 Task: Search one way flight ticket for 2 adults, 2 children, 2 infants in seat in first from Augusta: Augusta Regional Airport (bush Field) to Gillette: Gillette Campbell County Airport on 5-1-2023. Choice of flights is Royal air maroc. Number of bags: 2 carry on bags. Price is upto 91000. Outbound departure time preference is 5:15.
Action: Mouse moved to (275, 414)
Screenshot: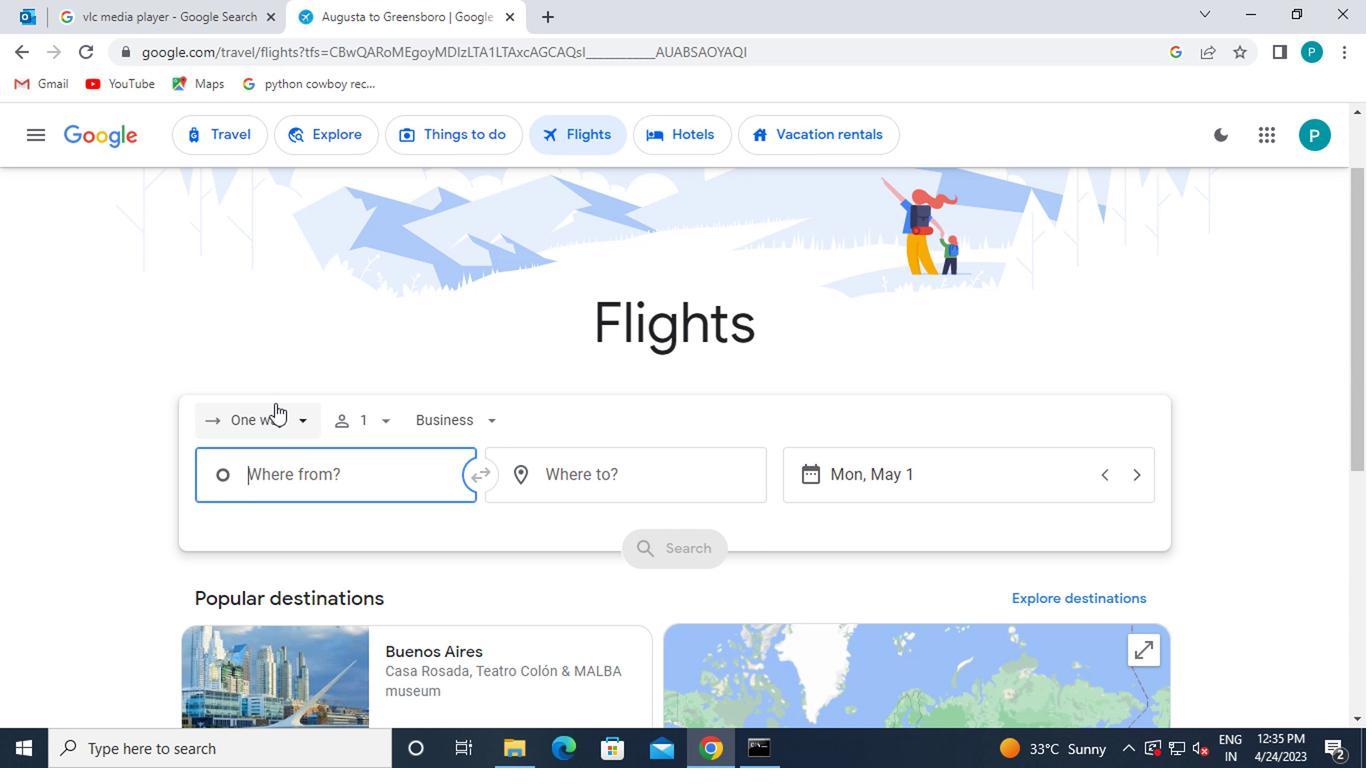 
Action: Mouse pressed left at (275, 414)
Screenshot: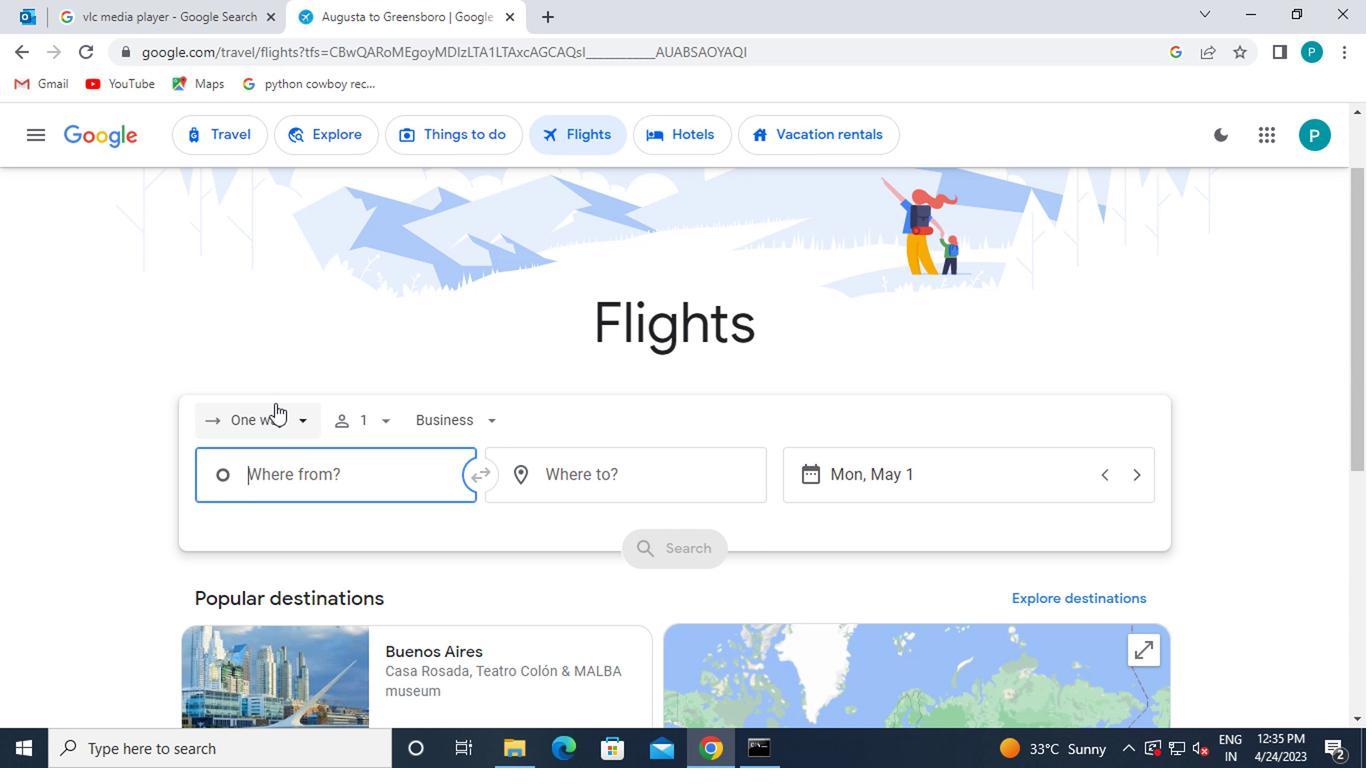 
Action: Mouse moved to (303, 510)
Screenshot: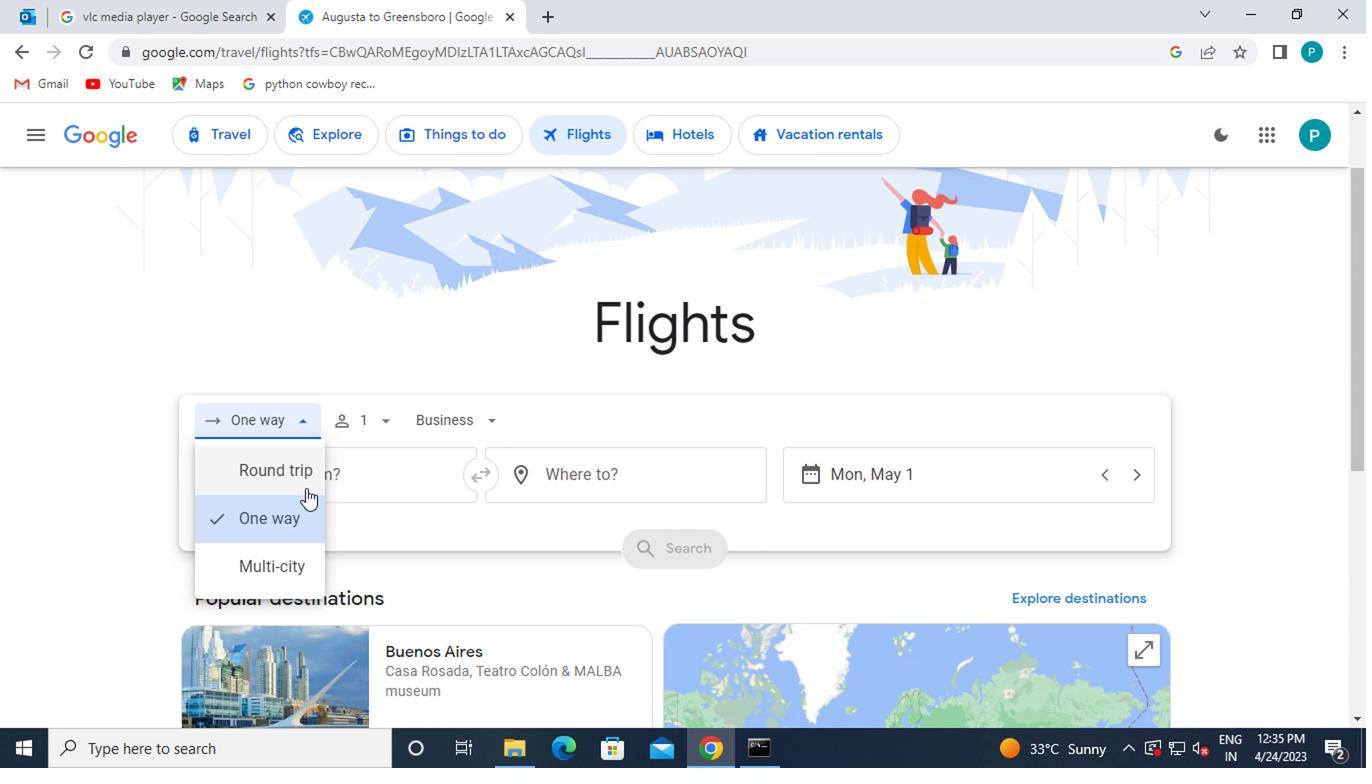 
Action: Mouse pressed left at (303, 510)
Screenshot: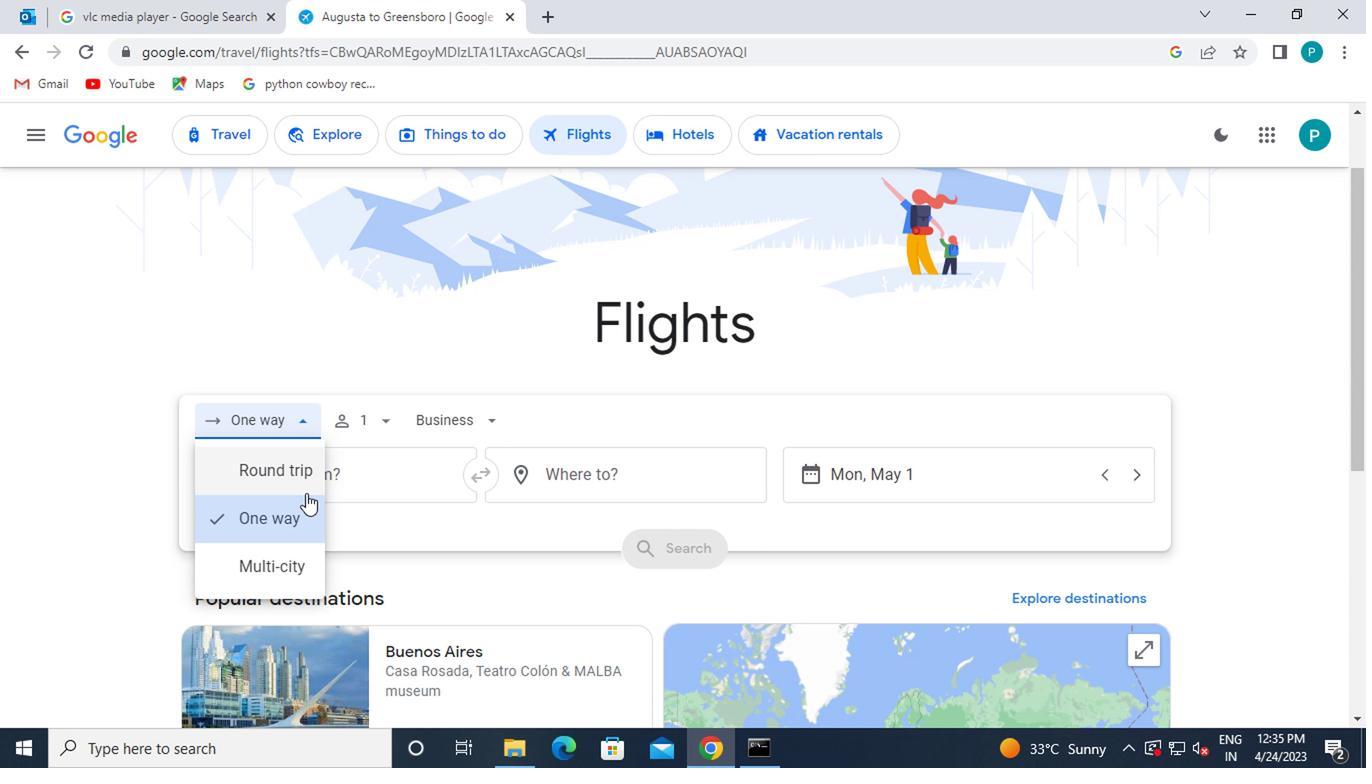 
Action: Mouse moved to (378, 421)
Screenshot: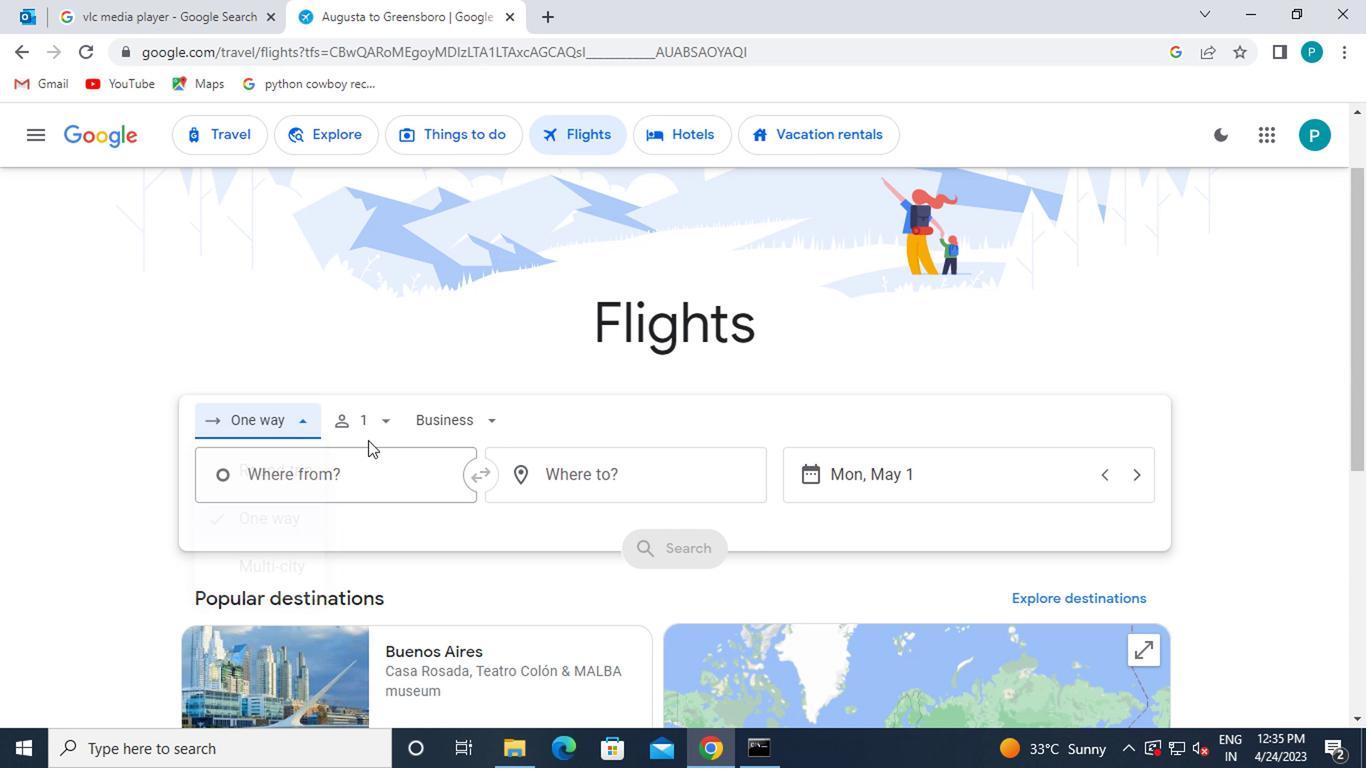 
Action: Mouse pressed left at (378, 421)
Screenshot: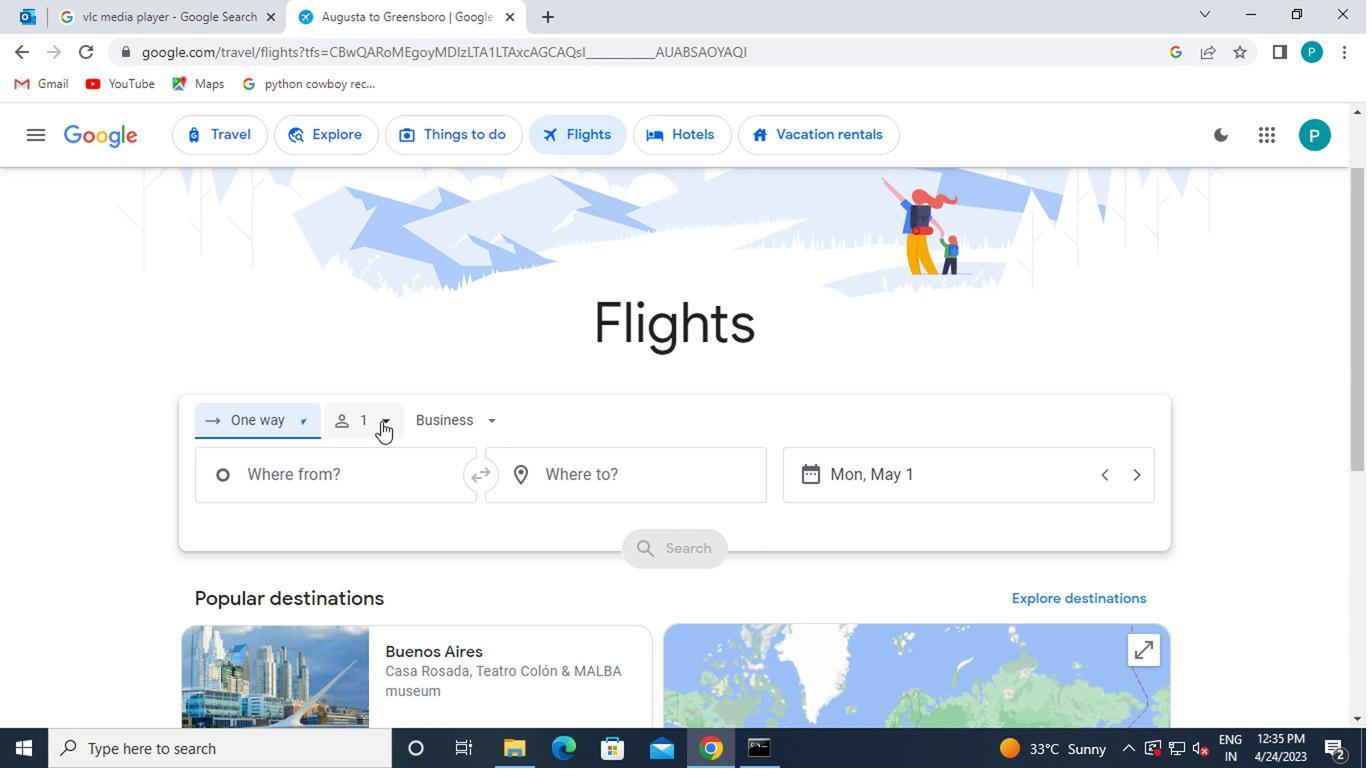 
Action: Mouse moved to (540, 483)
Screenshot: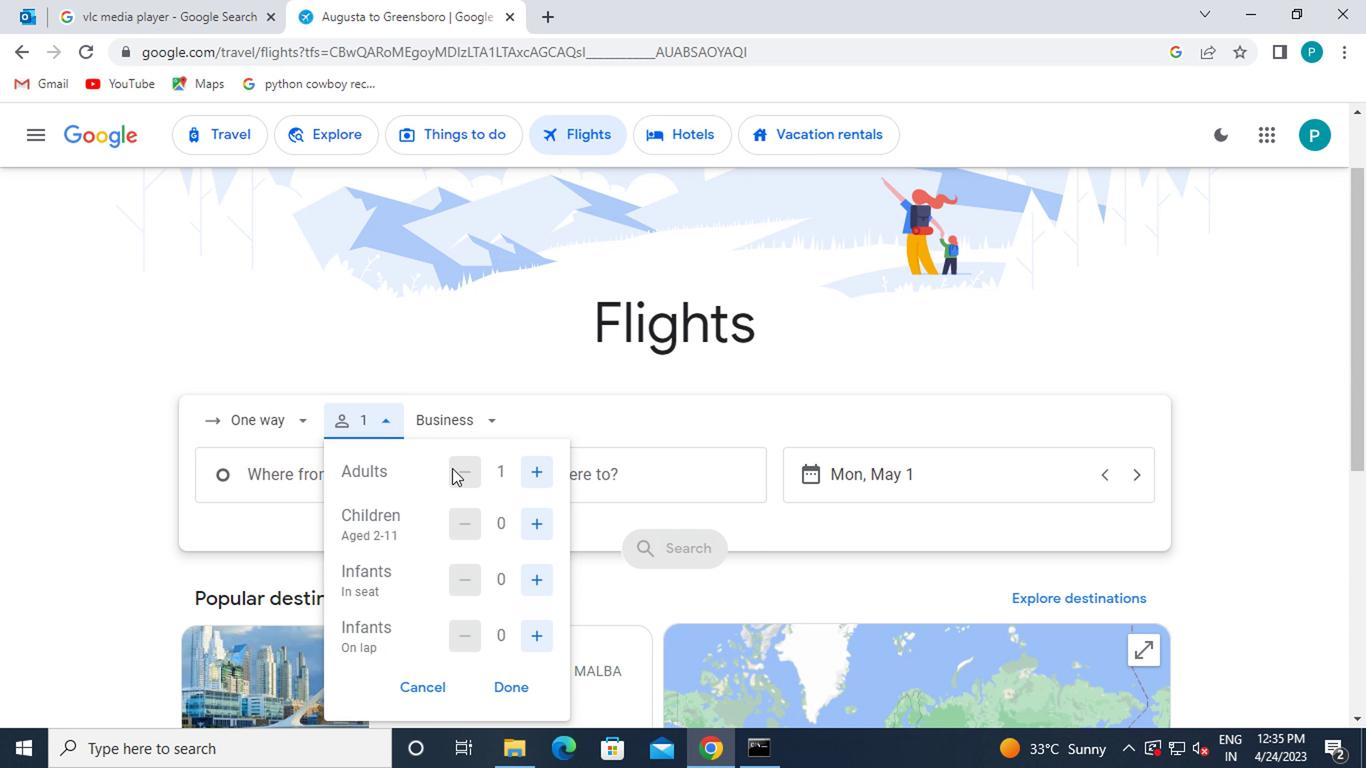 
Action: Mouse pressed left at (540, 483)
Screenshot: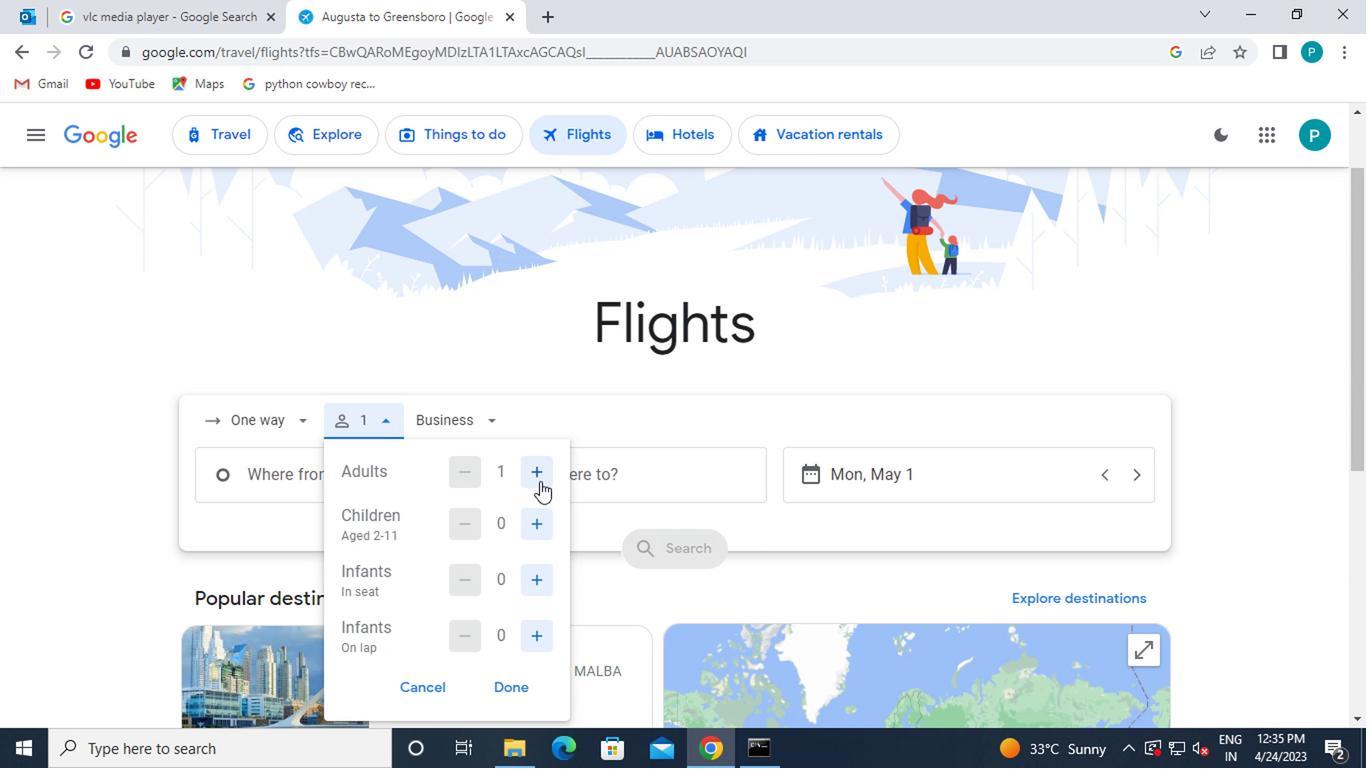 
Action: Mouse pressed left at (540, 483)
Screenshot: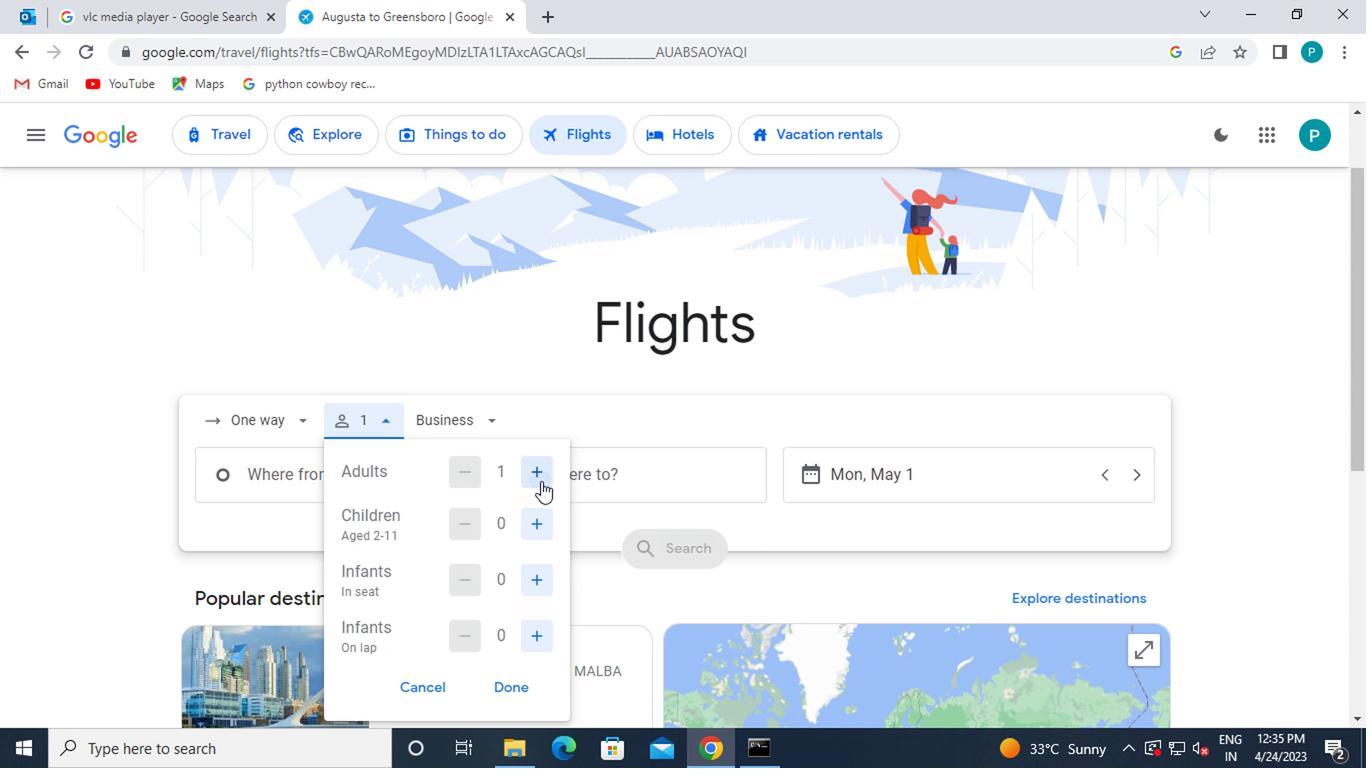 
Action: Mouse moved to (458, 473)
Screenshot: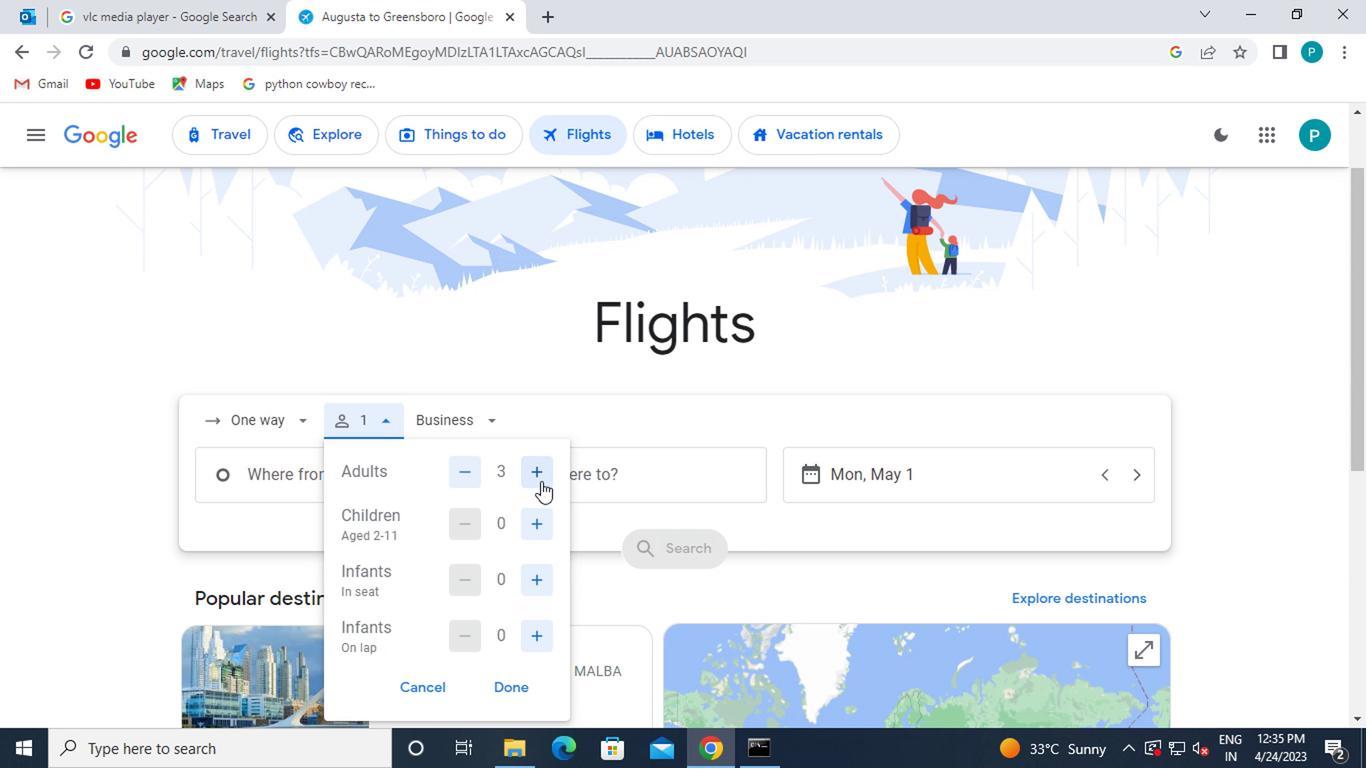 
Action: Mouse pressed left at (458, 473)
Screenshot: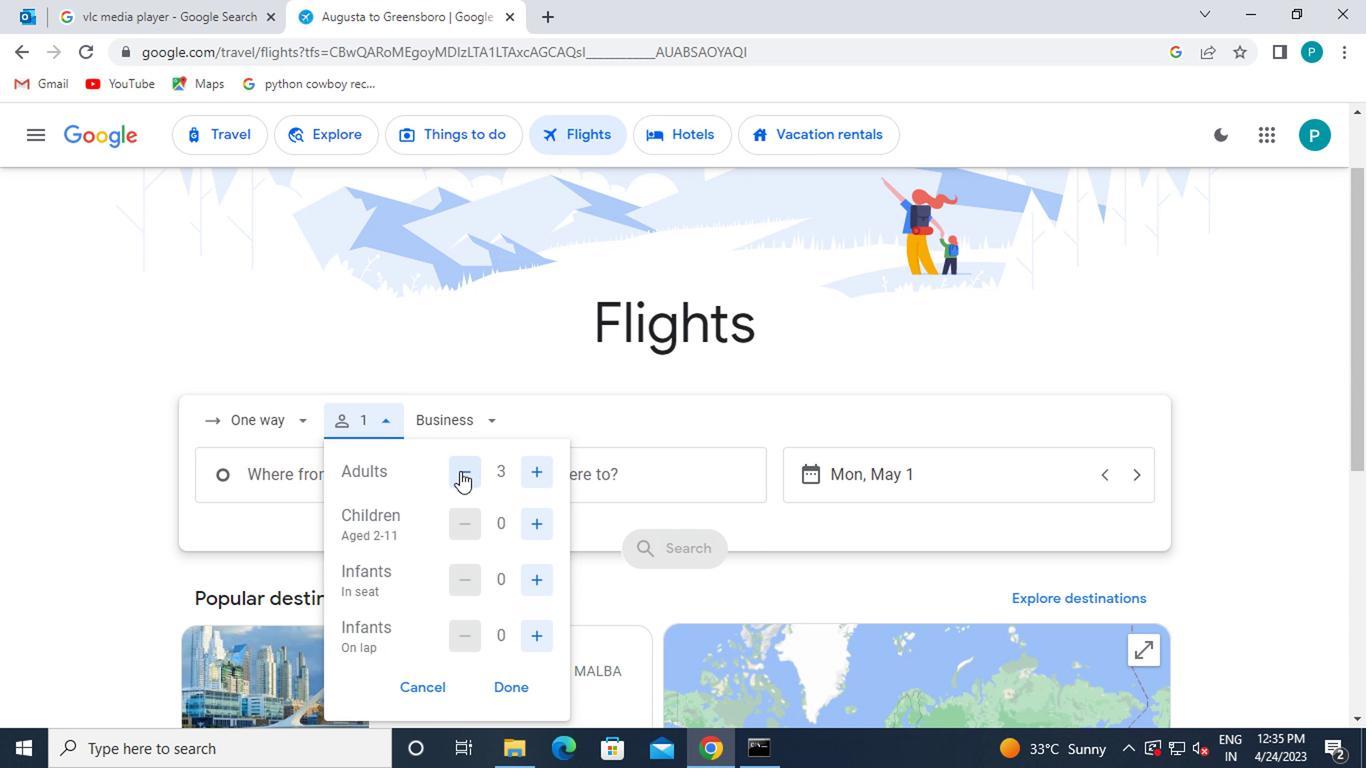 
Action: Mouse moved to (530, 528)
Screenshot: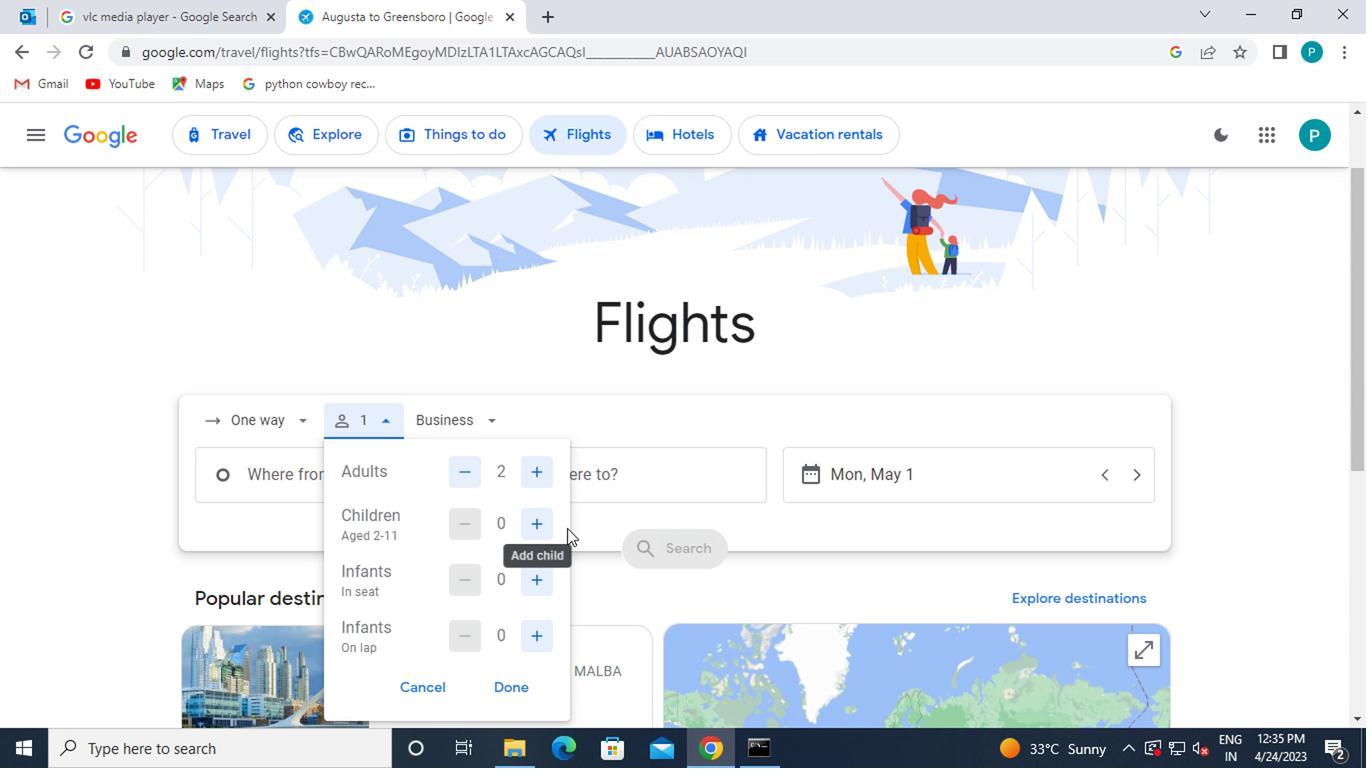 
Action: Mouse pressed left at (530, 528)
Screenshot: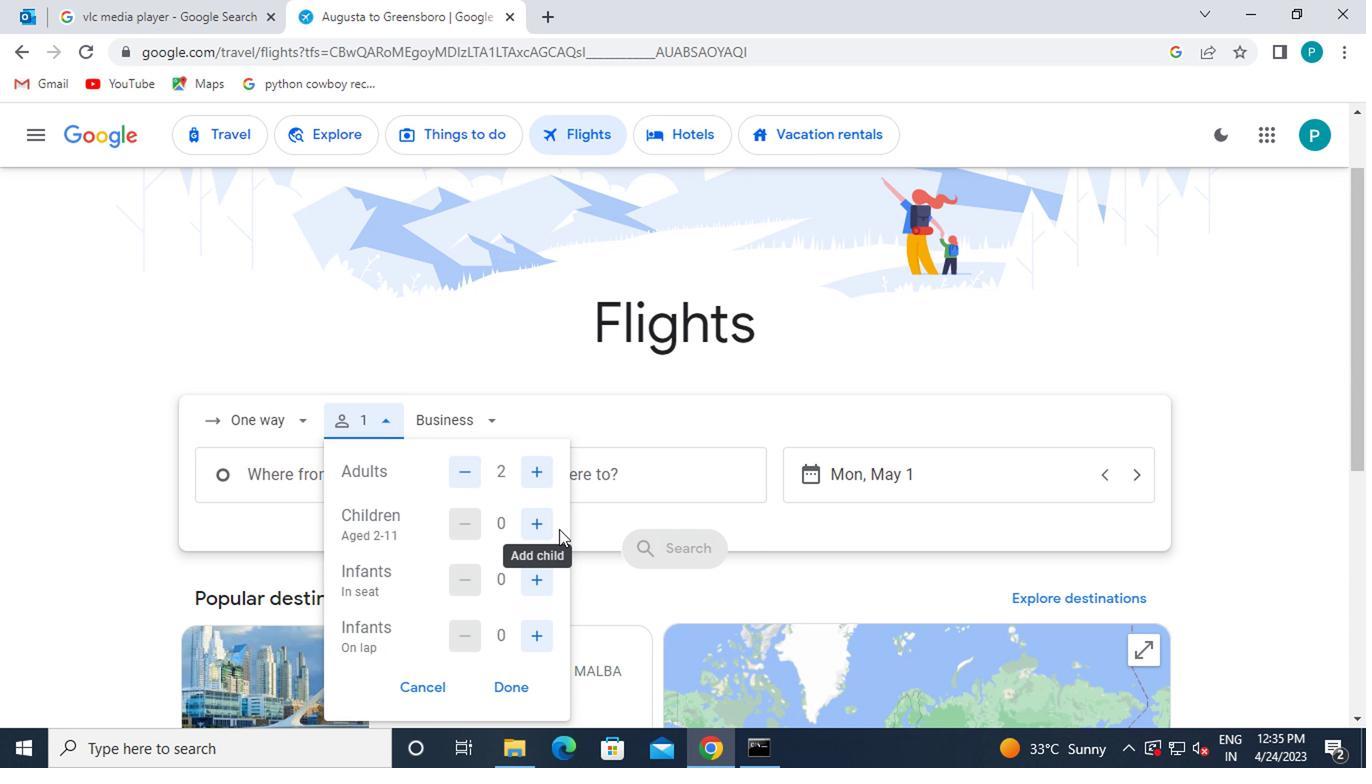 
Action: Mouse pressed left at (530, 528)
Screenshot: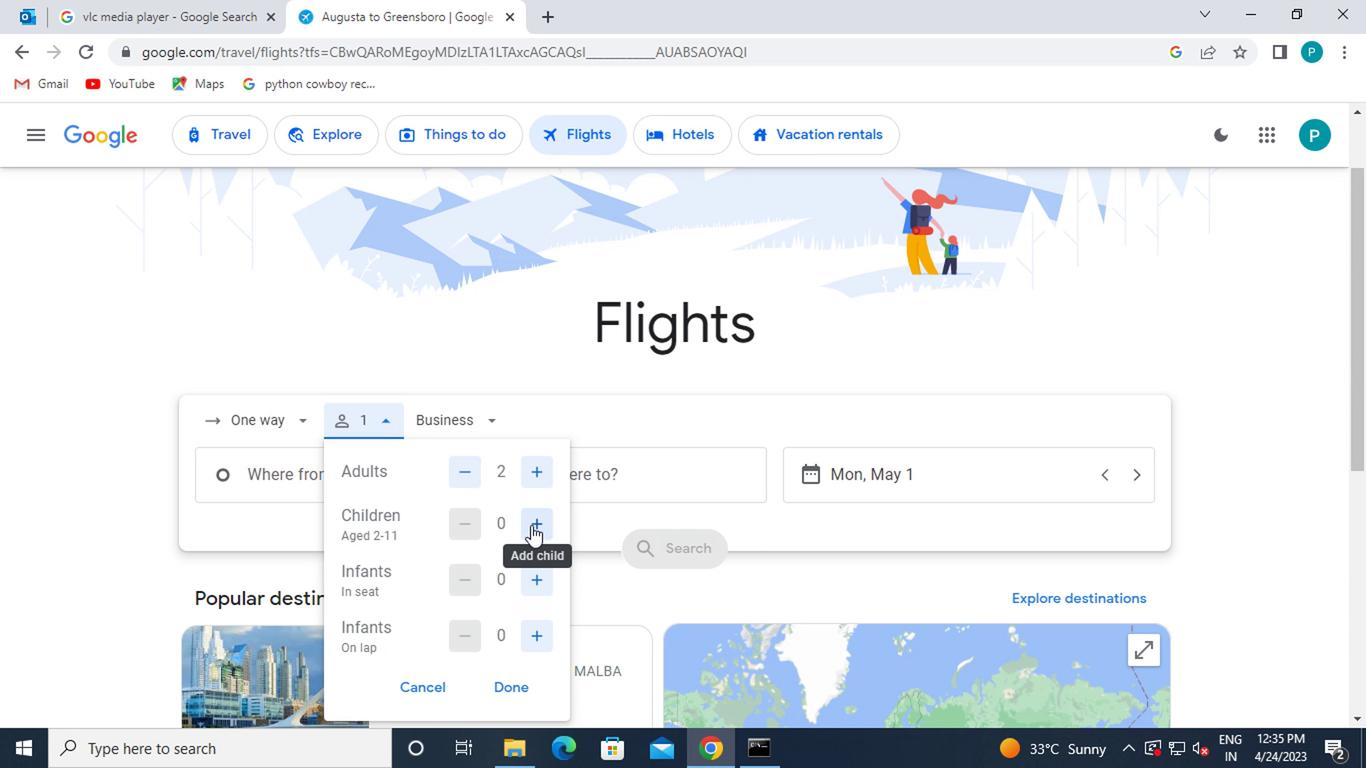 
Action: Mouse moved to (540, 580)
Screenshot: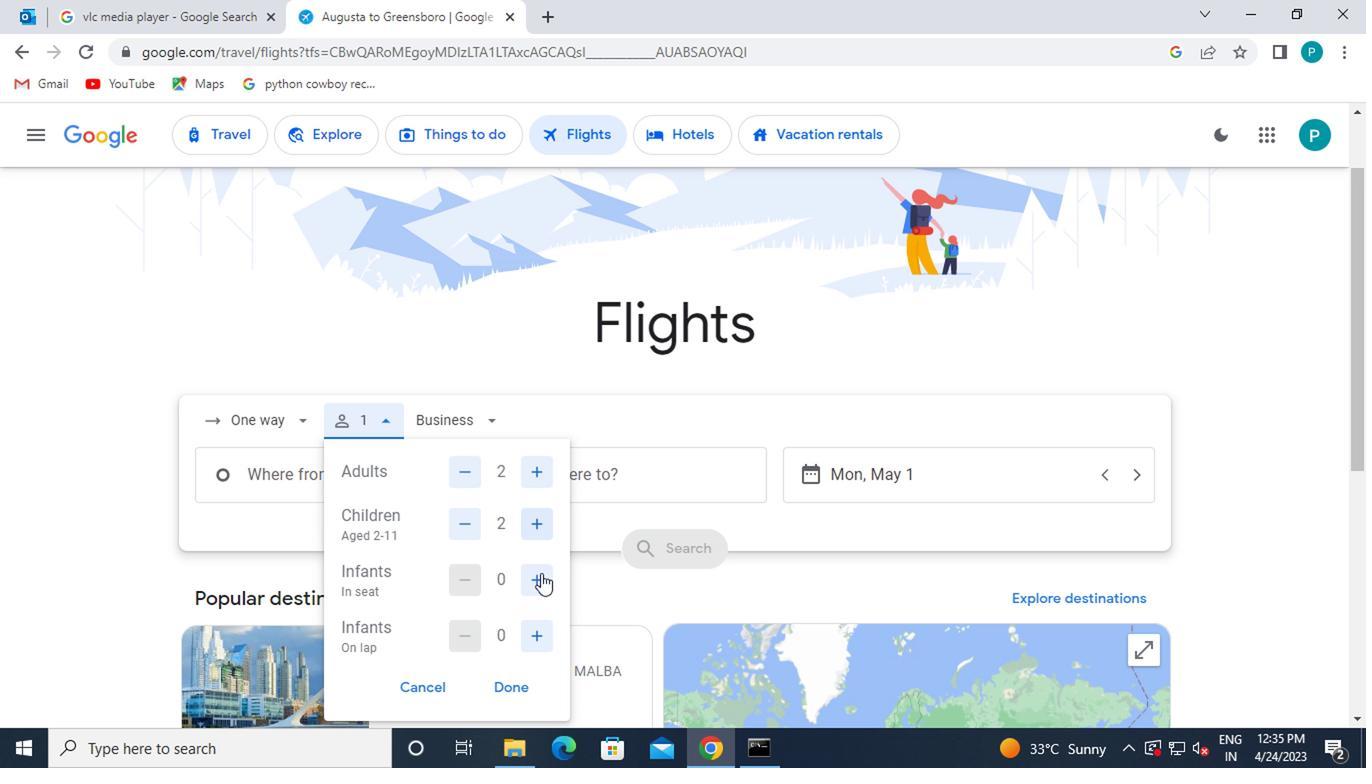 
Action: Mouse pressed left at (540, 580)
Screenshot: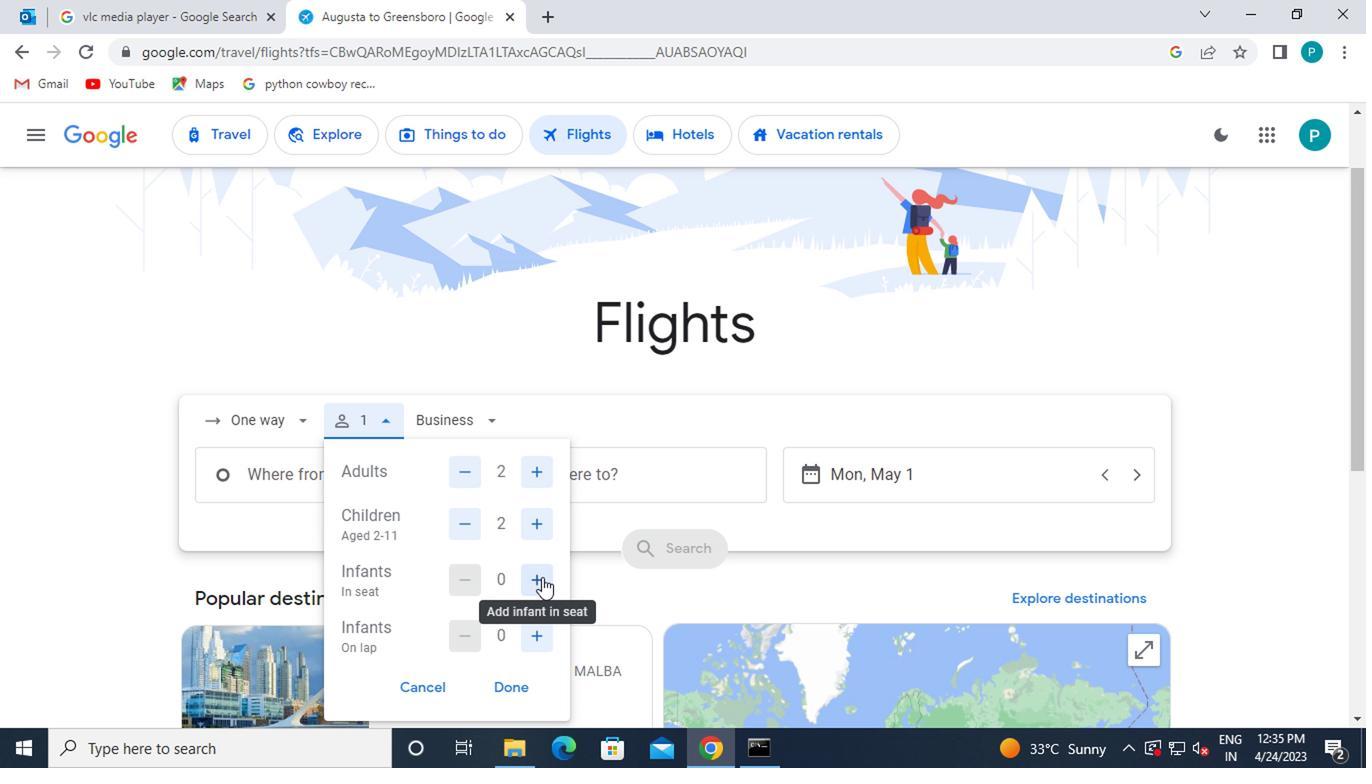 
Action: Mouse pressed left at (540, 580)
Screenshot: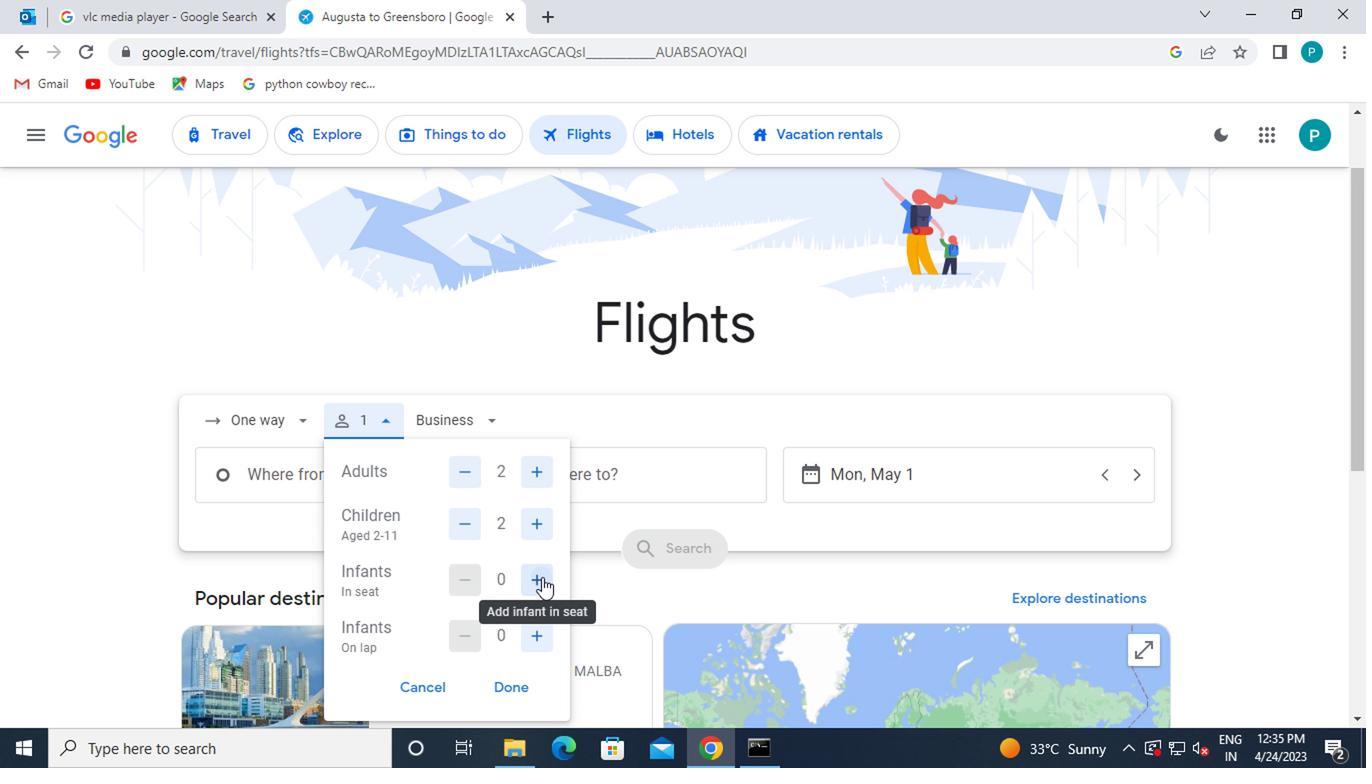 
Action: Mouse moved to (519, 691)
Screenshot: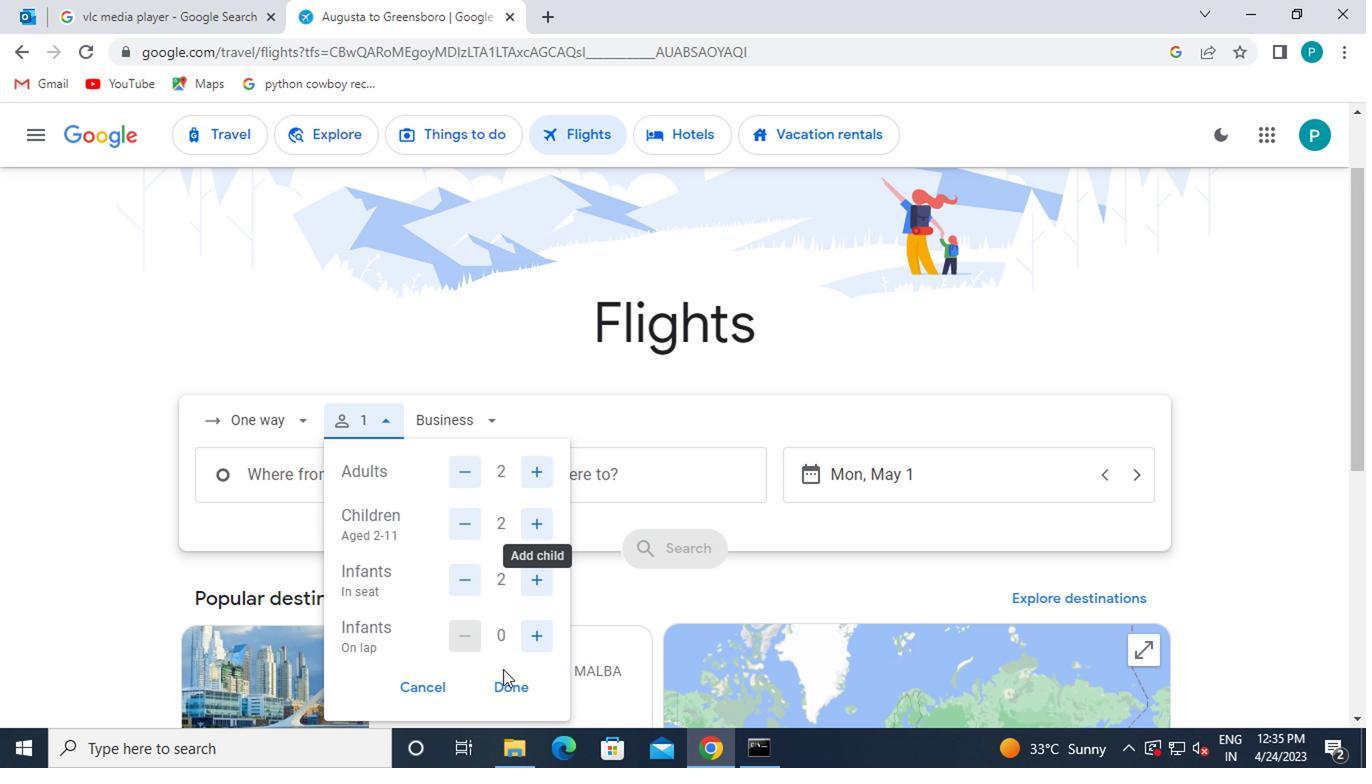 
Action: Mouse pressed left at (519, 691)
Screenshot: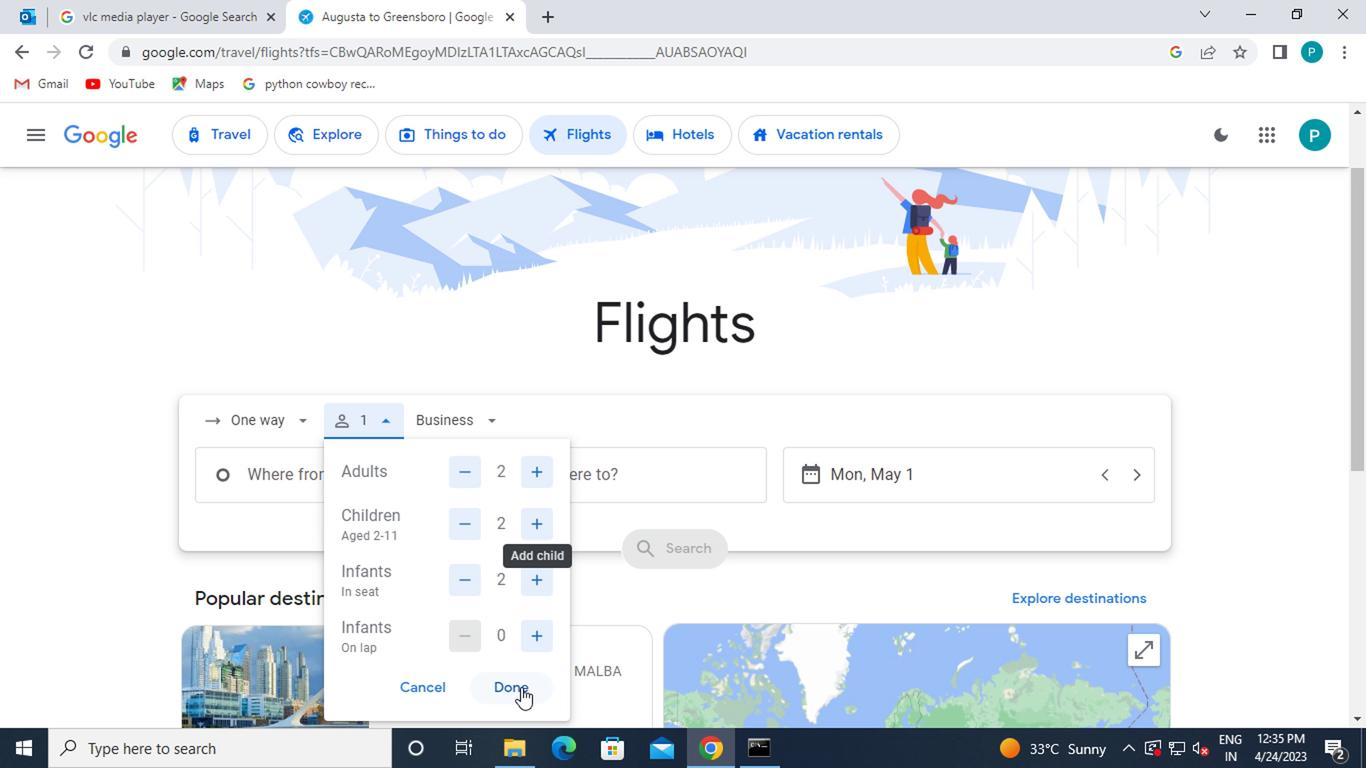 
Action: Mouse moved to (468, 436)
Screenshot: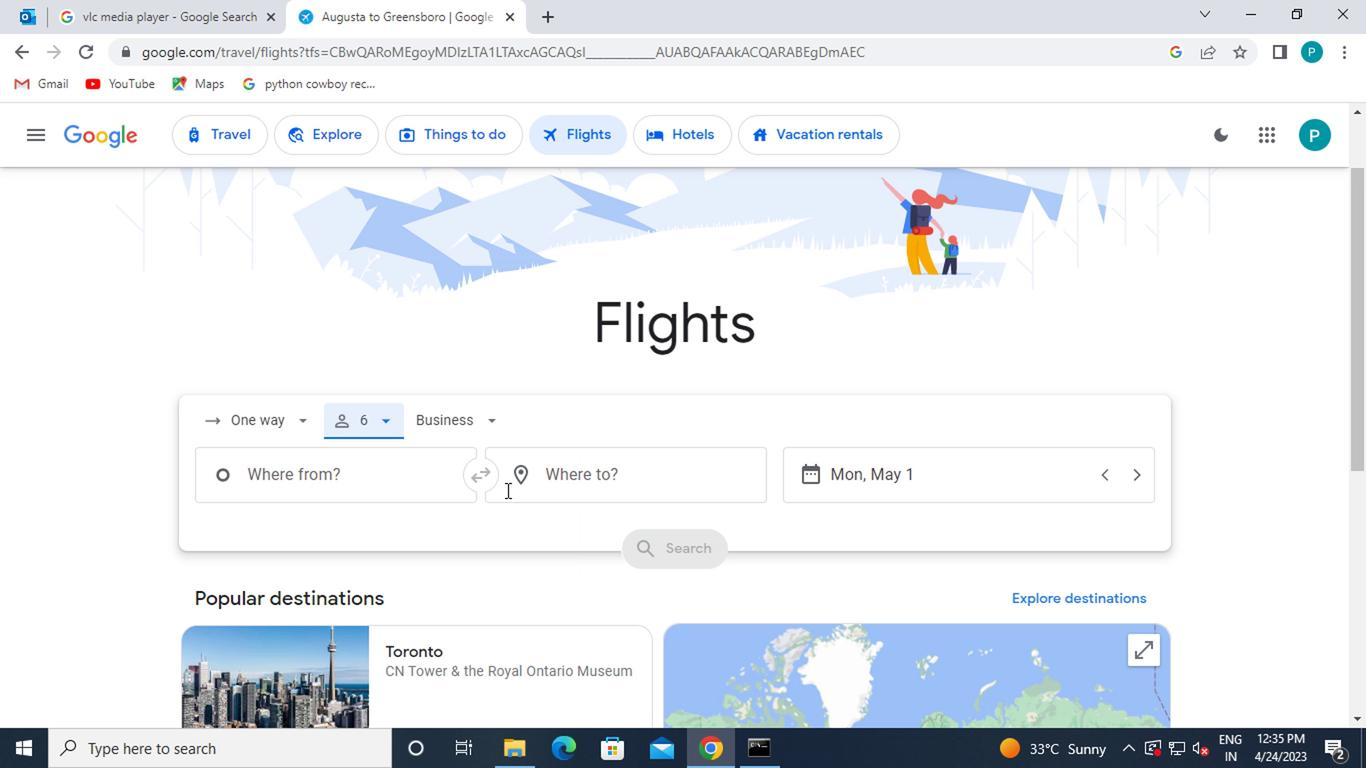 
Action: Mouse pressed left at (468, 436)
Screenshot: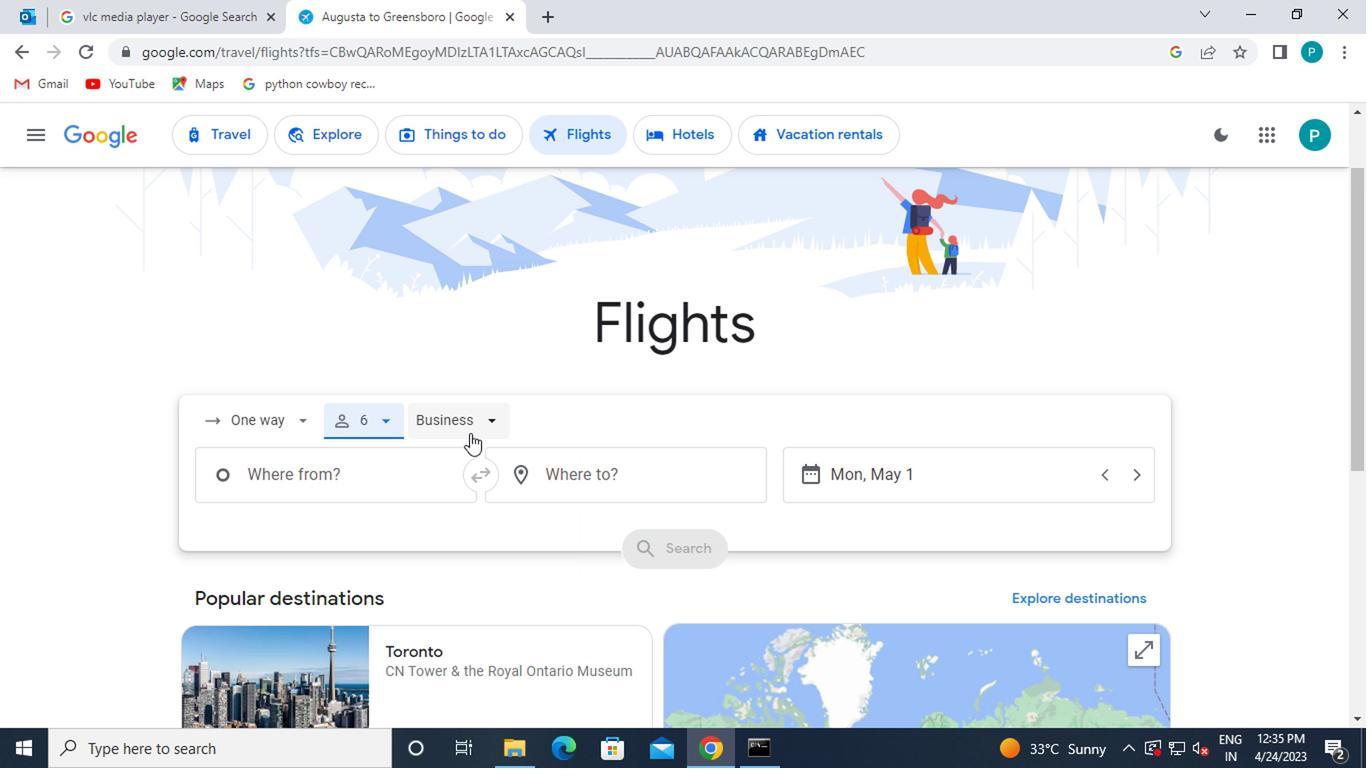 
Action: Mouse moved to (522, 611)
Screenshot: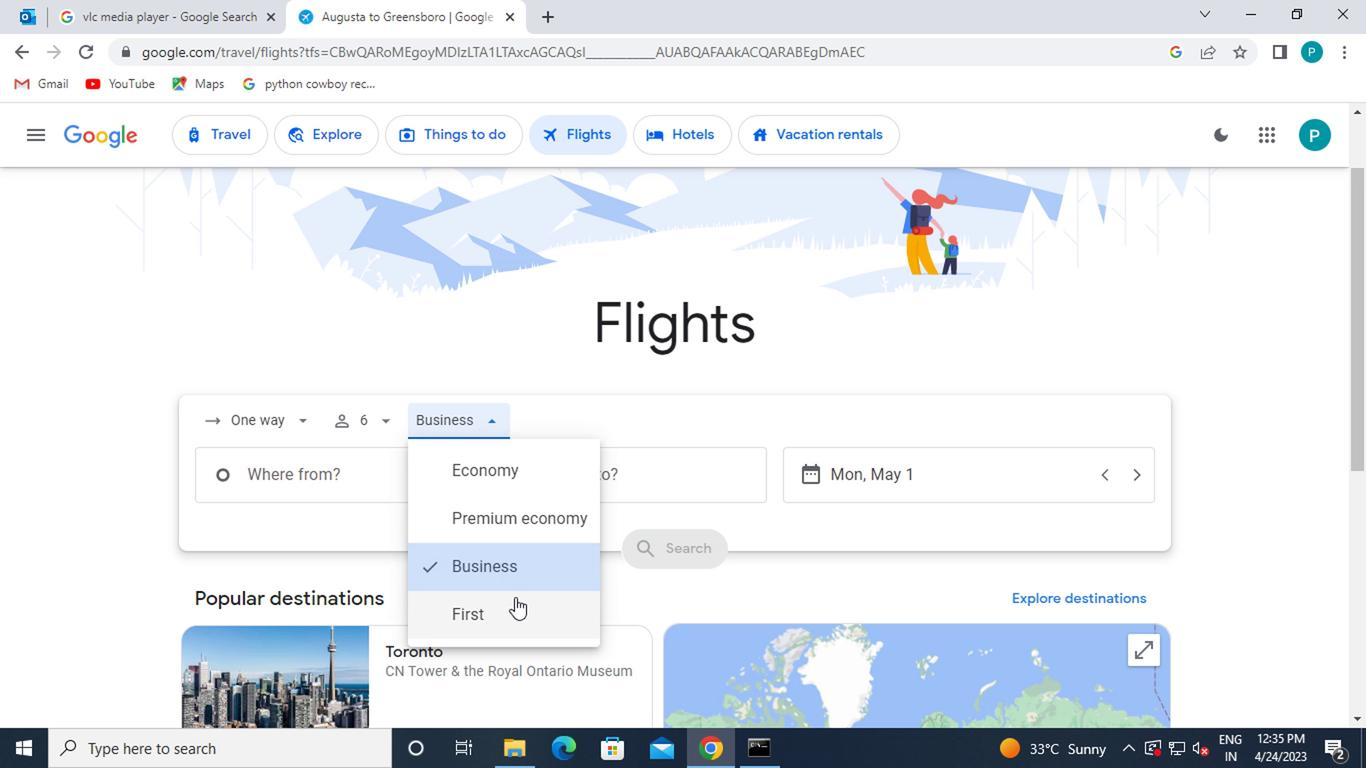 
Action: Mouse pressed left at (522, 611)
Screenshot: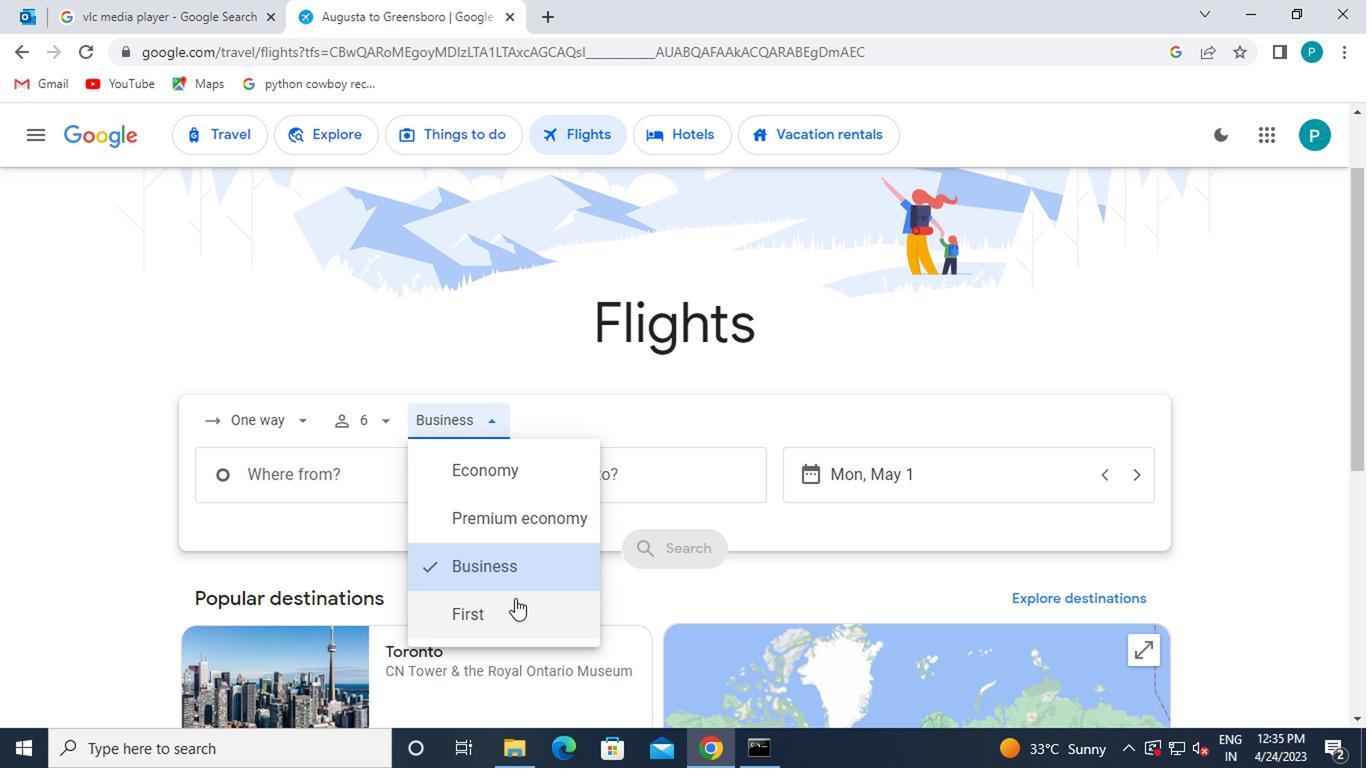 
Action: Mouse moved to (321, 489)
Screenshot: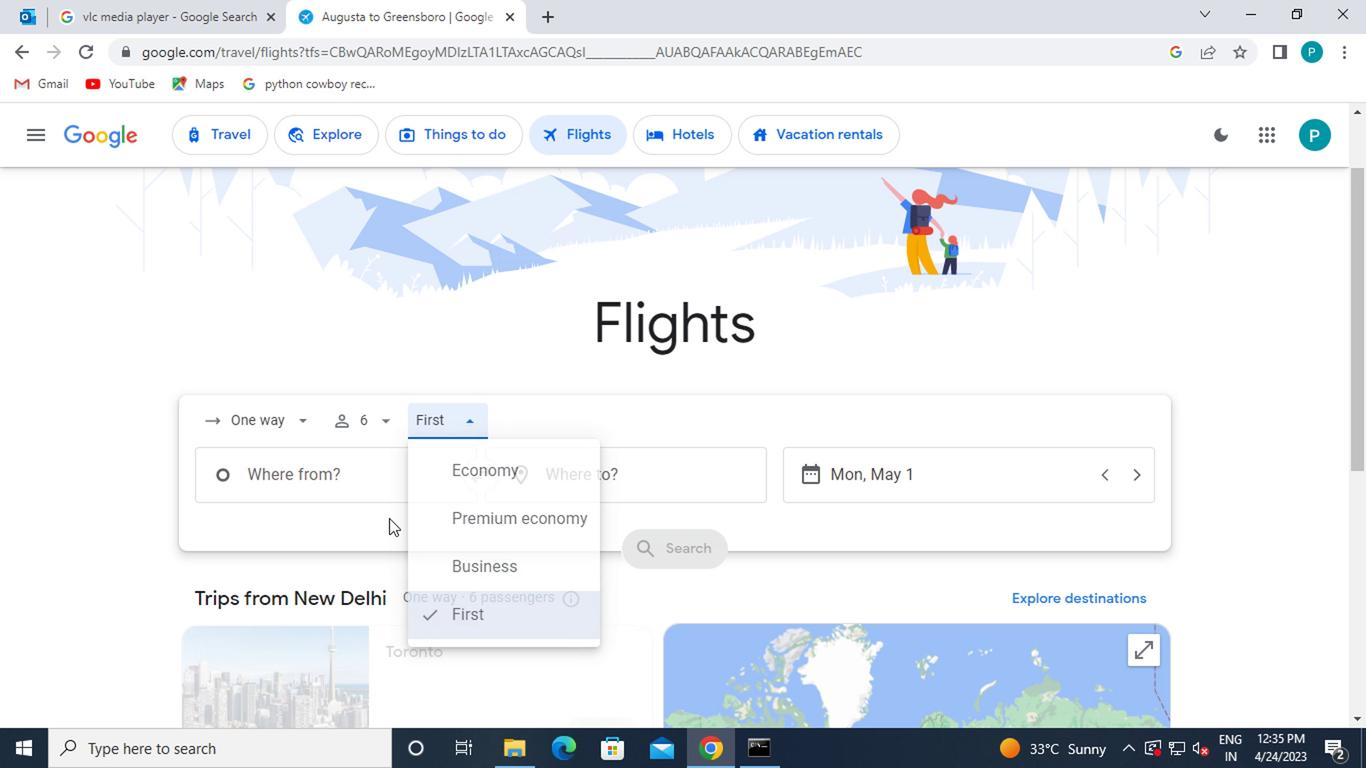 
Action: Mouse pressed left at (321, 489)
Screenshot: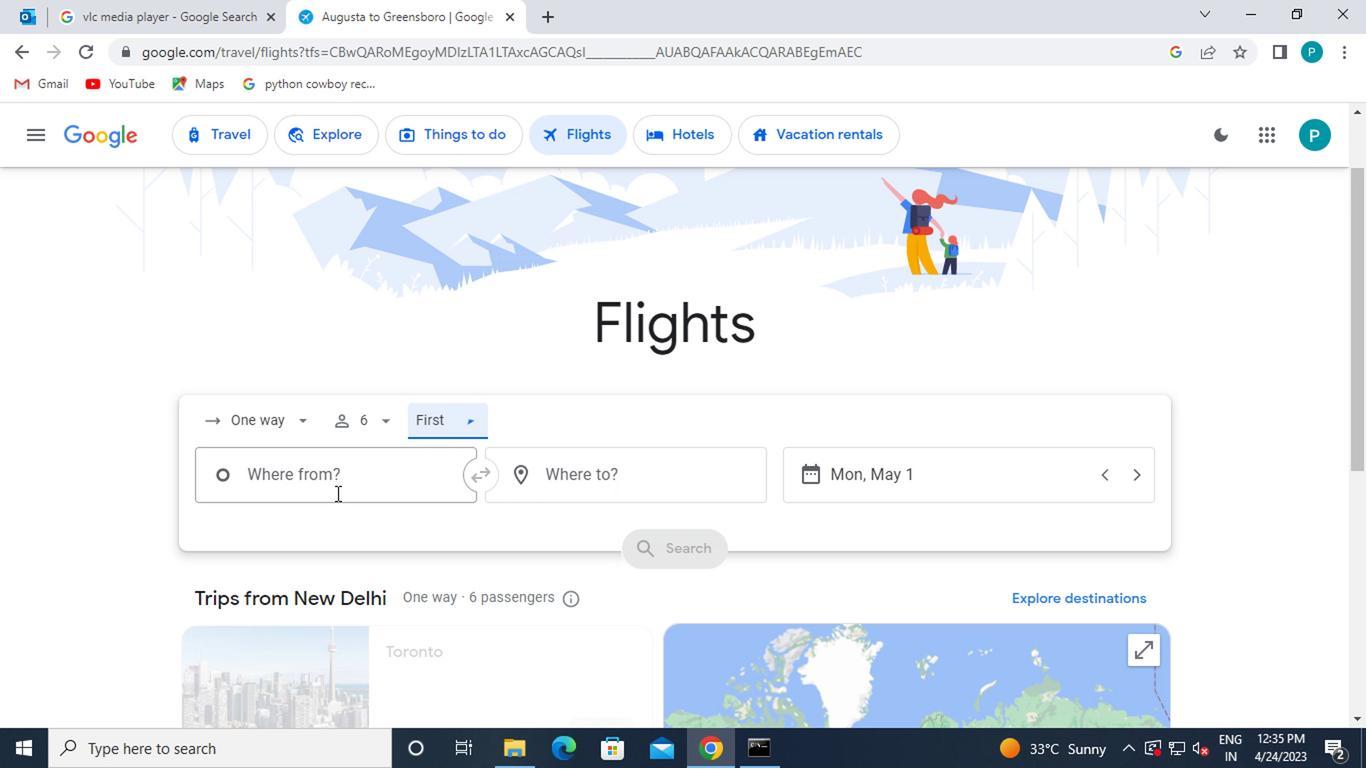 
Action: Mouse moved to (318, 546)
Screenshot: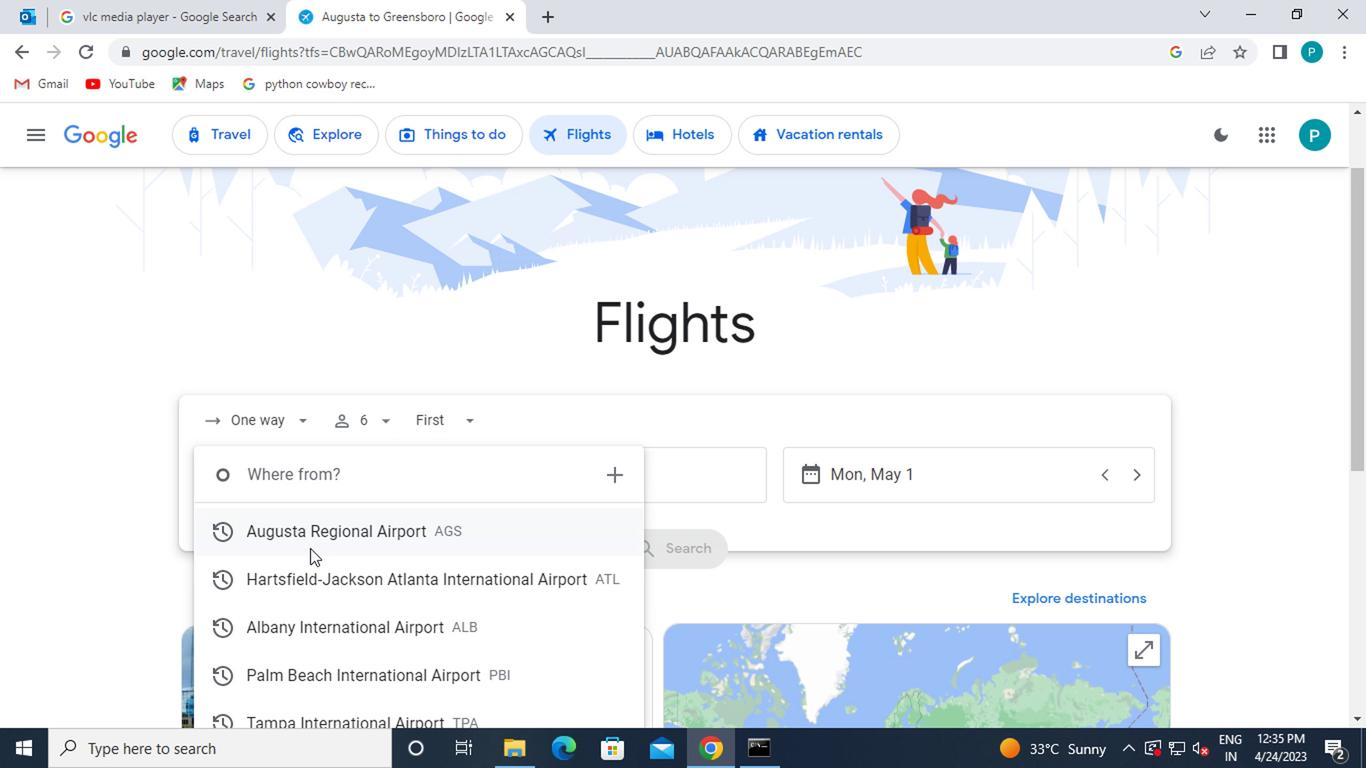 
Action: Mouse pressed left at (318, 546)
Screenshot: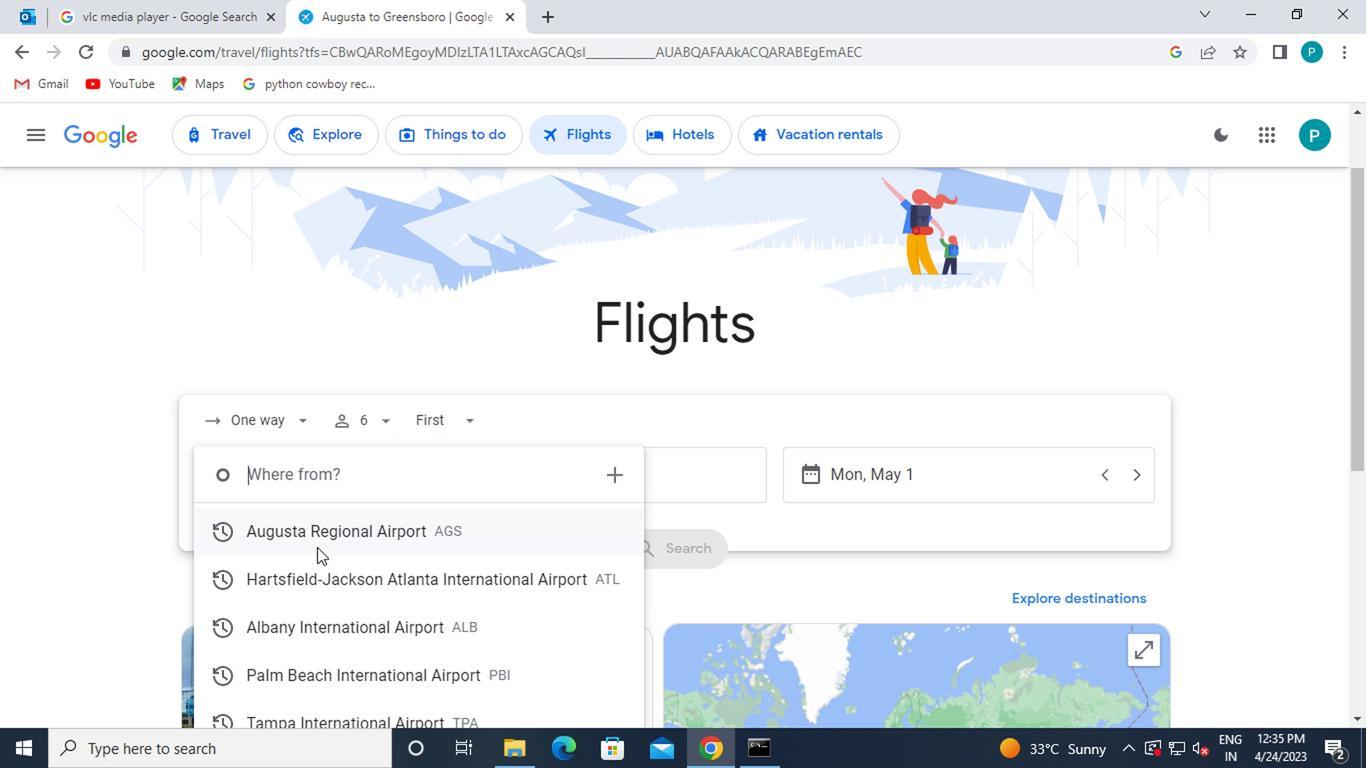 
Action: Mouse moved to (624, 473)
Screenshot: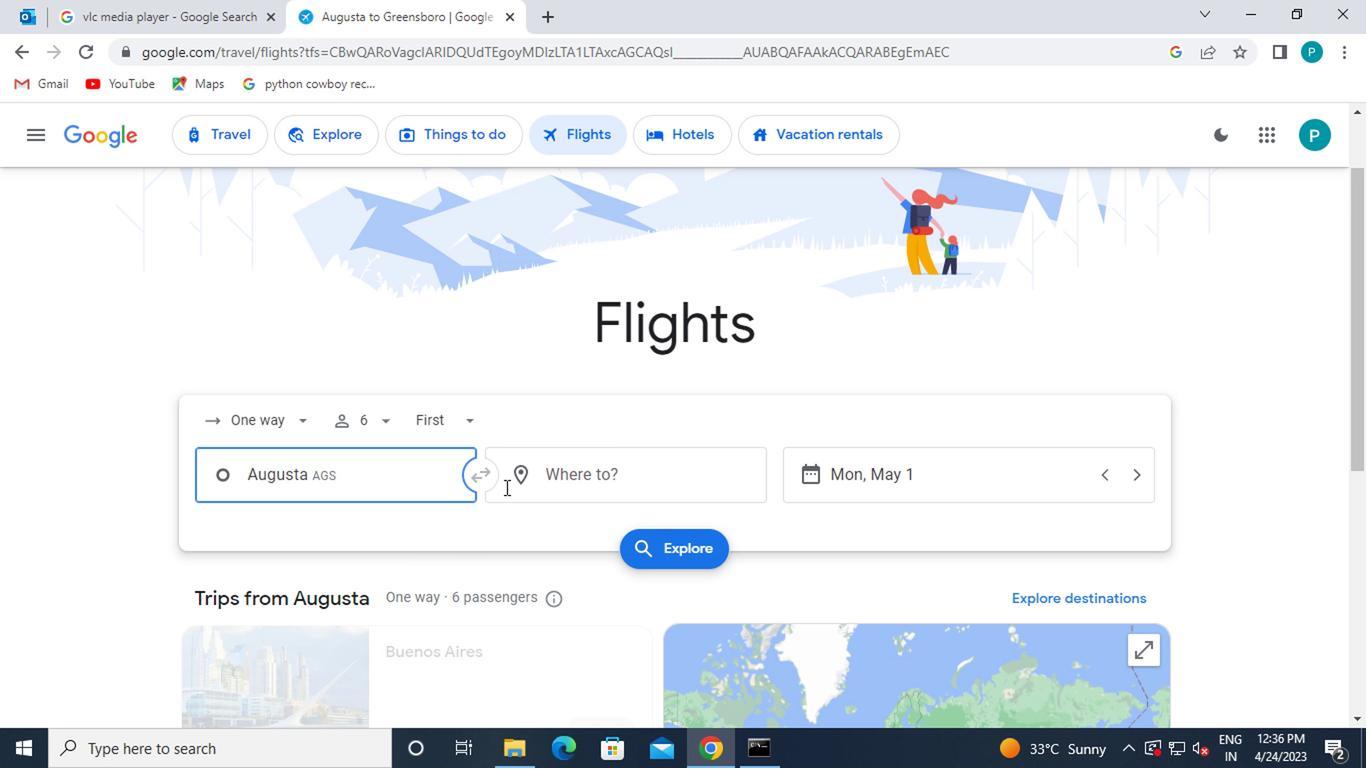 
Action: Mouse pressed left at (624, 473)
Screenshot: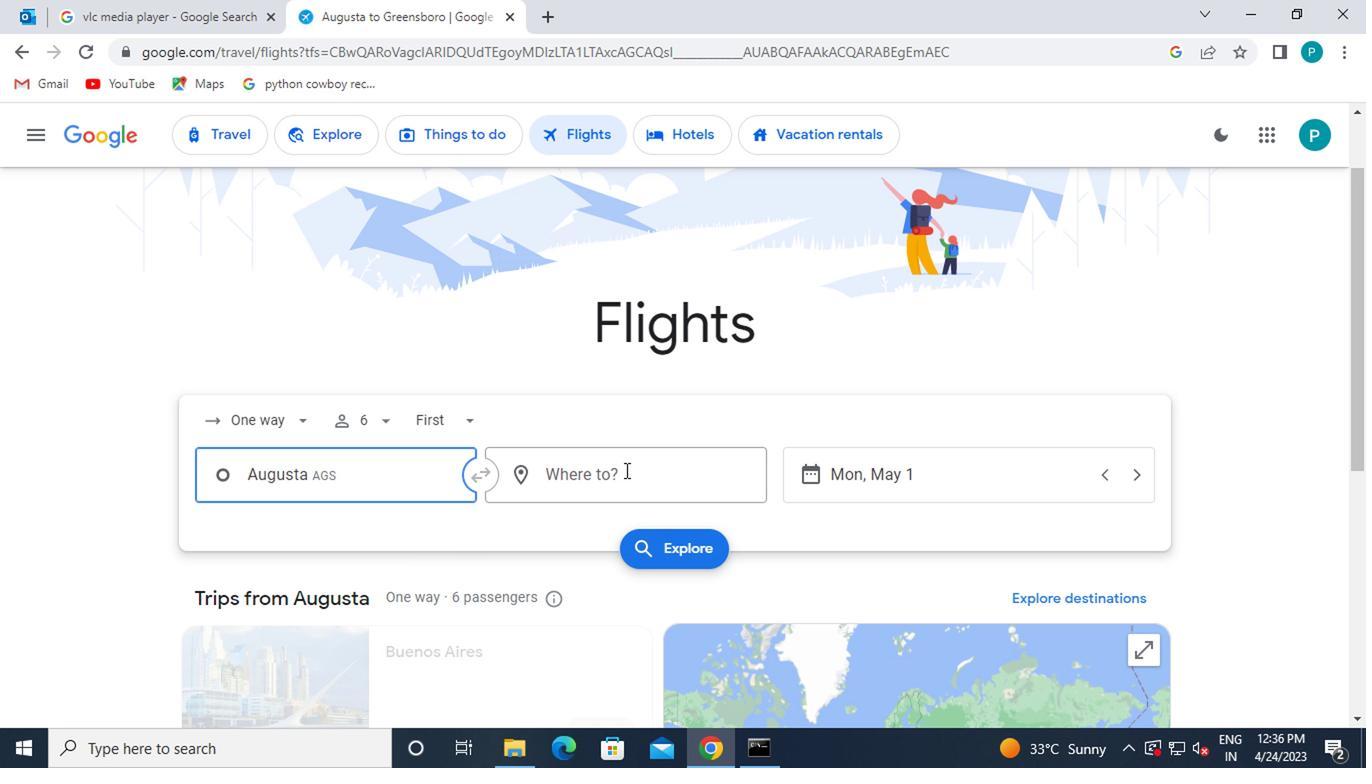 
Action: Mouse moved to (631, 478)
Screenshot: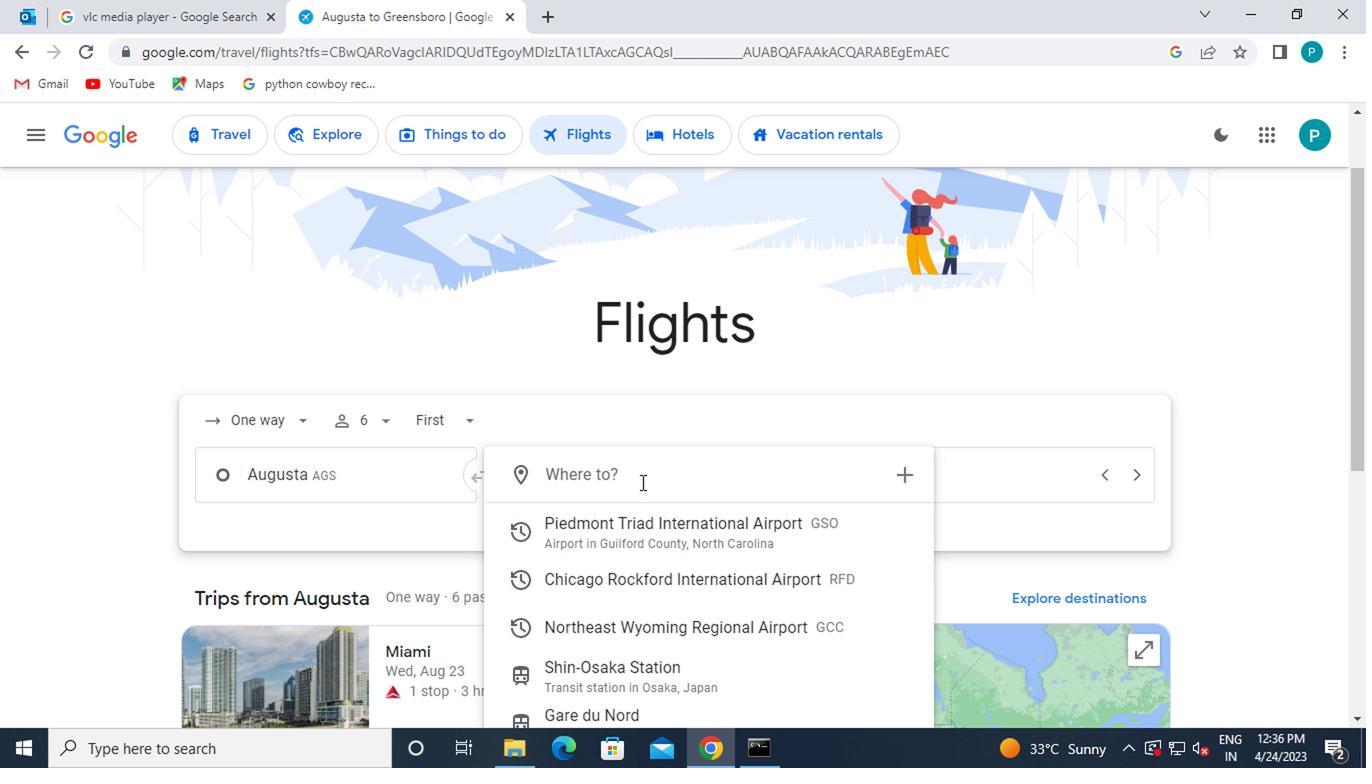 
Action: Mouse pressed left at (631, 478)
Screenshot: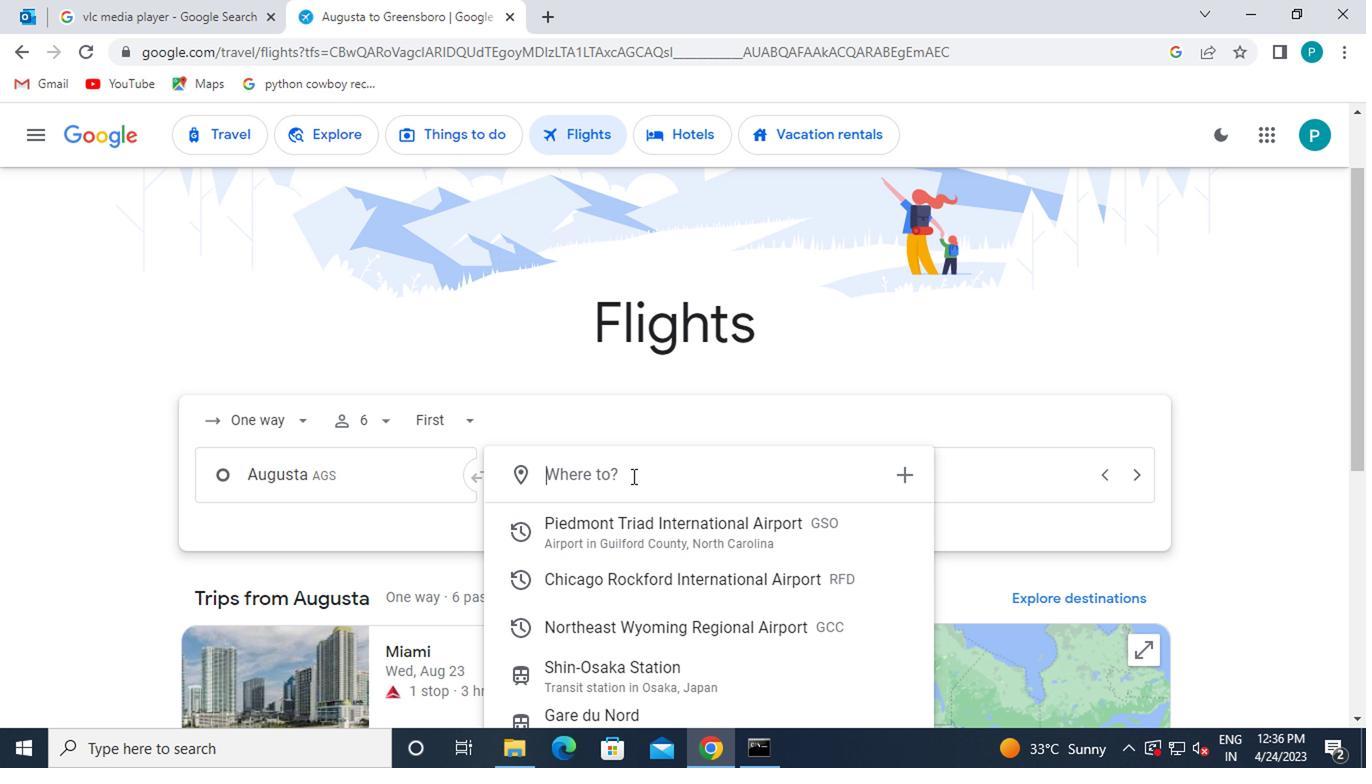 
Action: Key pressed gillete
Screenshot: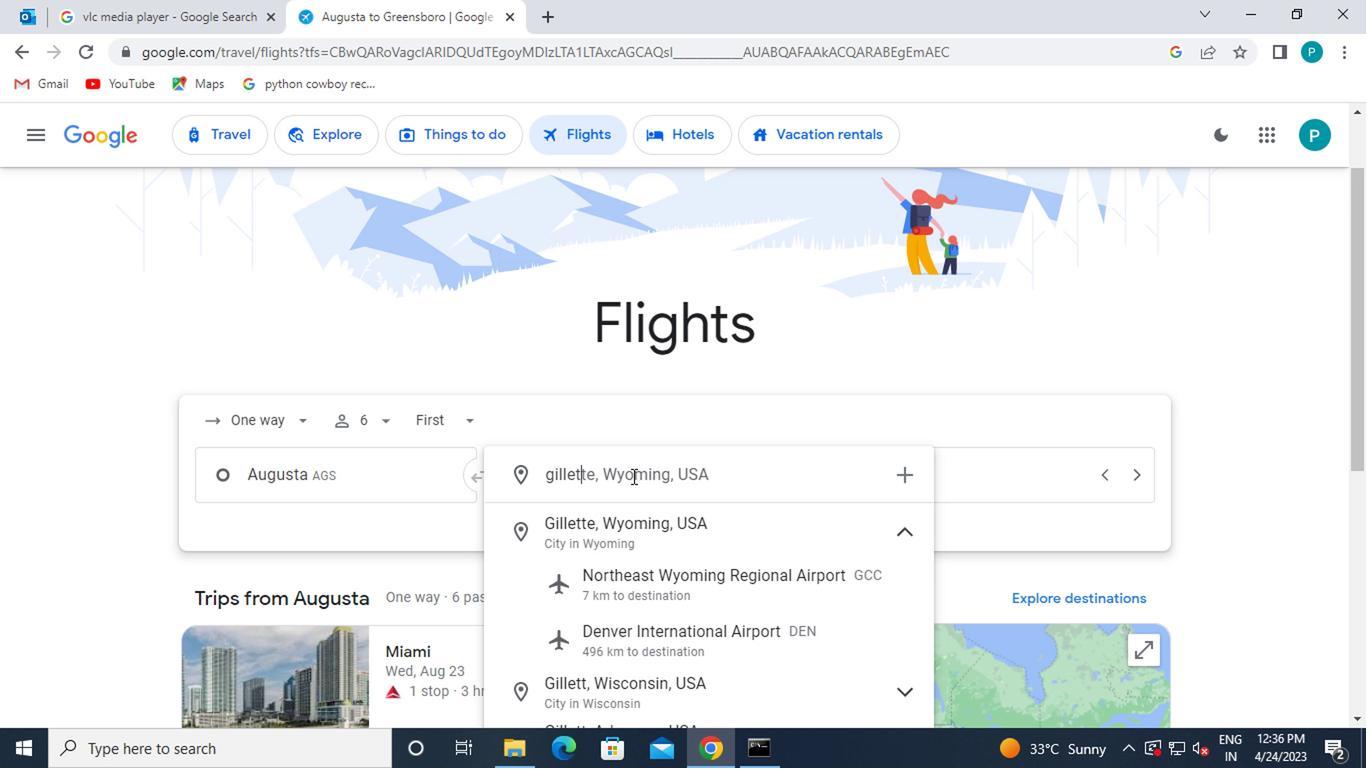 
Action: Mouse moved to (626, 599)
Screenshot: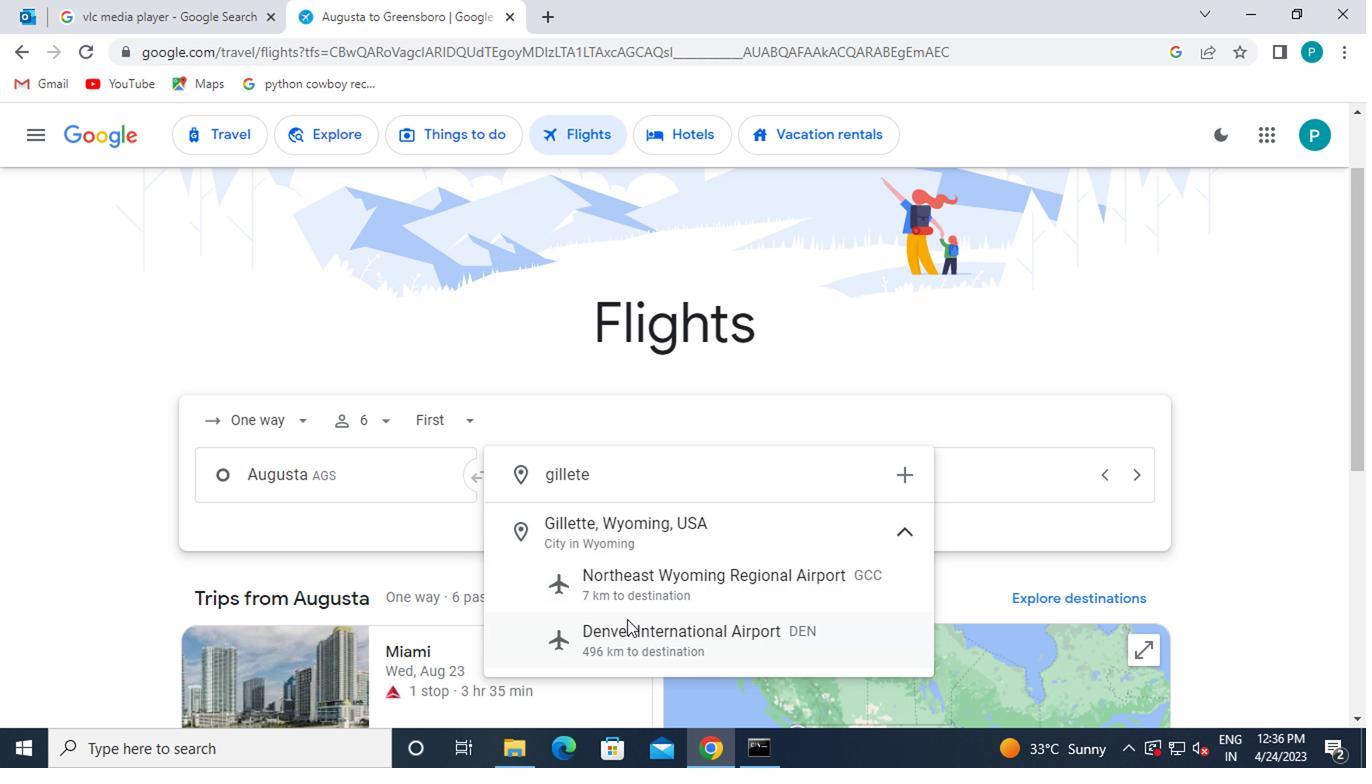 
Action: Mouse pressed left at (626, 599)
Screenshot: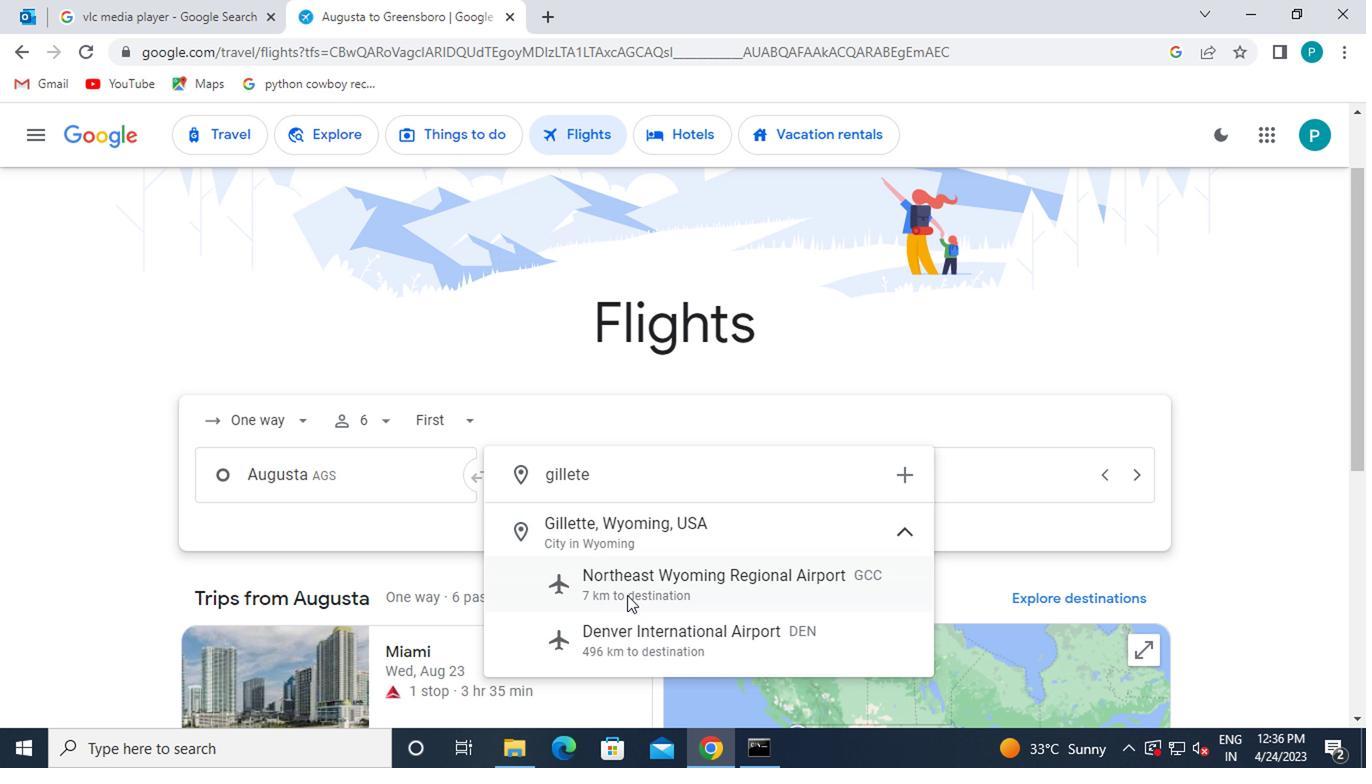 
Action: Mouse moved to (937, 475)
Screenshot: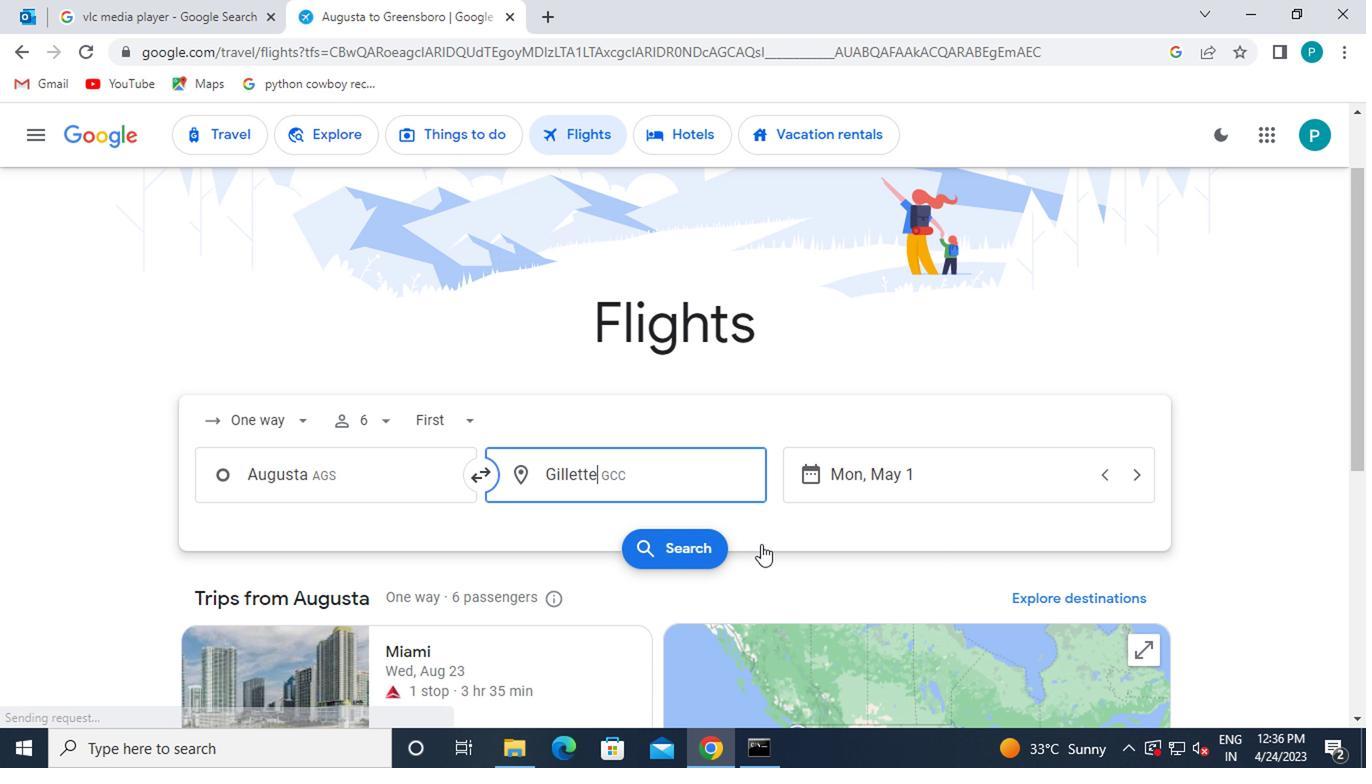 
Action: Mouse pressed left at (937, 475)
Screenshot: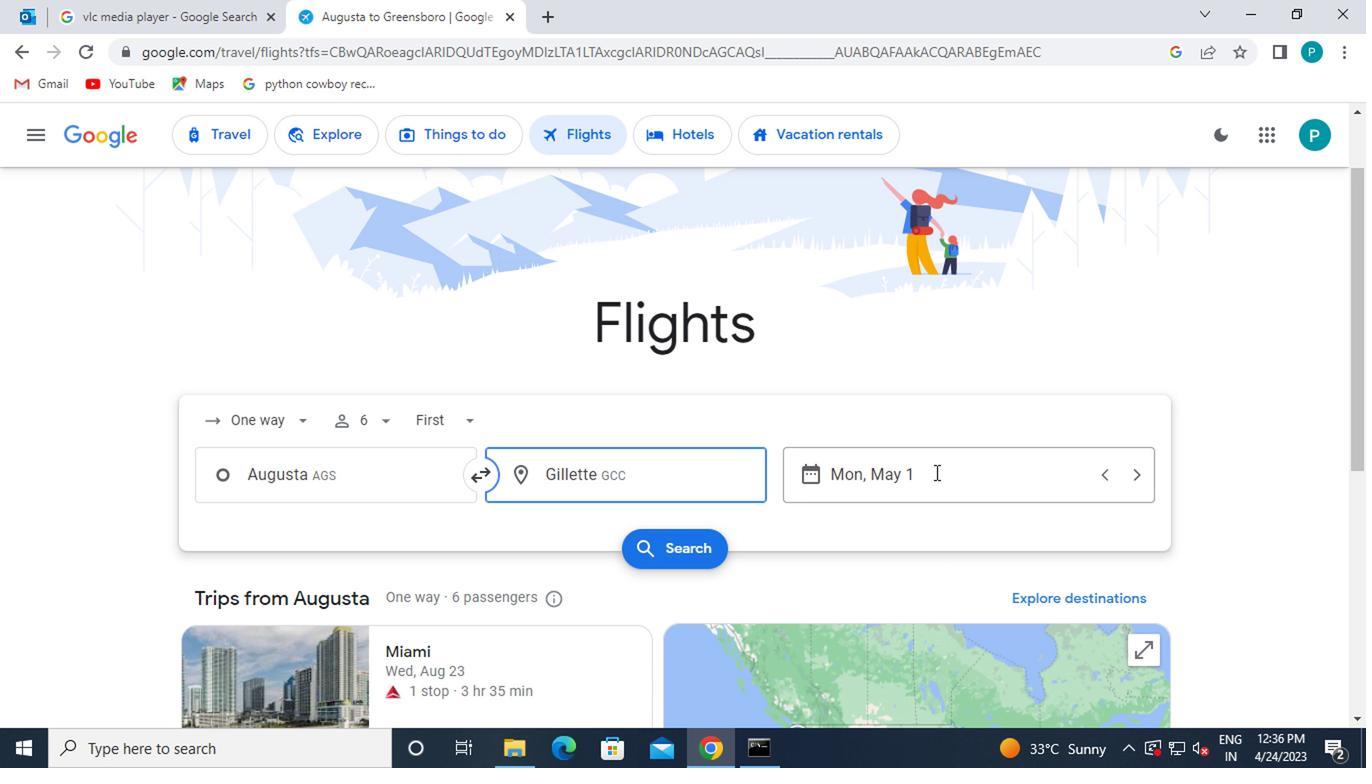 
Action: Mouse moved to (868, 362)
Screenshot: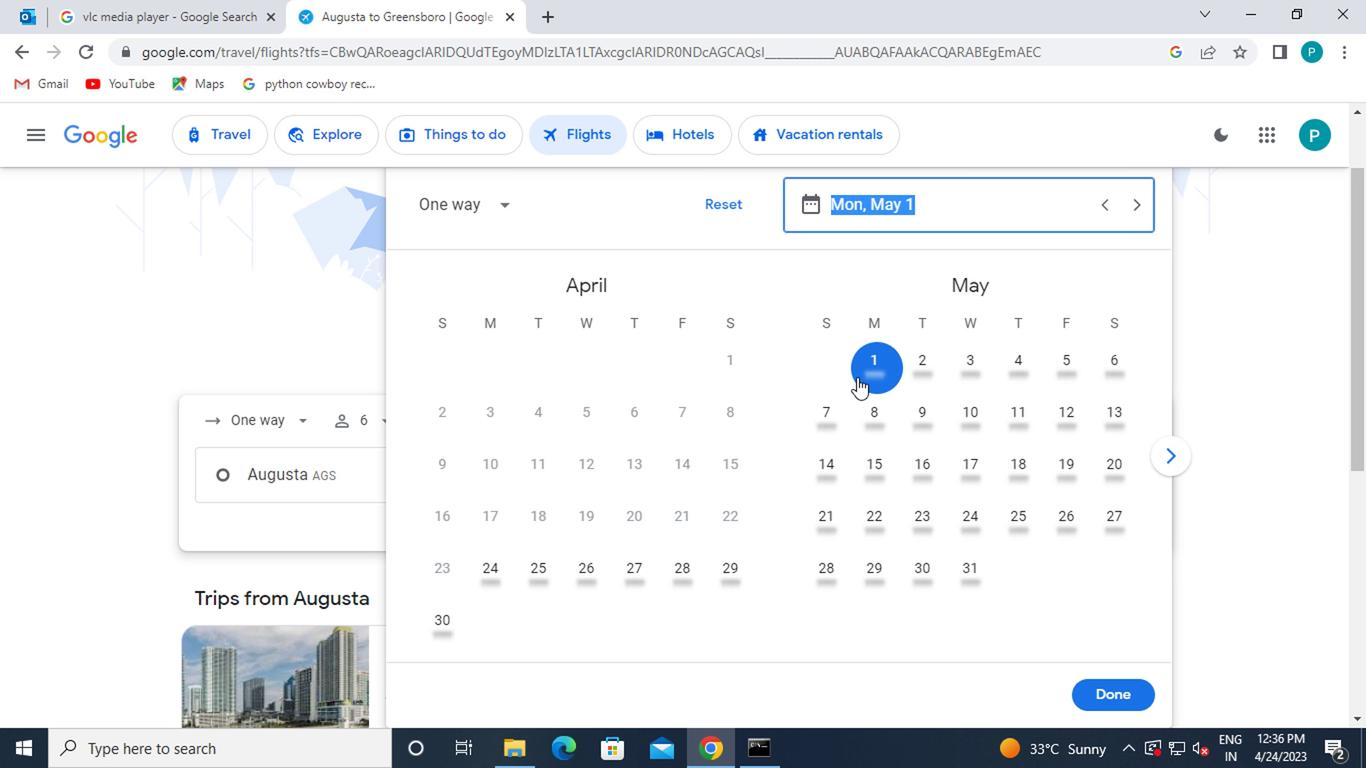 
Action: Mouse pressed left at (868, 362)
Screenshot: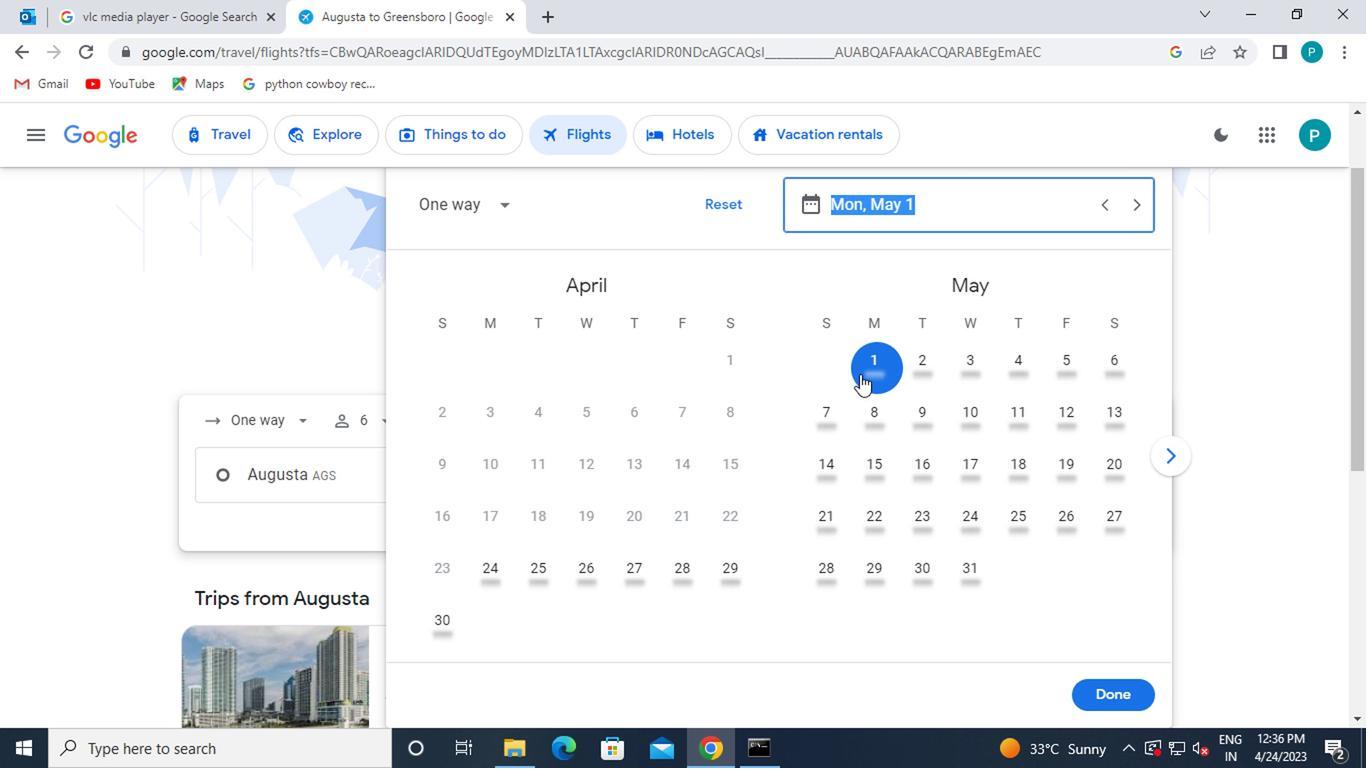 
Action: Mouse moved to (1119, 696)
Screenshot: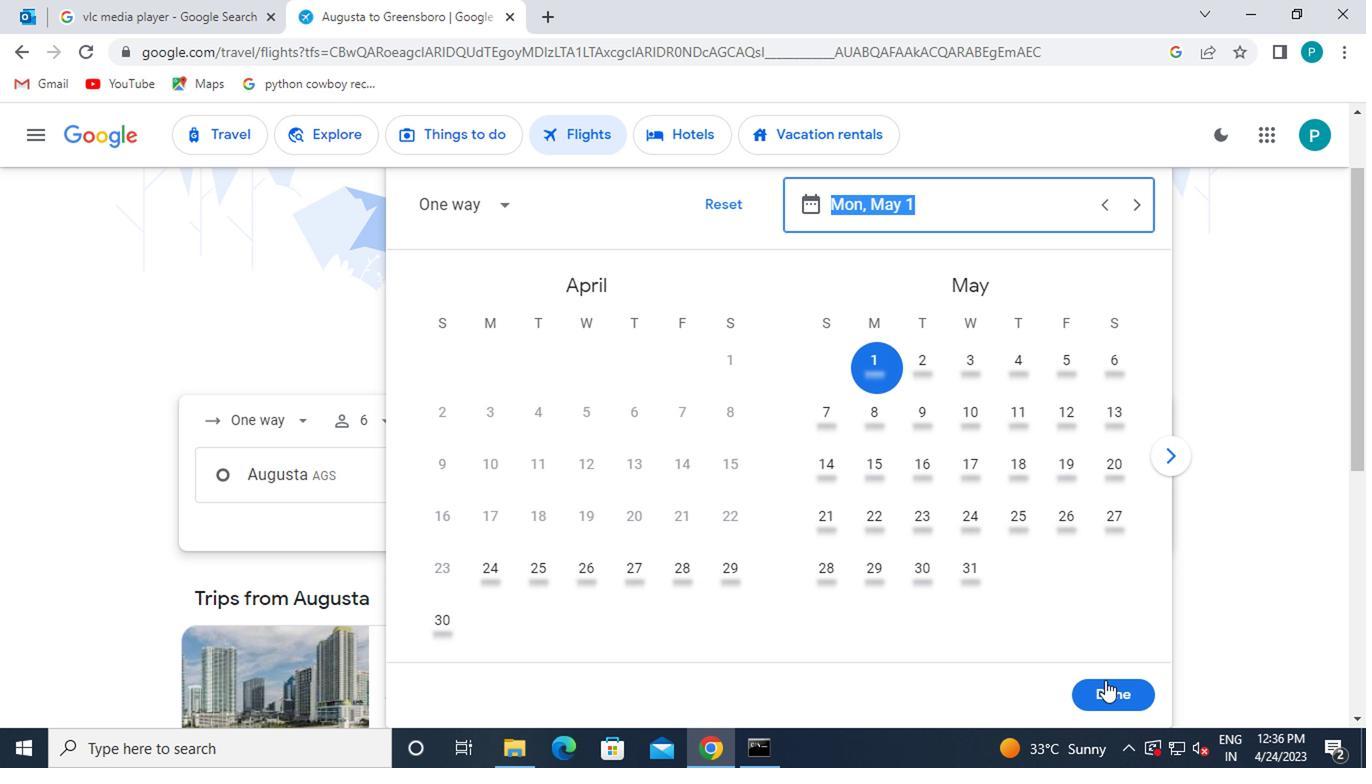 
Action: Mouse pressed left at (1119, 696)
Screenshot: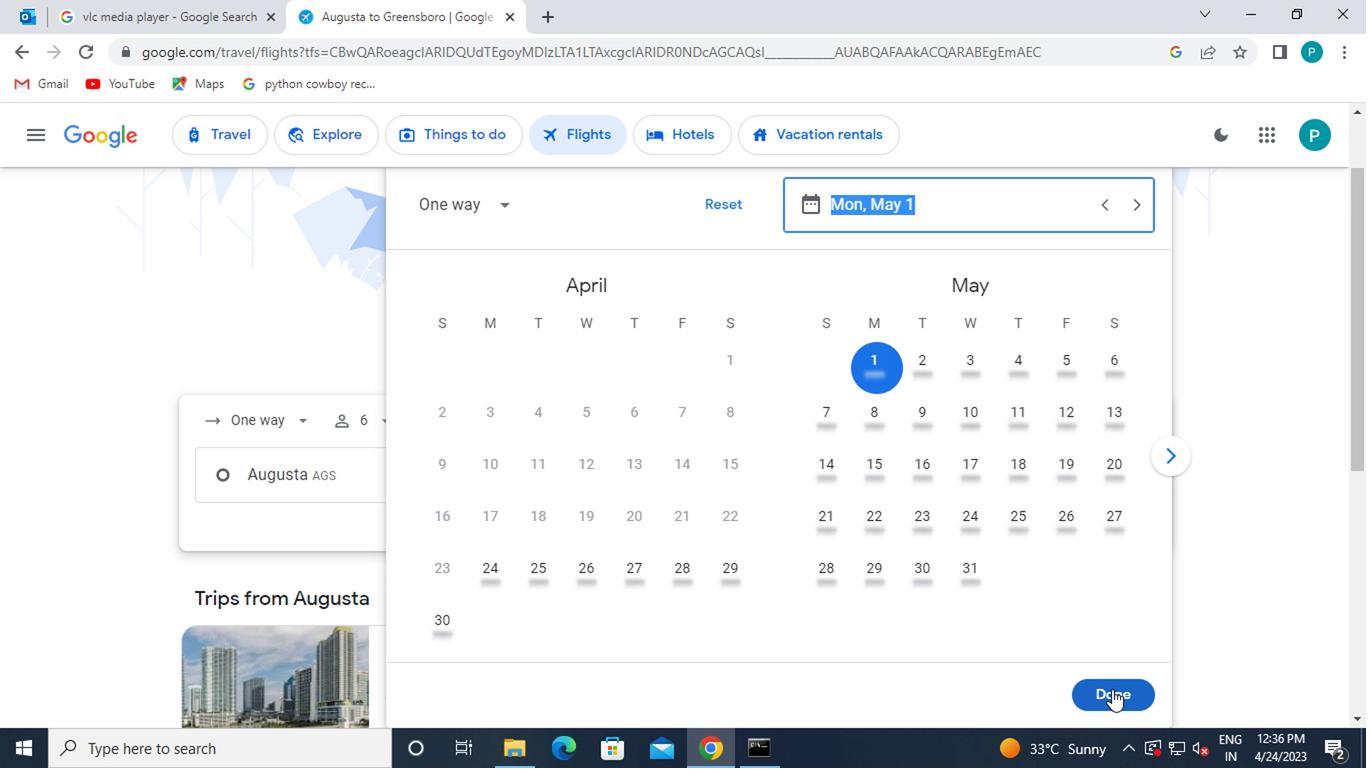 
Action: Mouse moved to (636, 556)
Screenshot: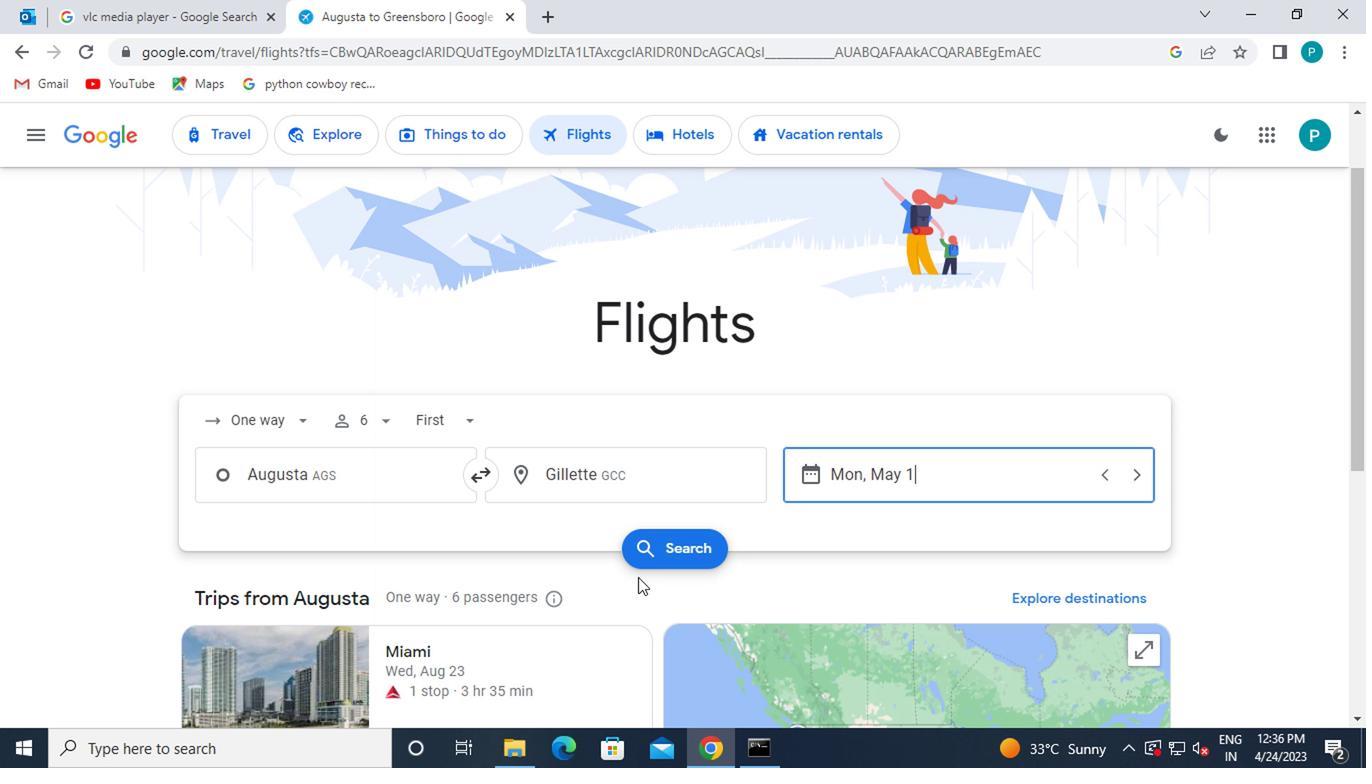 
Action: Mouse pressed left at (636, 556)
Screenshot: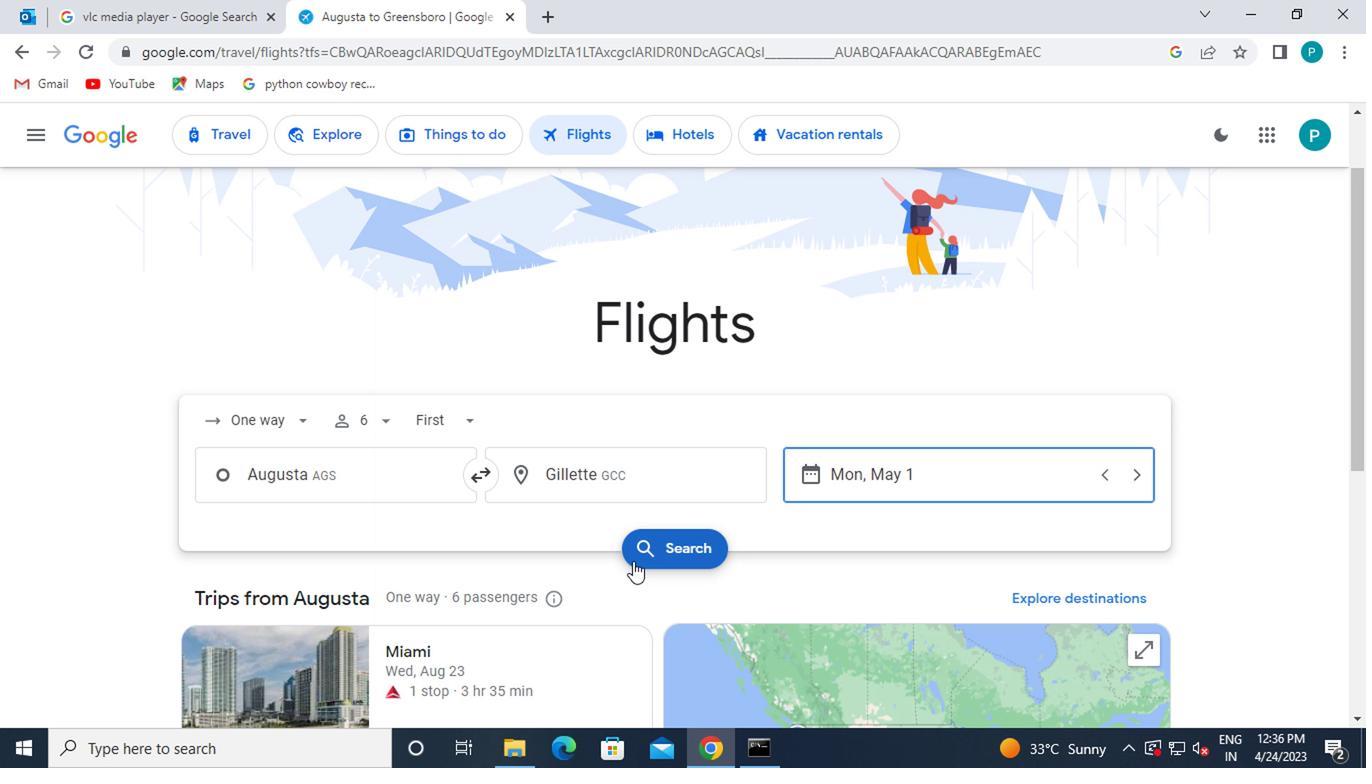 
Action: Mouse moved to (207, 320)
Screenshot: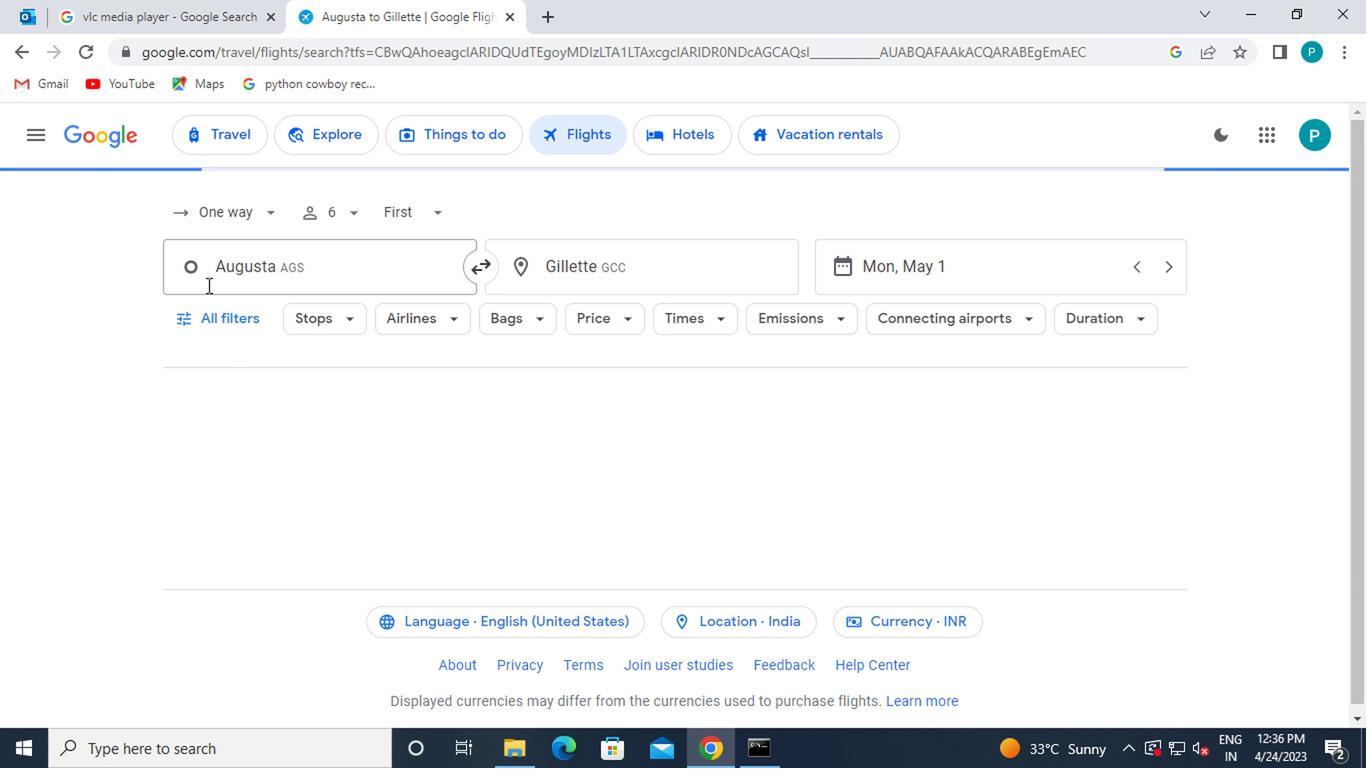 
Action: Mouse pressed left at (207, 320)
Screenshot: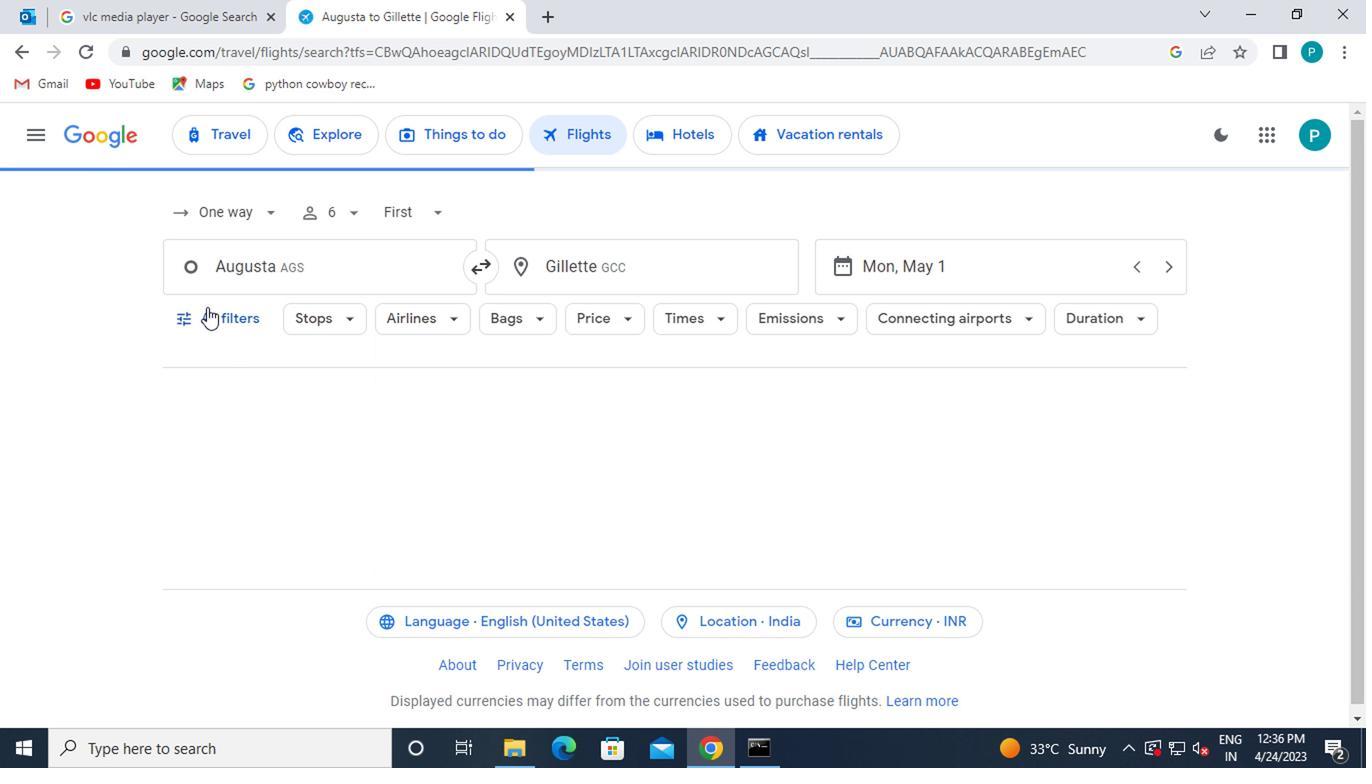 
Action: Mouse moved to (309, 477)
Screenshot: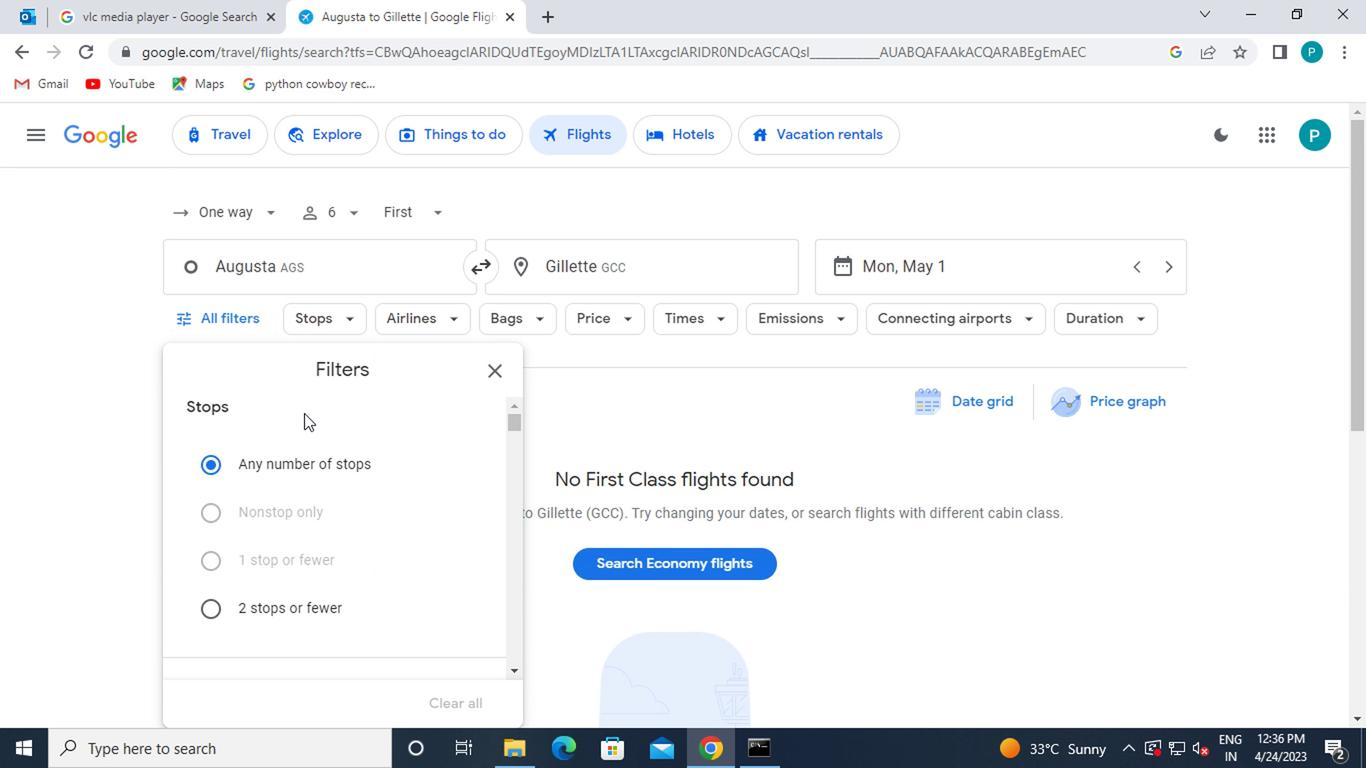 
Action: Mouse scrolled (309, 475) with delta (0, -1)
Screenshot: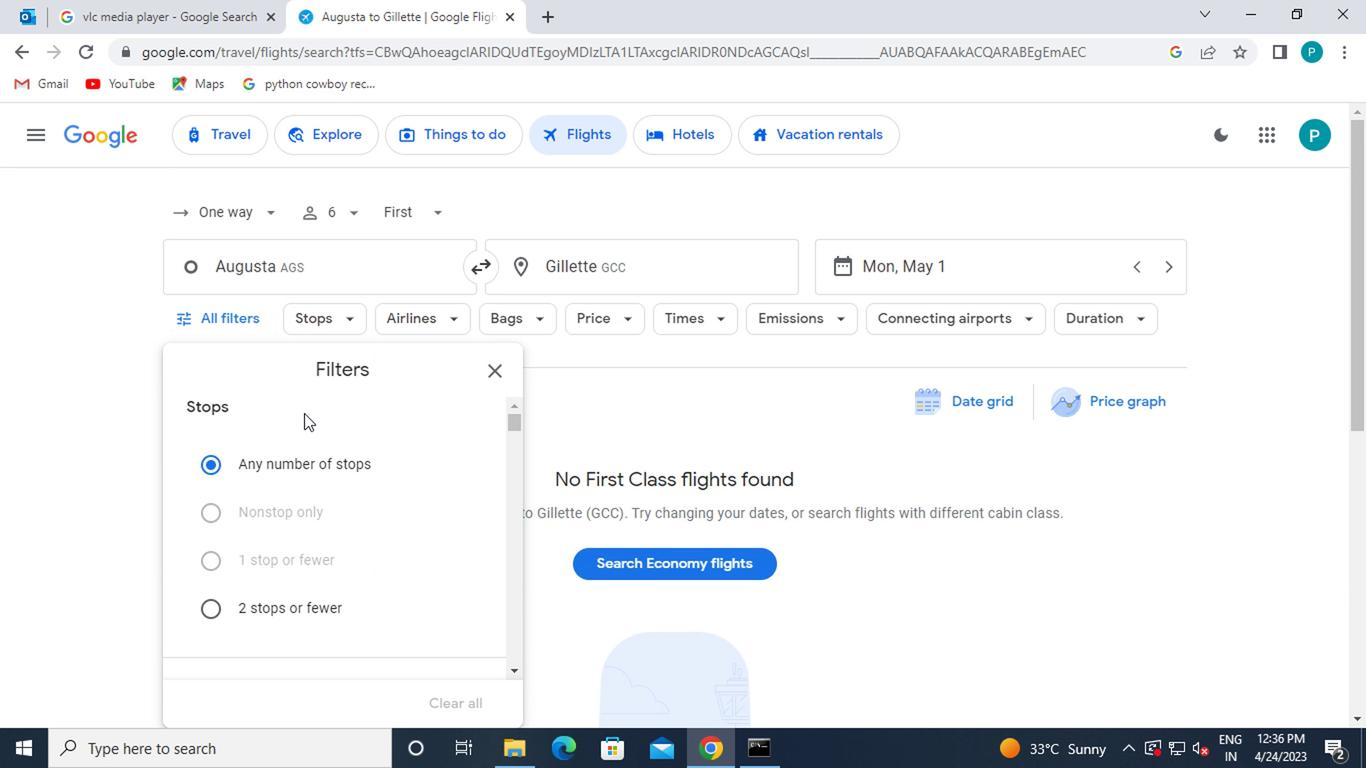 
Action: Mouse moved to (313, 488)
Screenshot: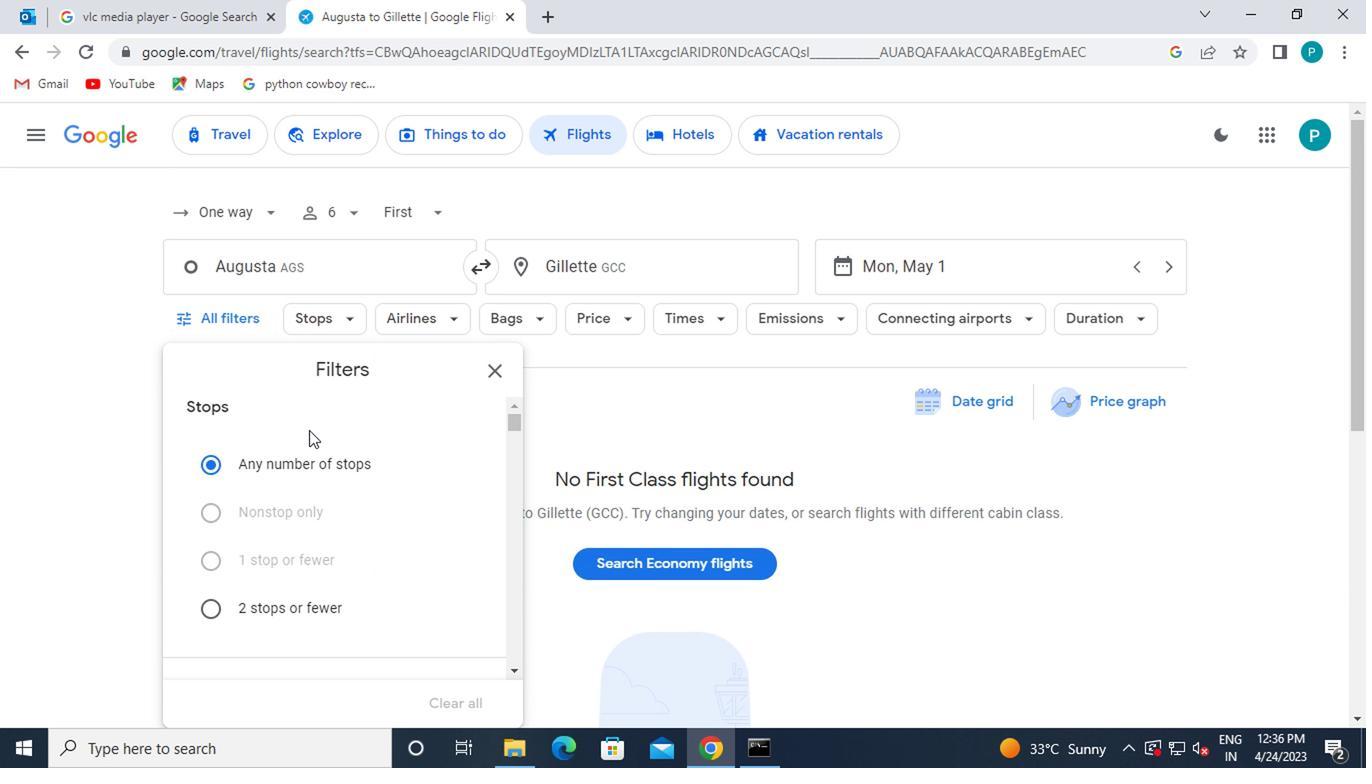 
Action: Mouse scrolled (313, 487) with delta (0, 0)
Screenshot: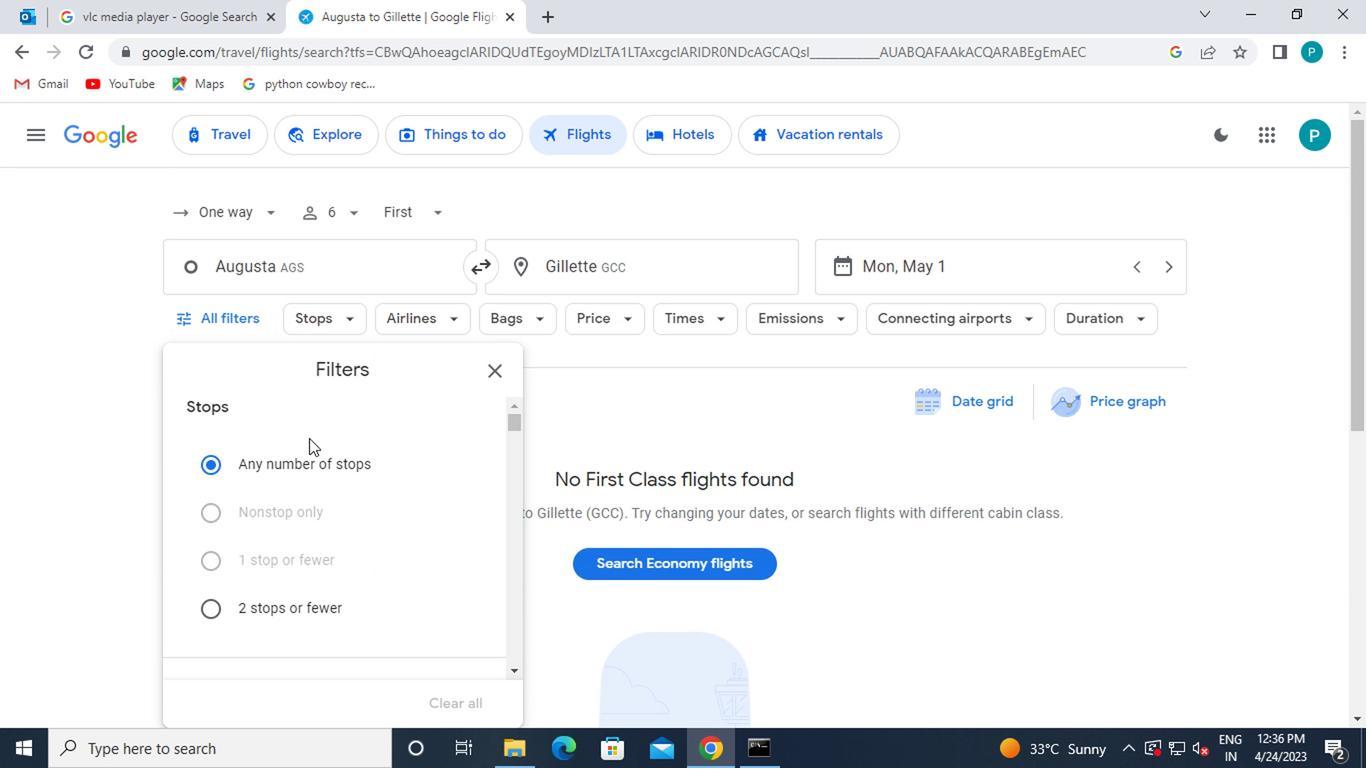 
Action: Mouse moved to (313, 497)
Screenshot: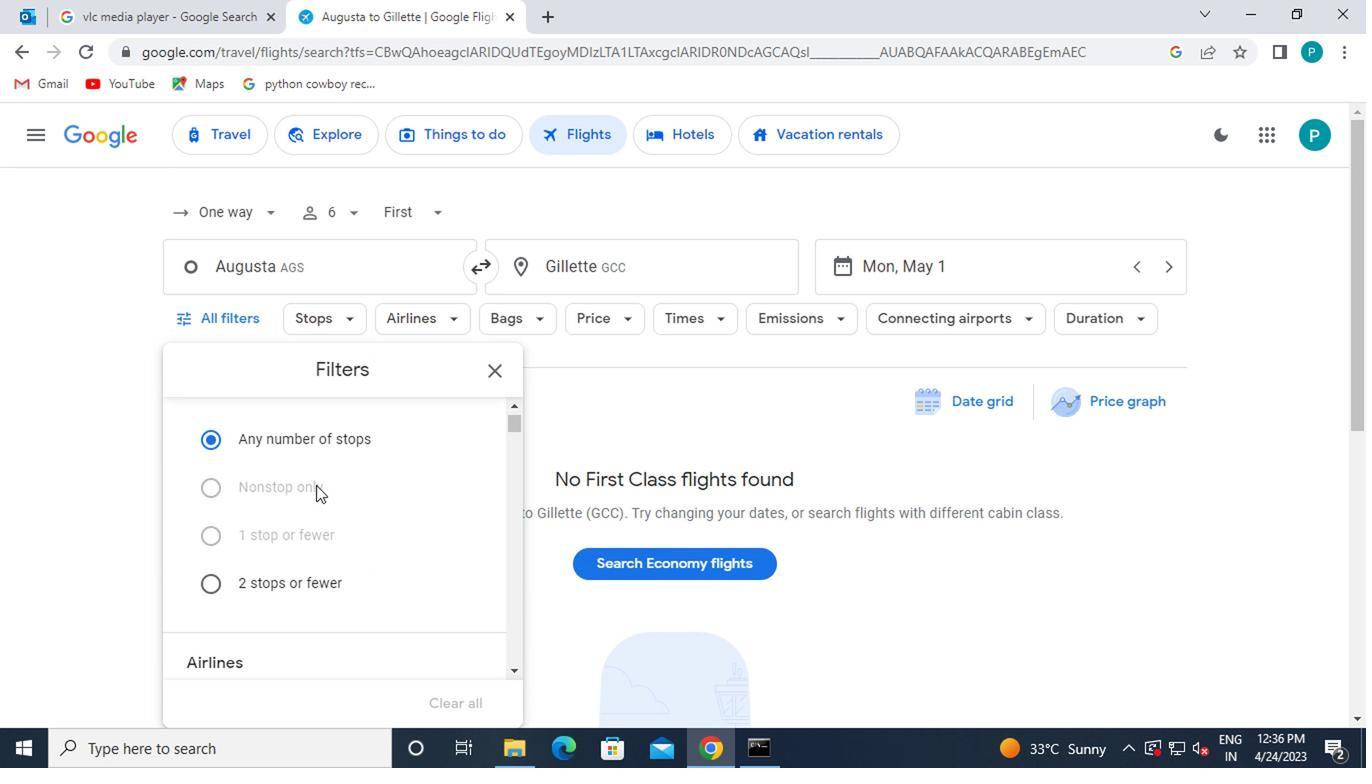
Action: Mouse scrolled (313, 495) with delta (0, -1)
Screenshot: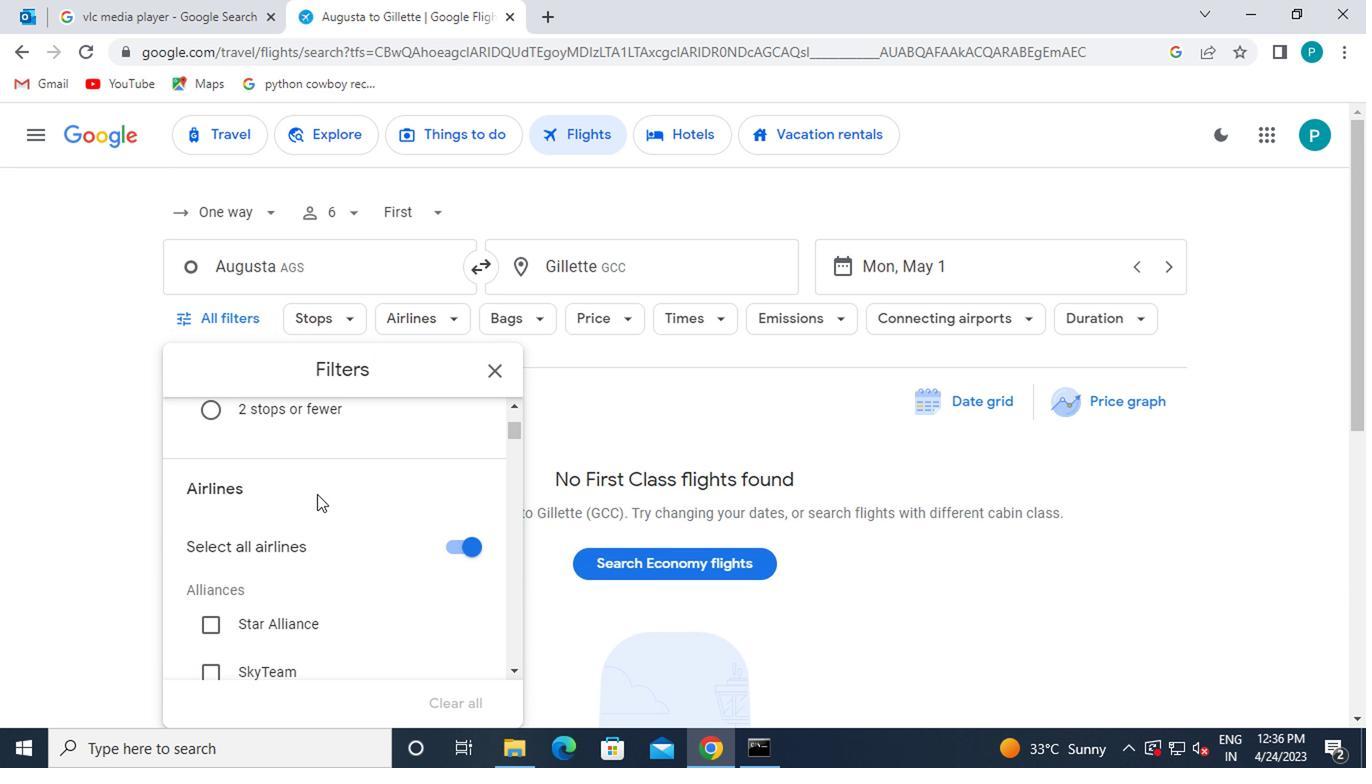 
Action: Mouse scrolled (313, 495) with delta (0, -1)
Screenshot: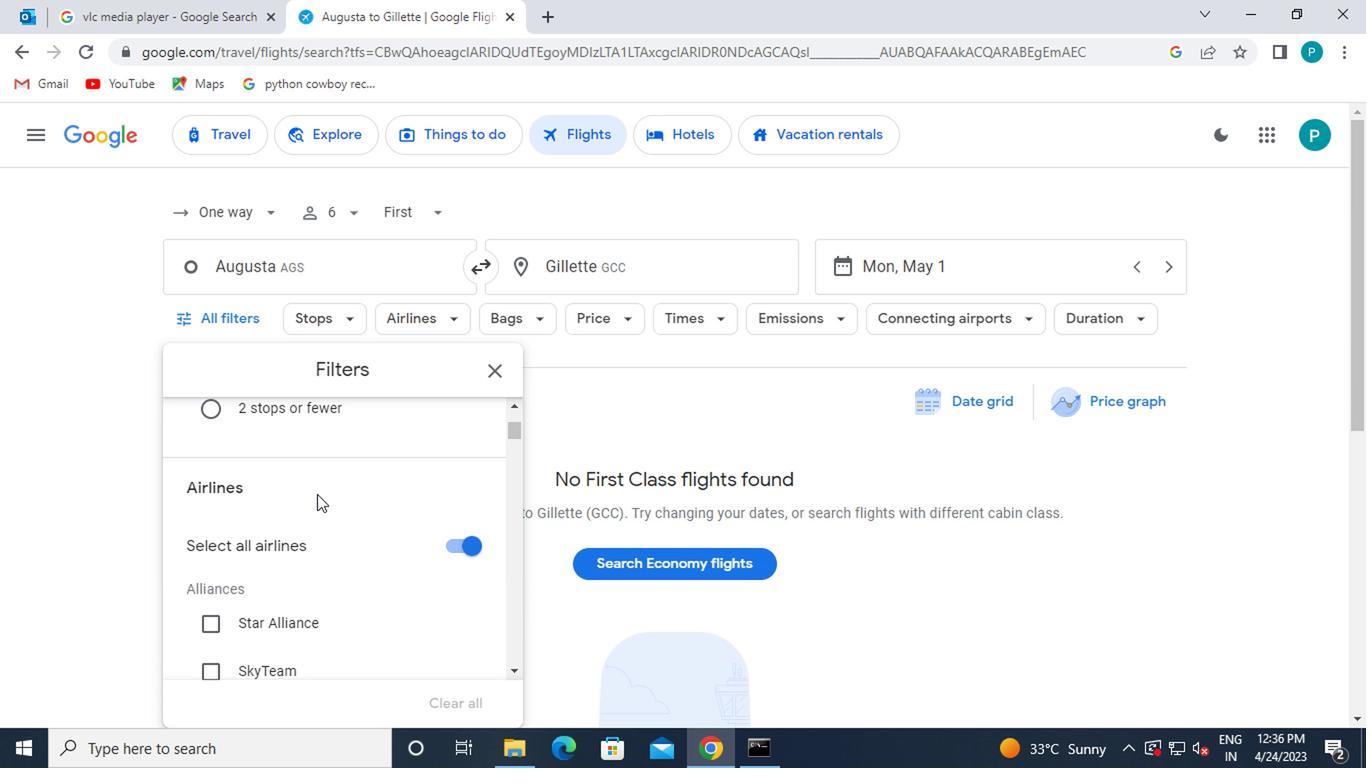 
Action: Mouse scrolled (313, 495) with delta (0, -1)
Screenshot: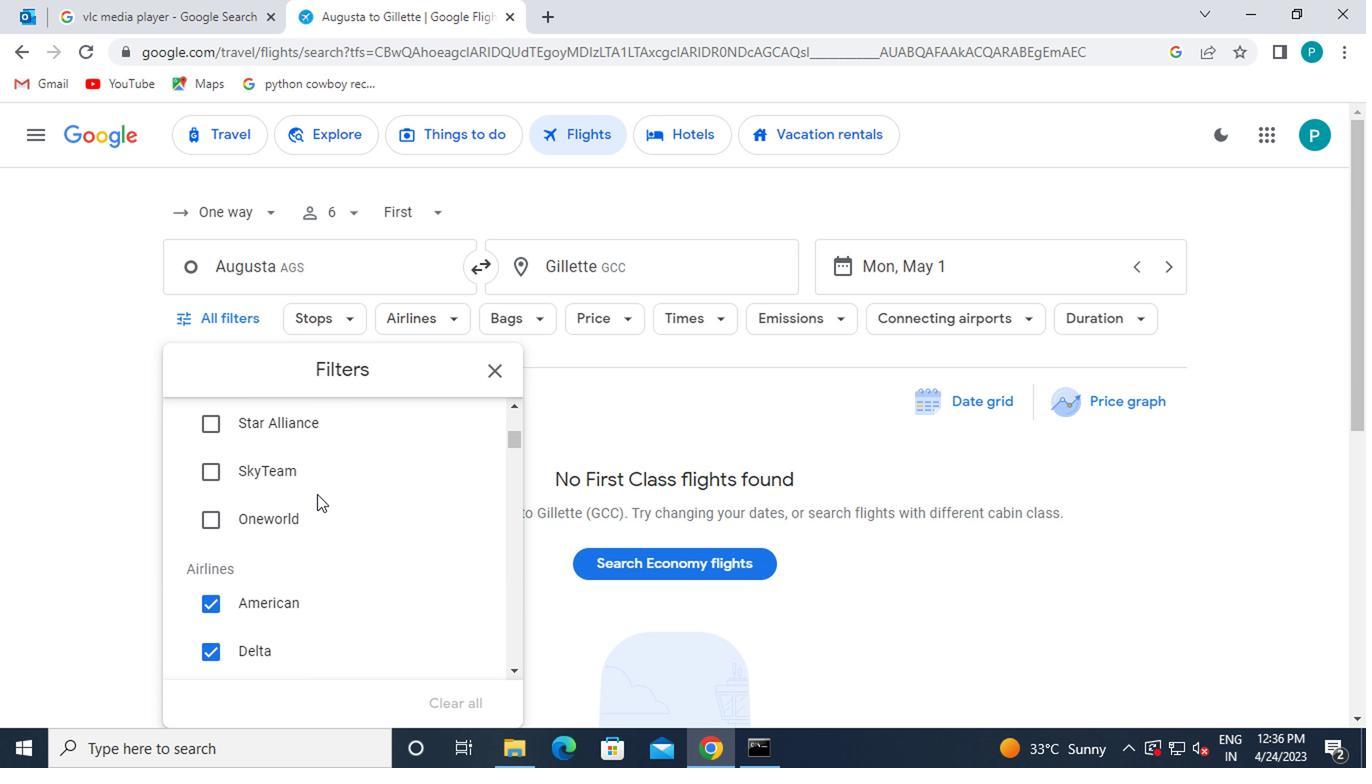 
Action: Mouse scrolled (313, 495) with delta (0, -1)
Screenshot: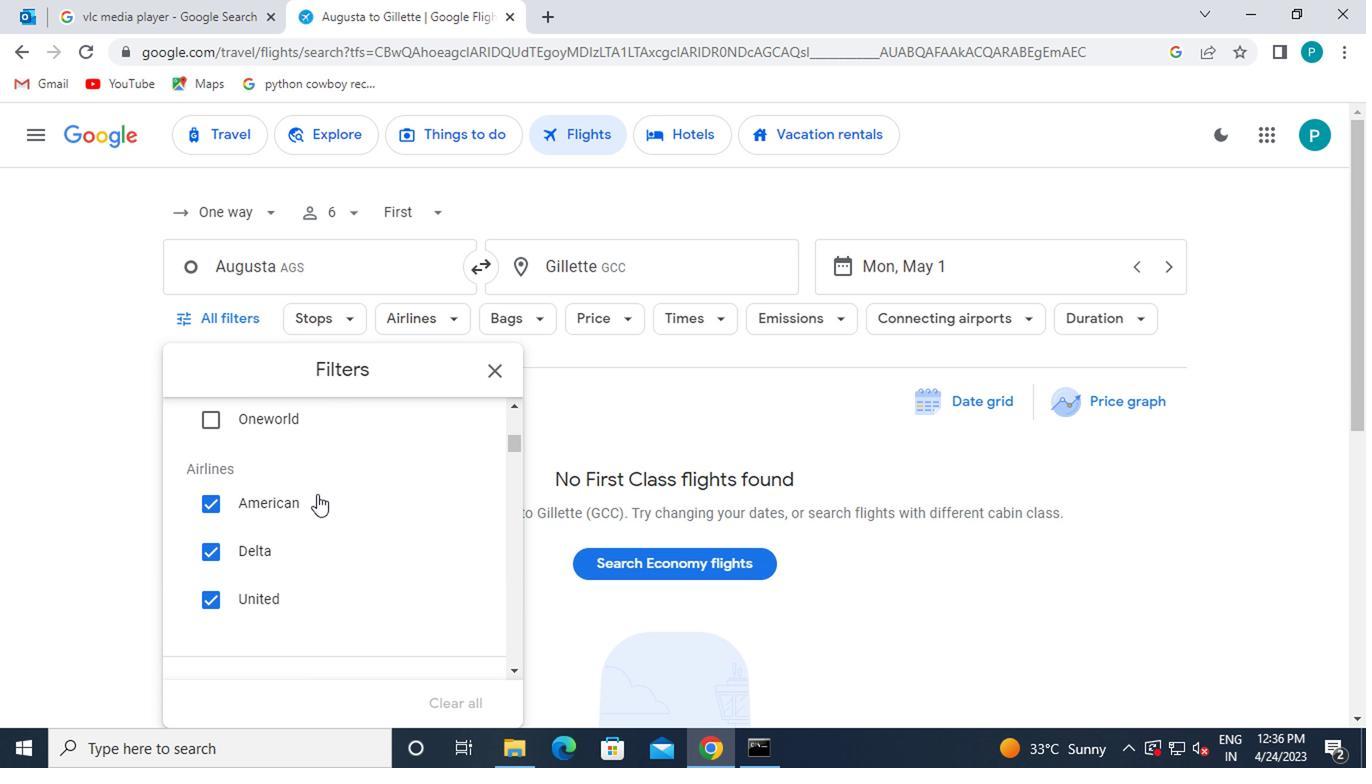 
Action: Mouse scrolled (313, 495) with delta (0, -1)
Screenshot: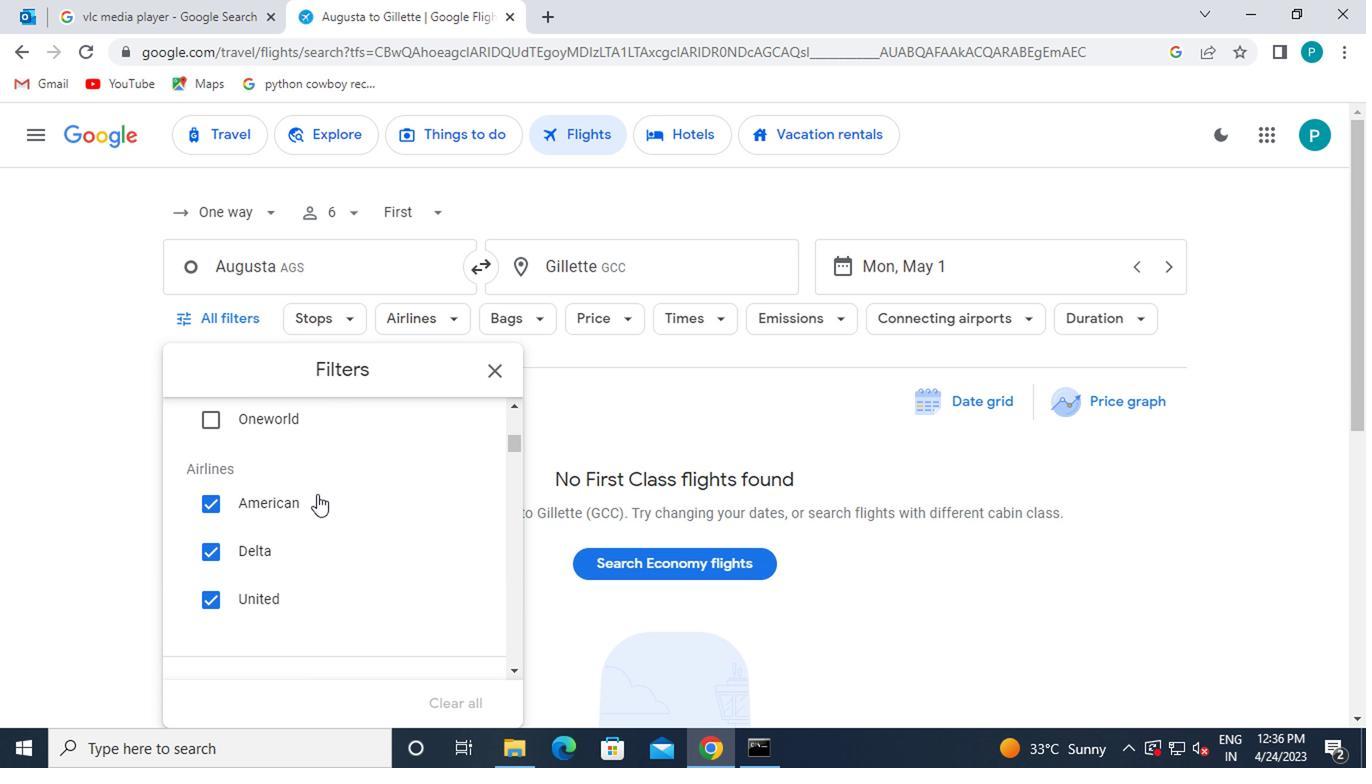 
Action: Mouse moved to (470, 533)
Screenshot: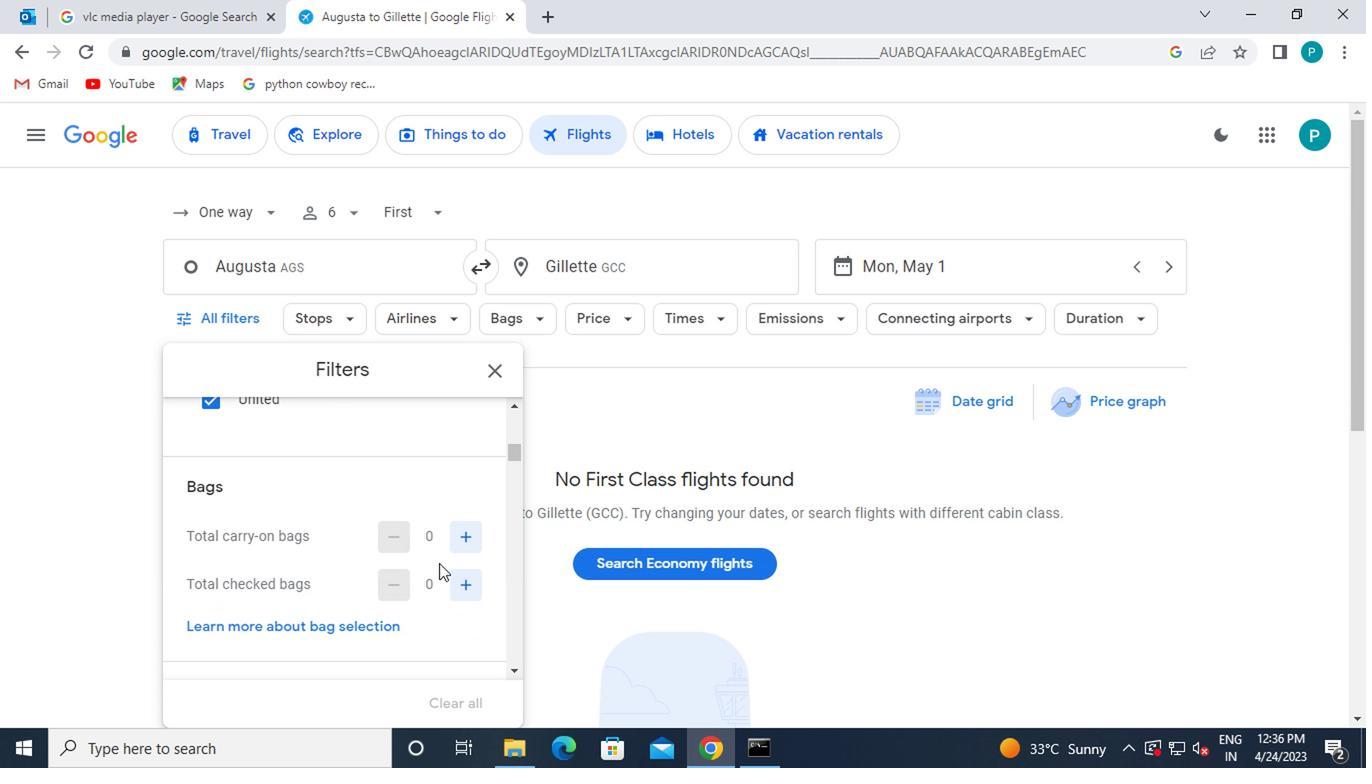 
Action: Mouse pressed left at (470, 533)
Screenshot: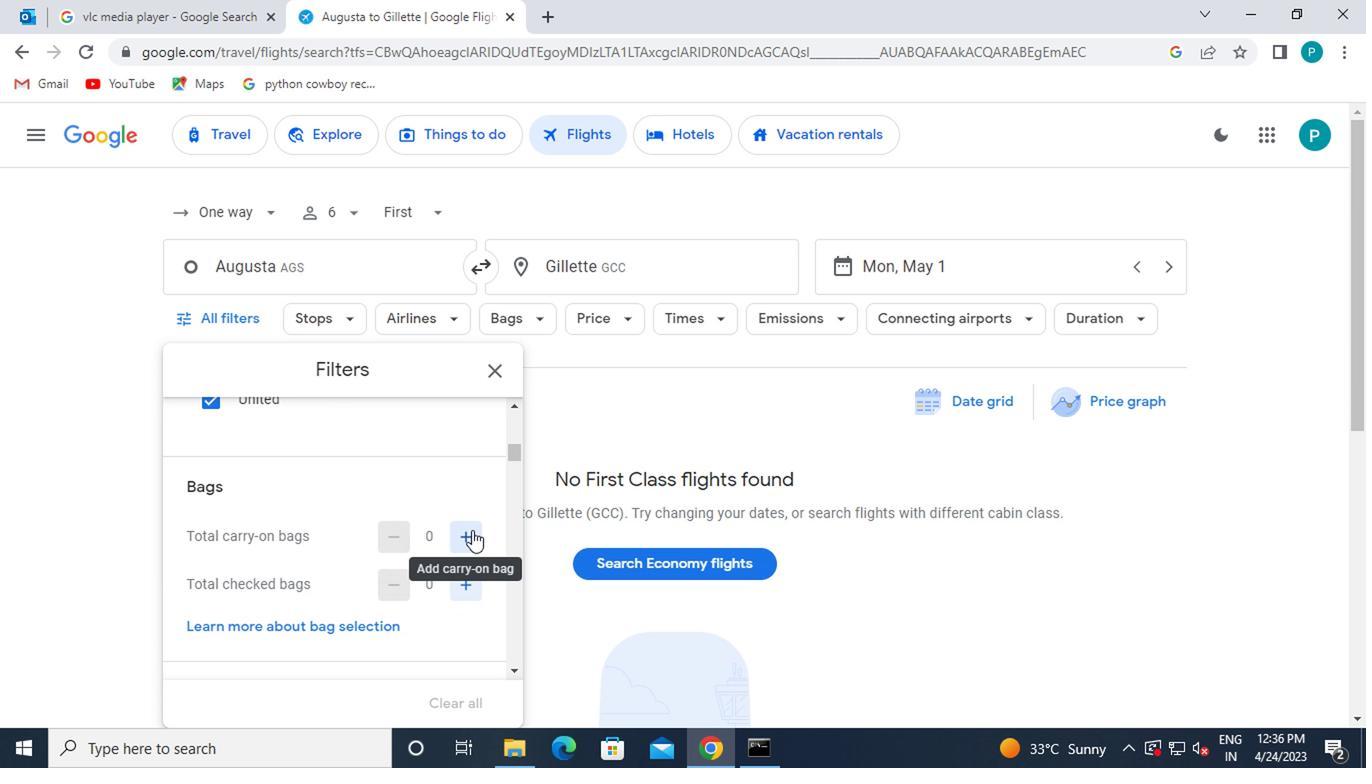 
Action: Mouse pressed left at (470, 533)
Screenshot: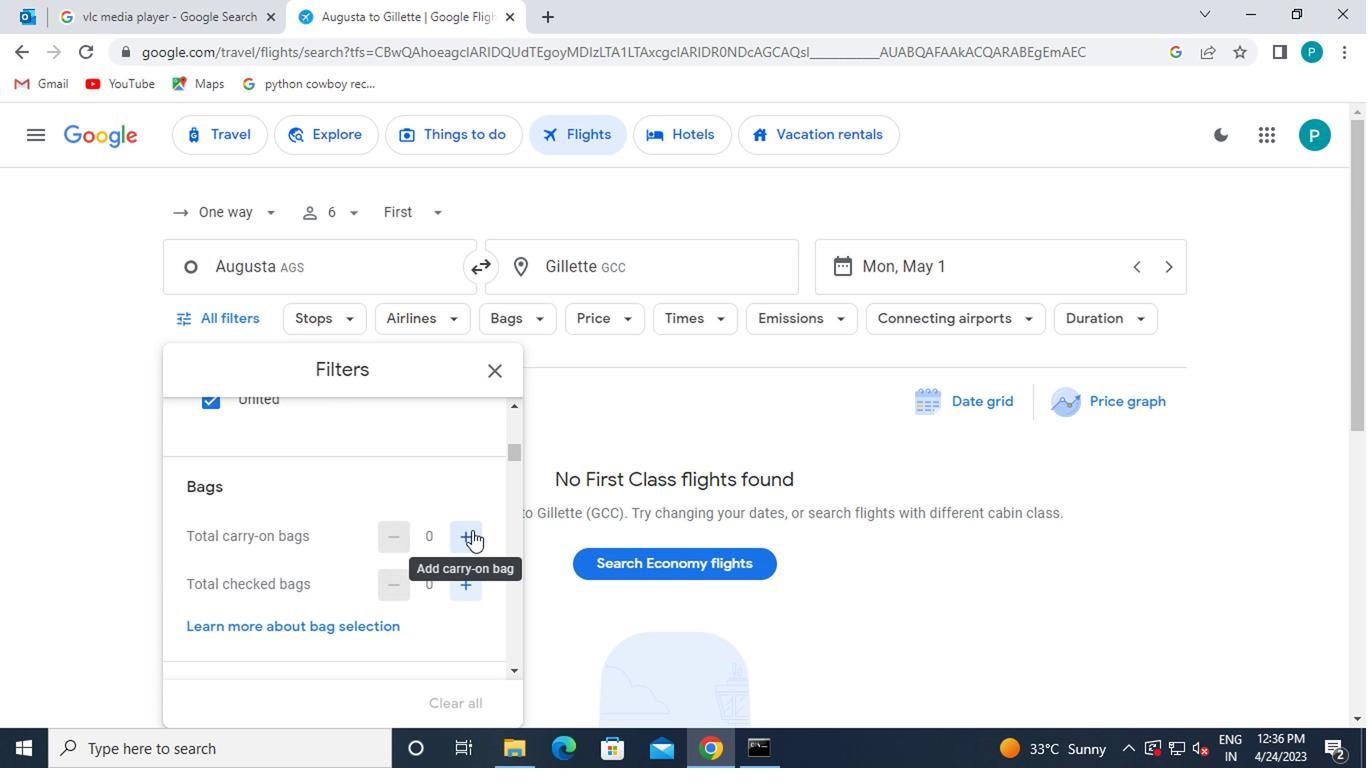 
Action: Mouse moved to (359, 581)
Screenshot: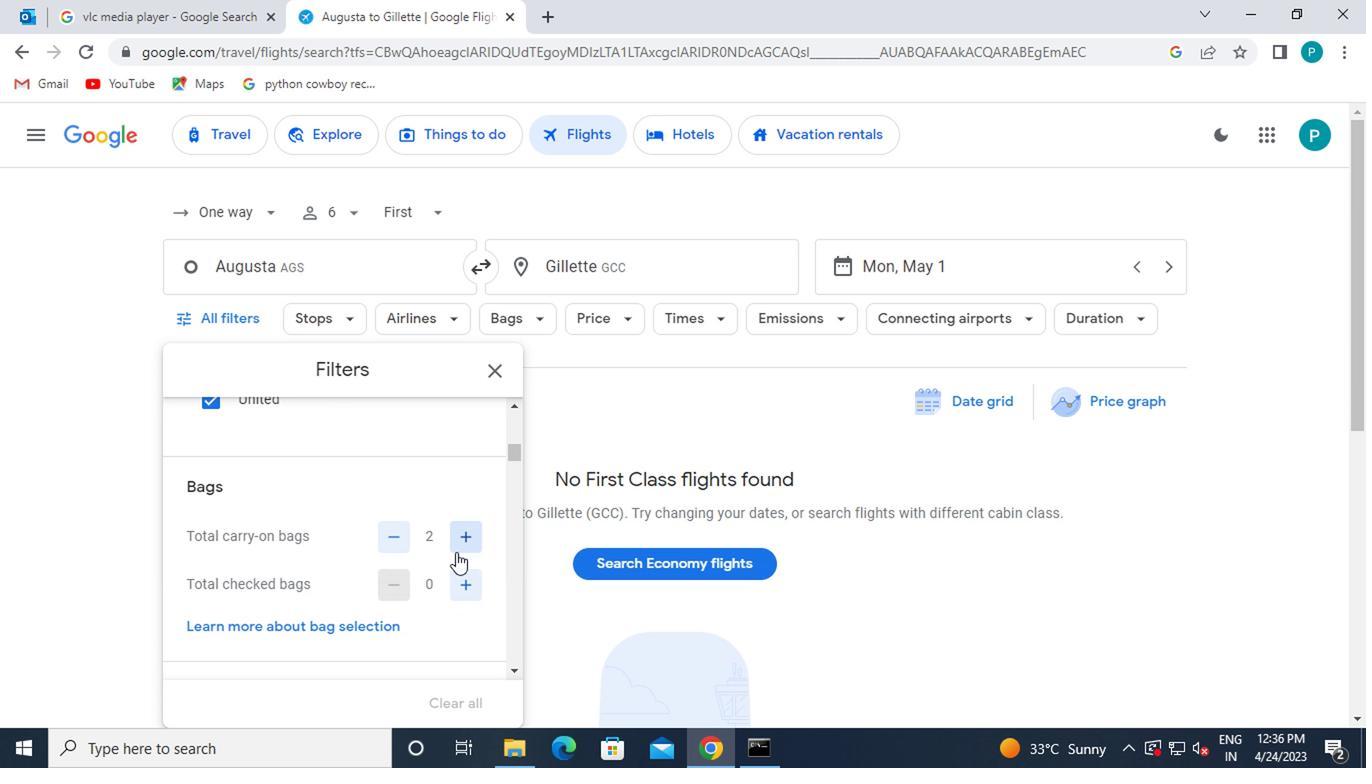
Action: Mouse scrolled (359, 580) with delta (0, -1)
Screenshot: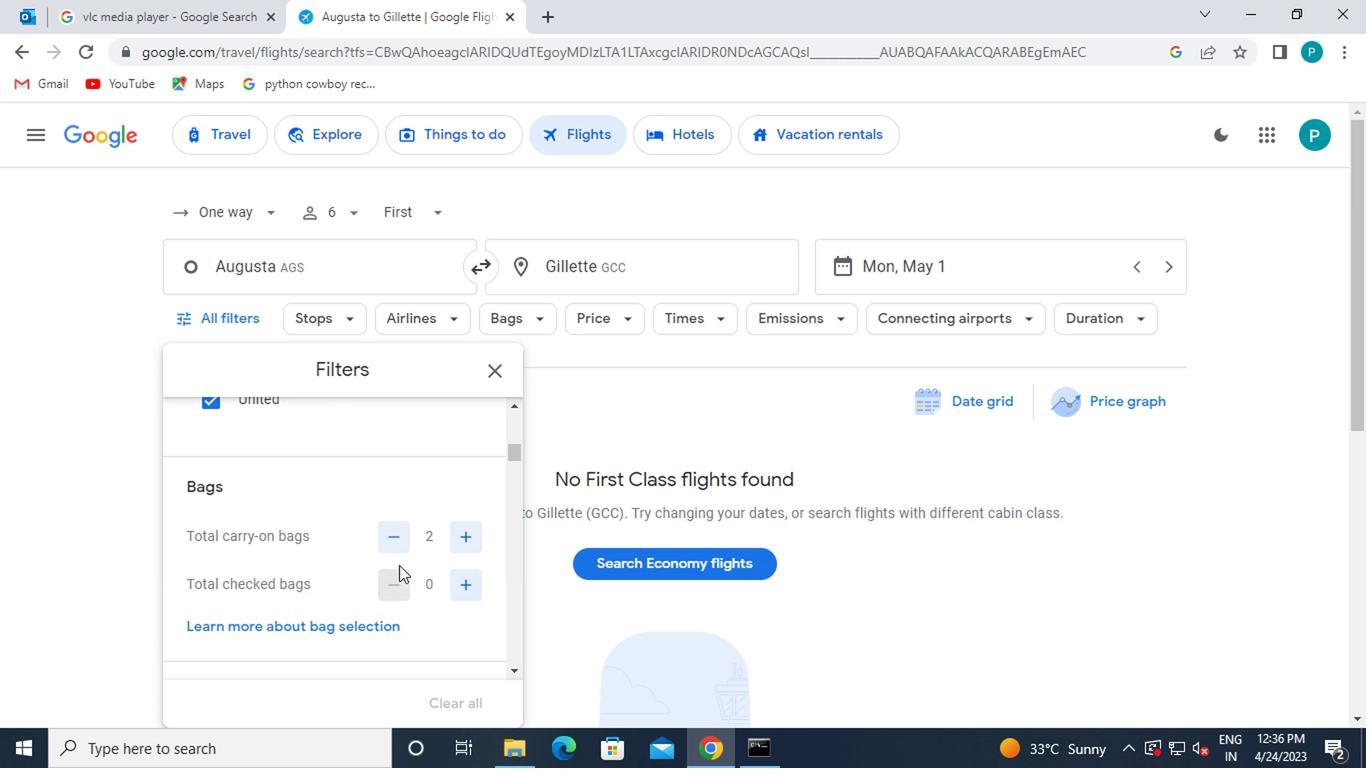 
Action: Mouse moved to (356, 581)
Screenshot: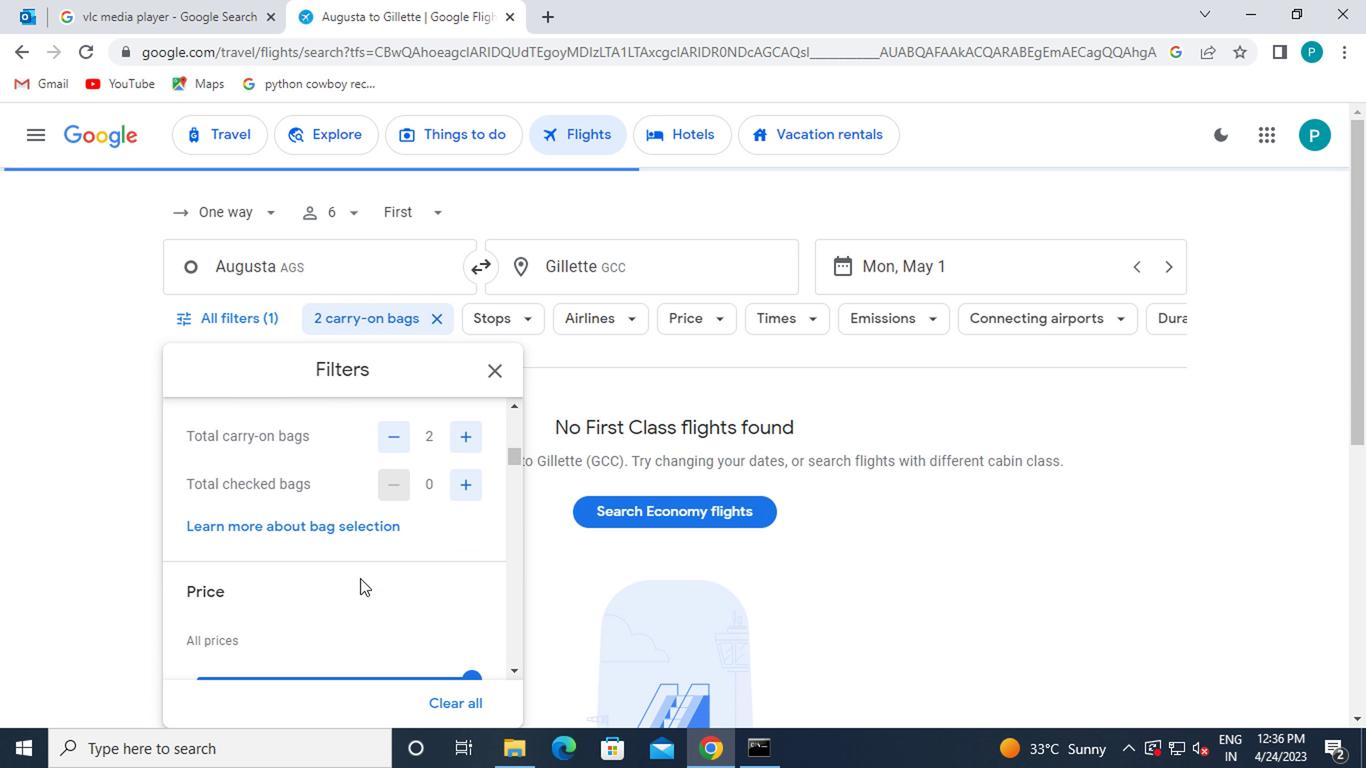 
Action: Mouse scrolled (356, 580) with delta (0, -1)
Screenshot: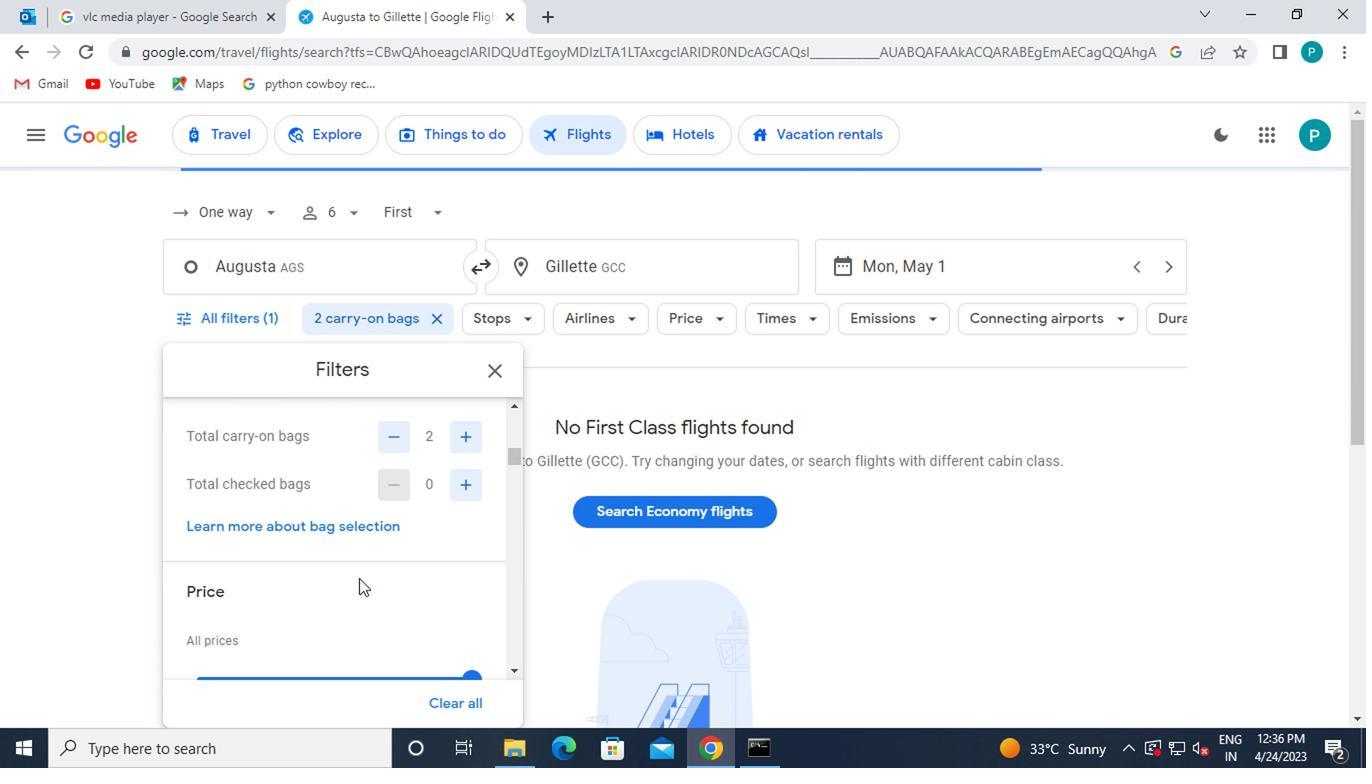 
Action: Mouse scrolled (356, 580) with delta (0, -1)
Screenshot: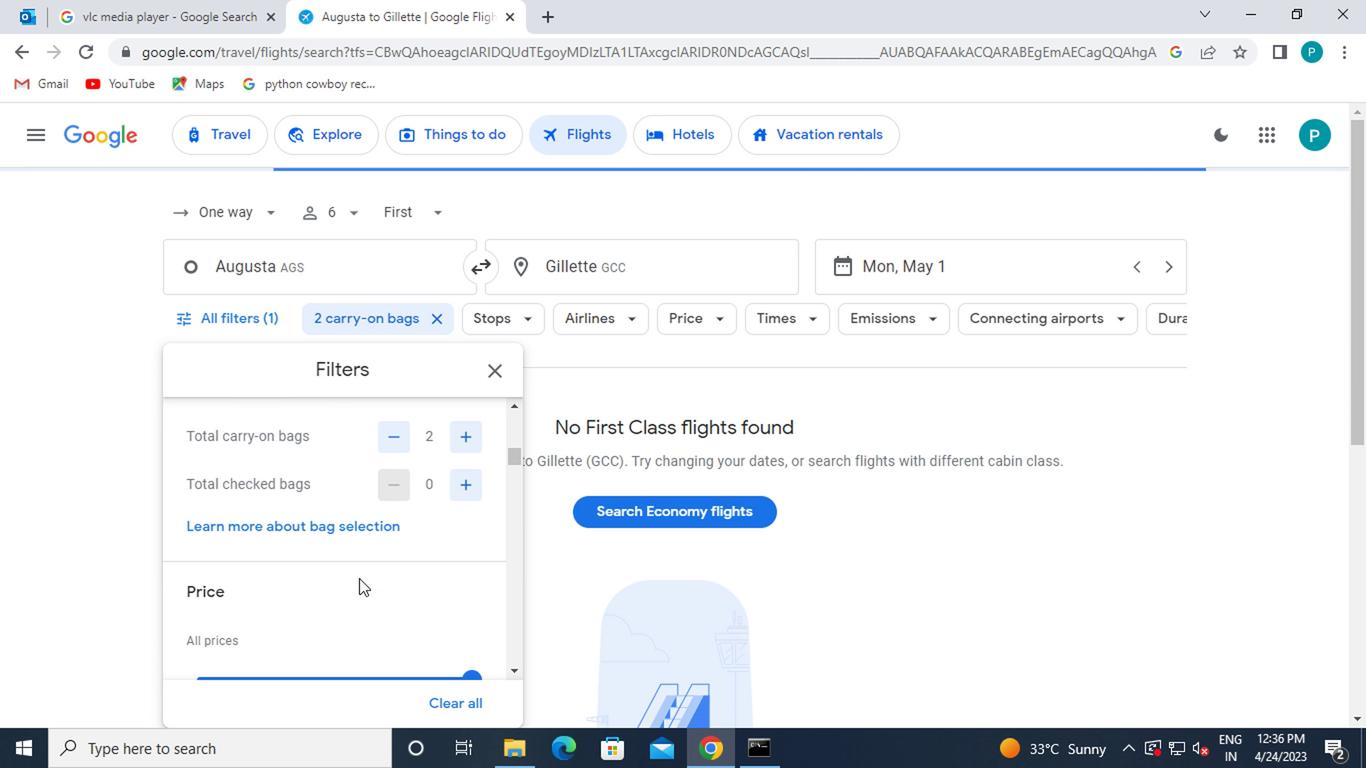 
Action: Mouse moved to (479, 478)
Screenshot: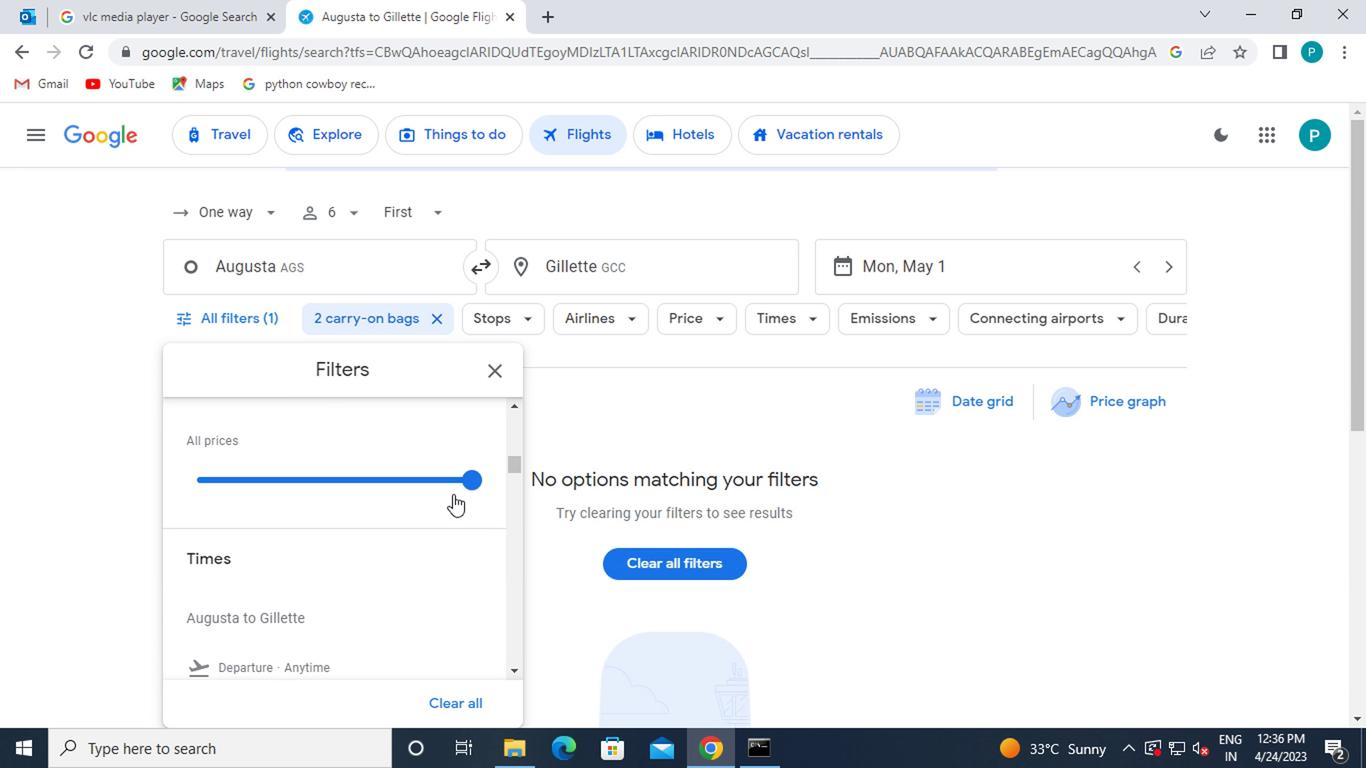 
Action: Mouse pressed left at (479, 478)
Screenshot: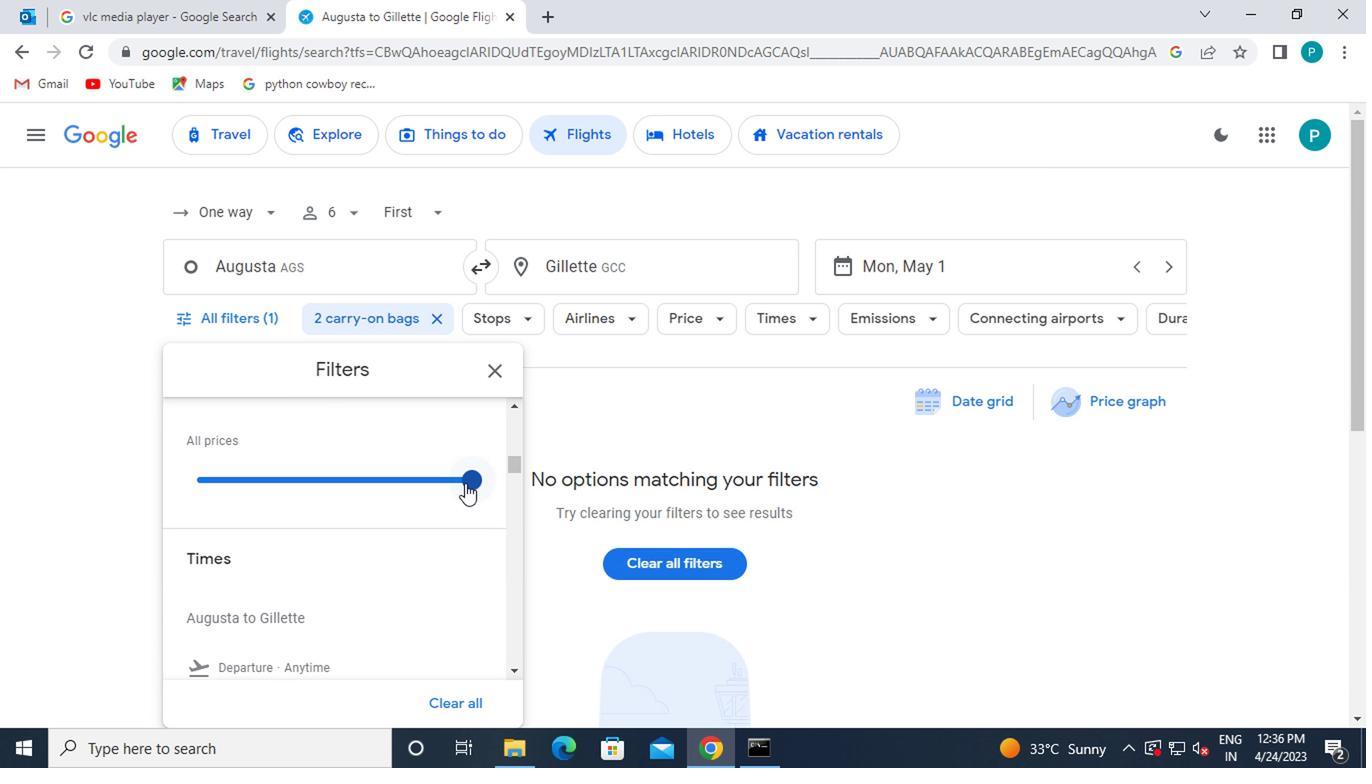 
Action: Mouse moved to (571, 512)
Screenshot: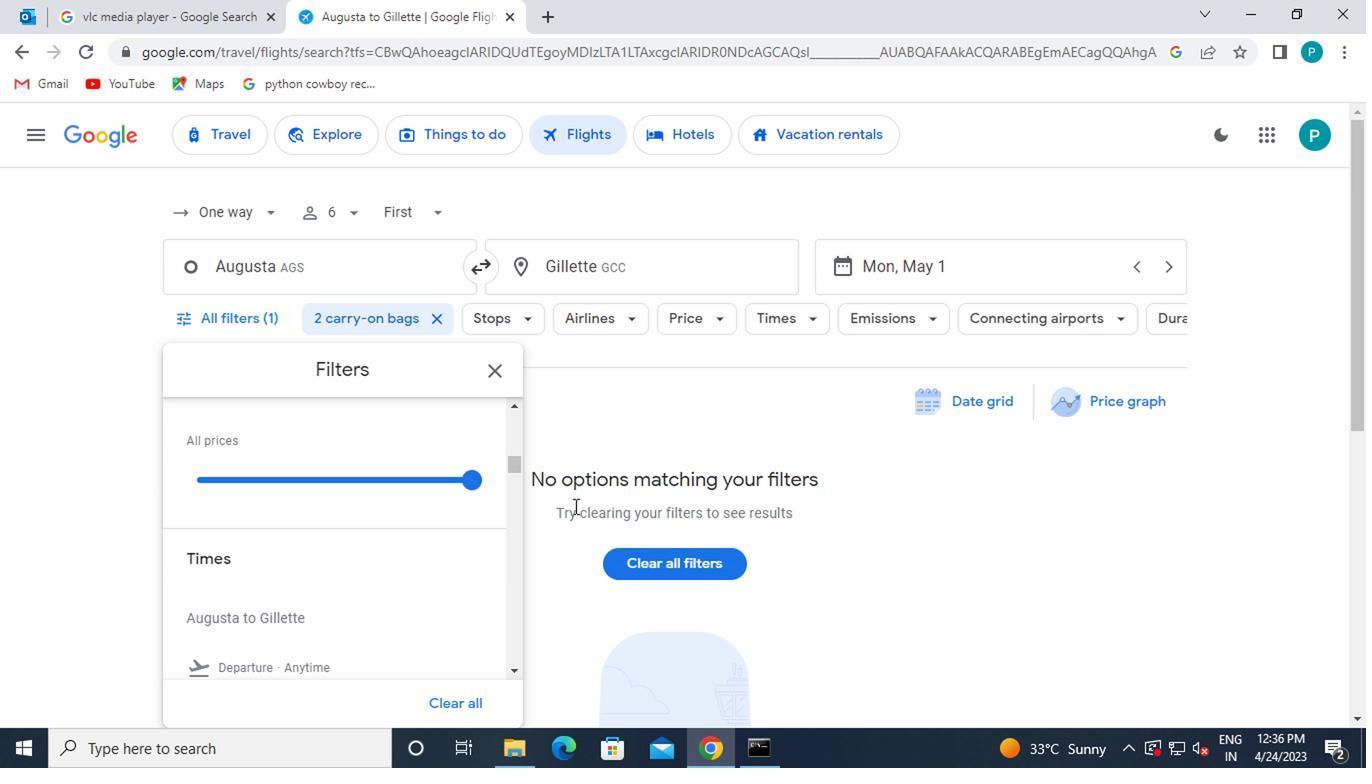 
Action: Mouse scrolled (571, 511) with delta (0, 0)
Screenshot: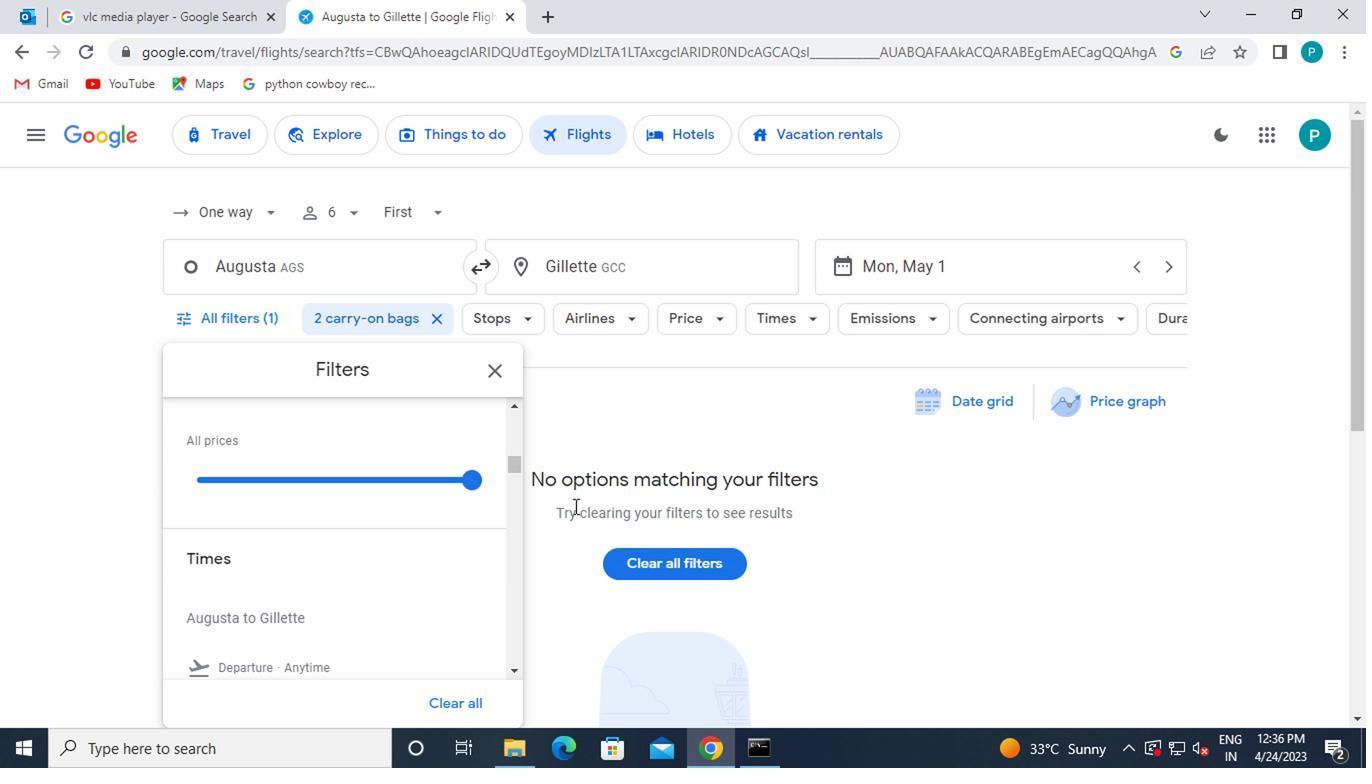 
Action: Mouse moved to (354, 517)
Screenshot: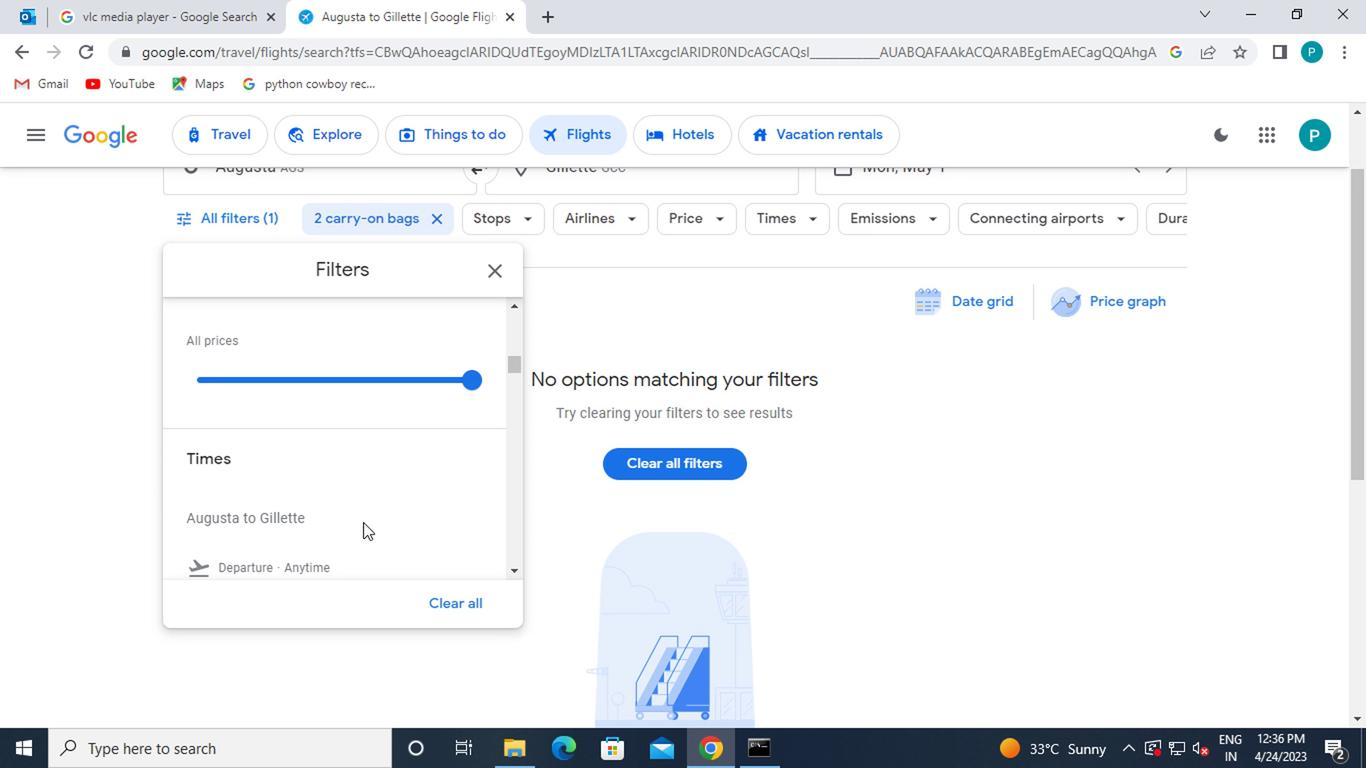 
Action: Mouse scrolled (354, 518) with delta (0, 1)
Screenshot: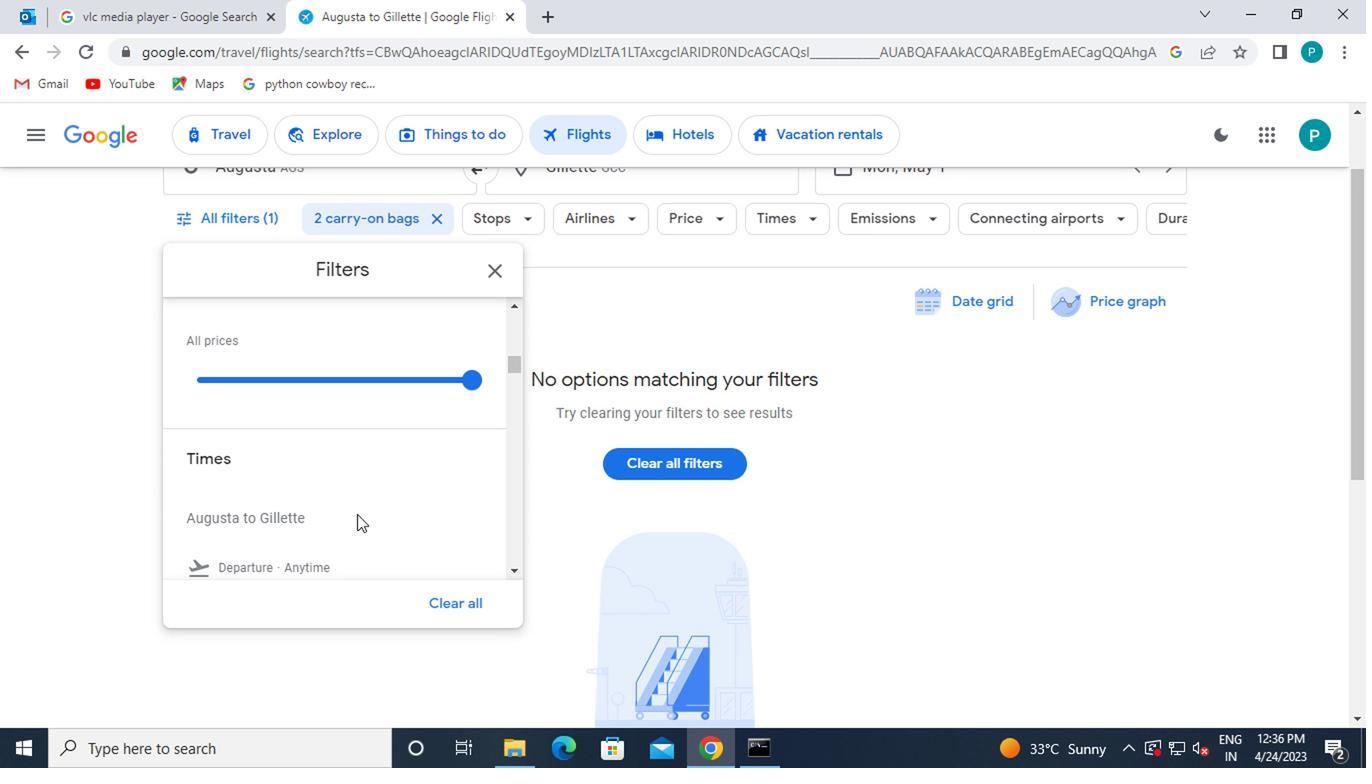 
Action: Mouse moved to (342, 489)
Screenshot: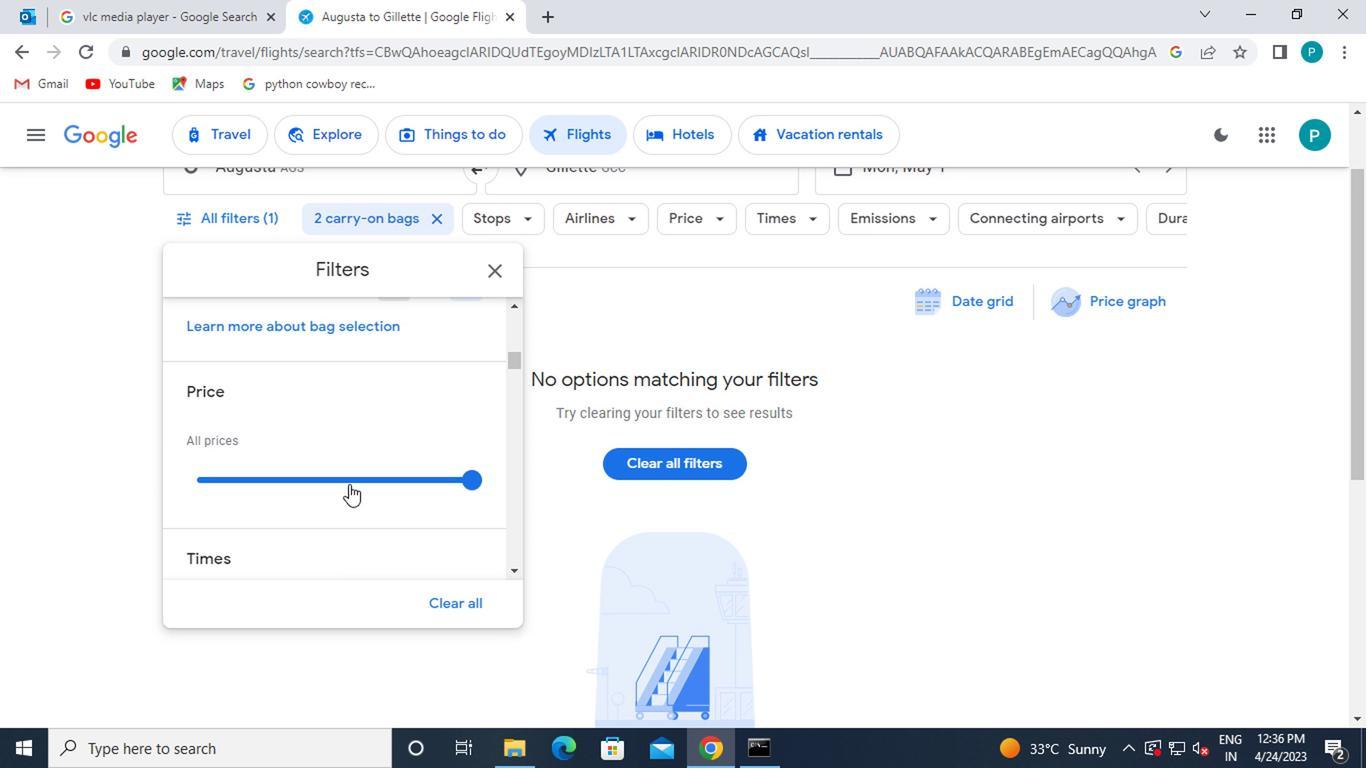 
Action: Mouse scrolled (342, 488) with delta (0, -1)
Screenshot: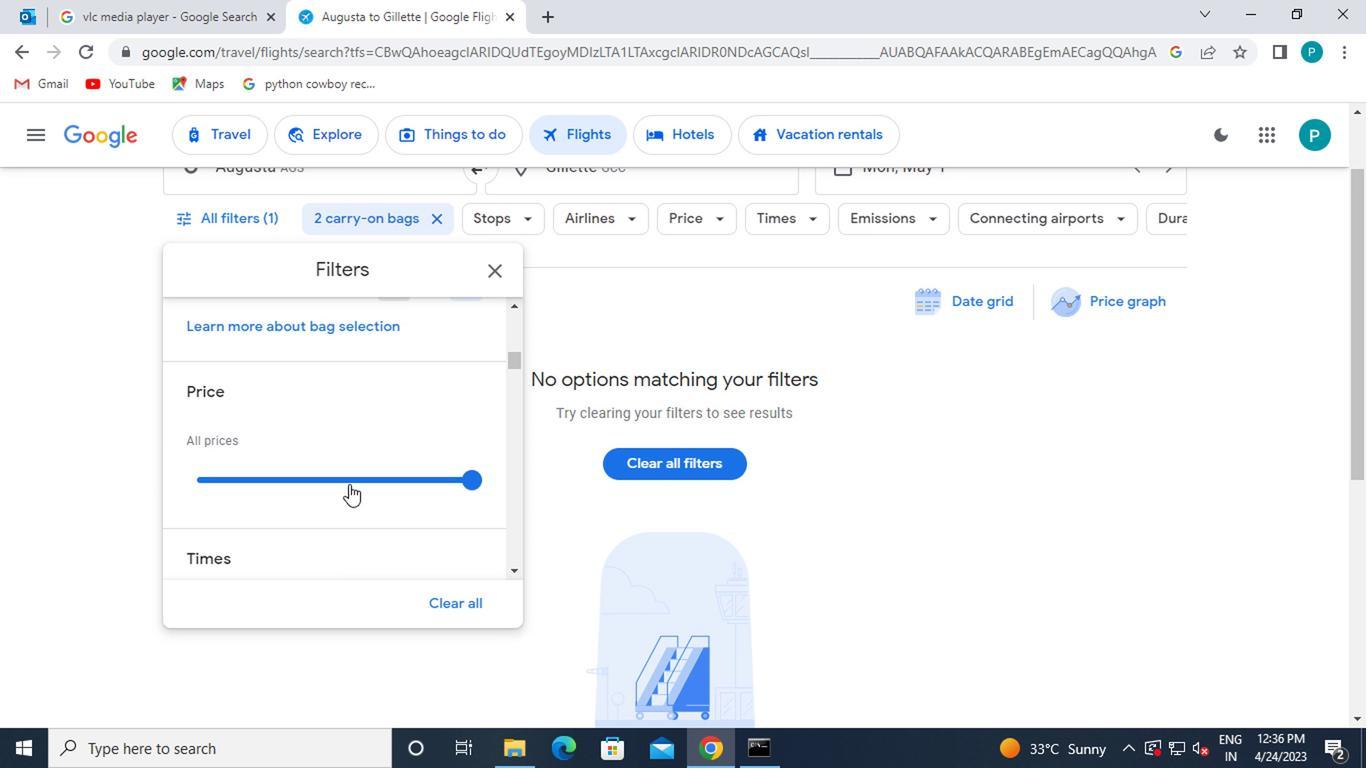 
Action: Mouse scrolled (342, 488) with delta (0, -1)
Screenshot: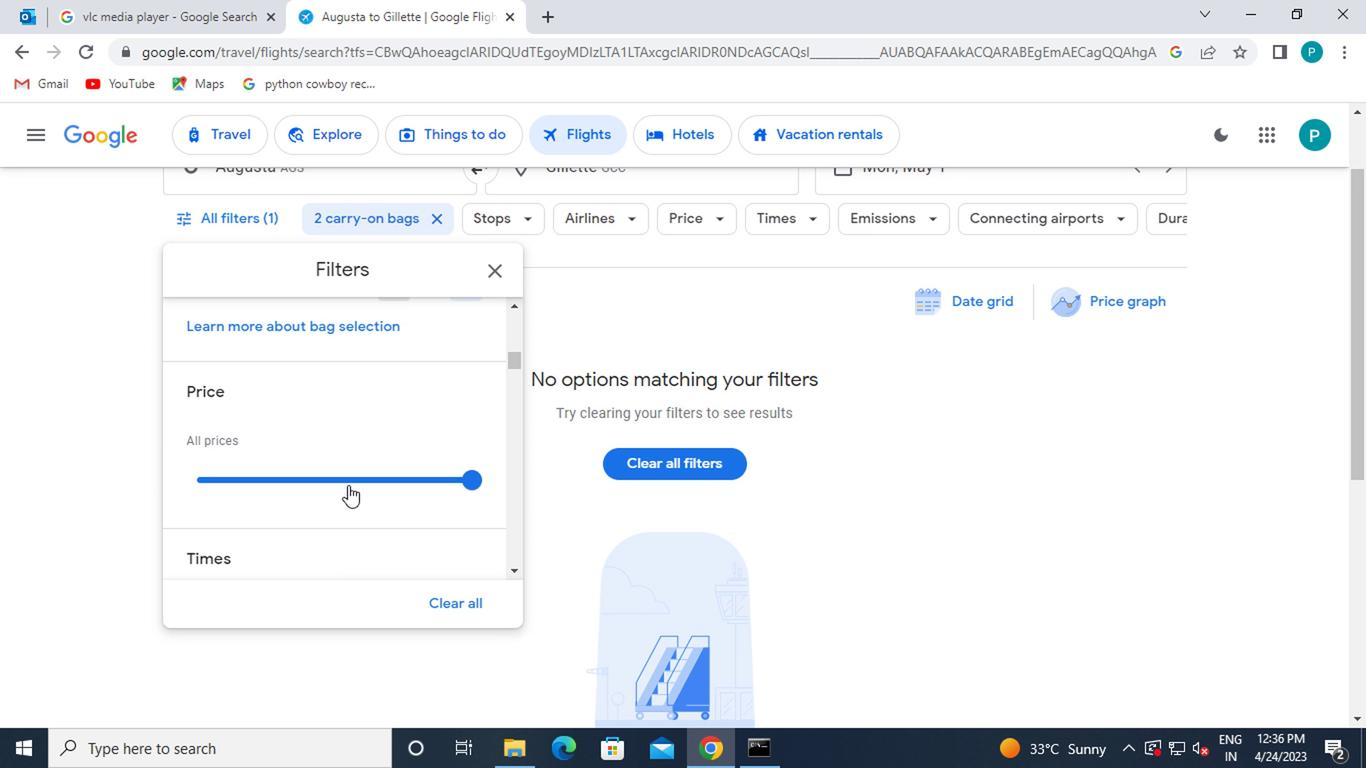 
Action: Mouse moved to (198, 508)
Screenshot: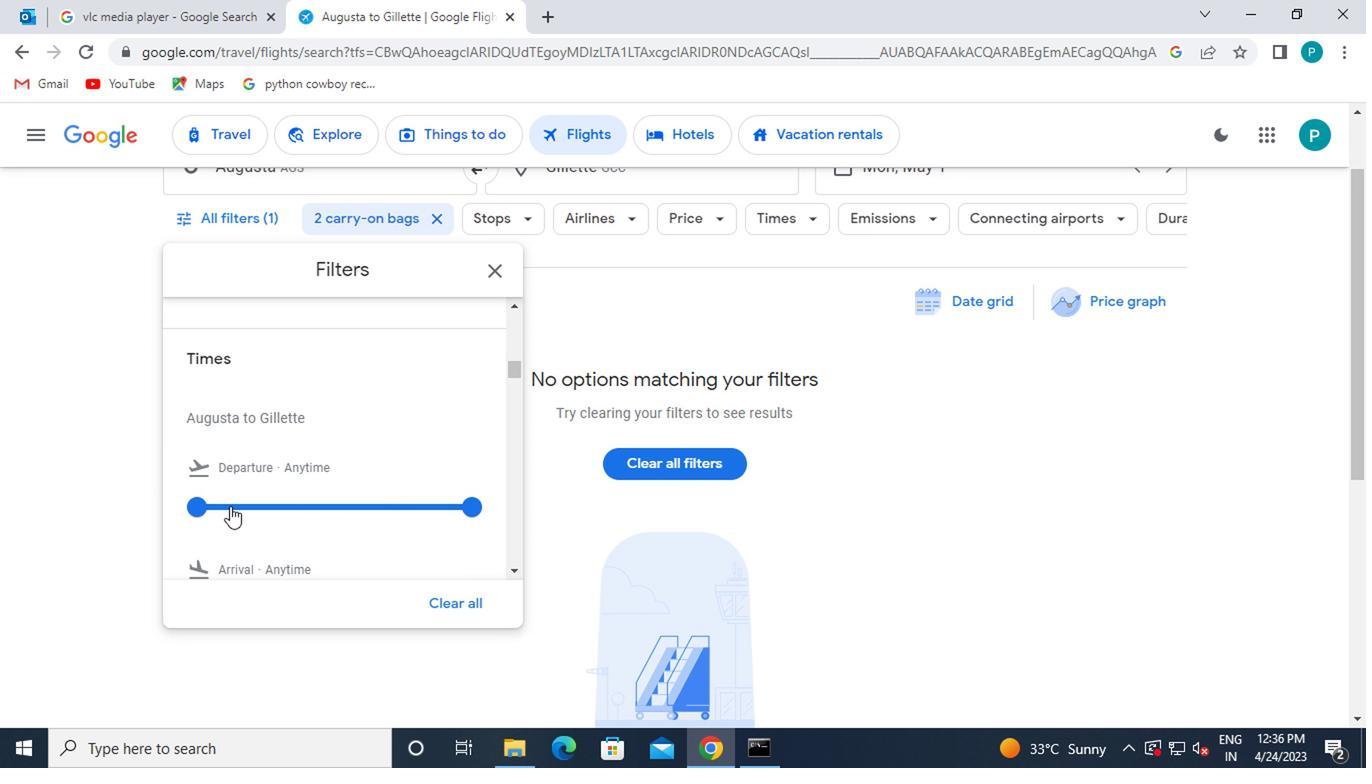 
Action: Mouse pressed left at (198, 508)
Screenshot: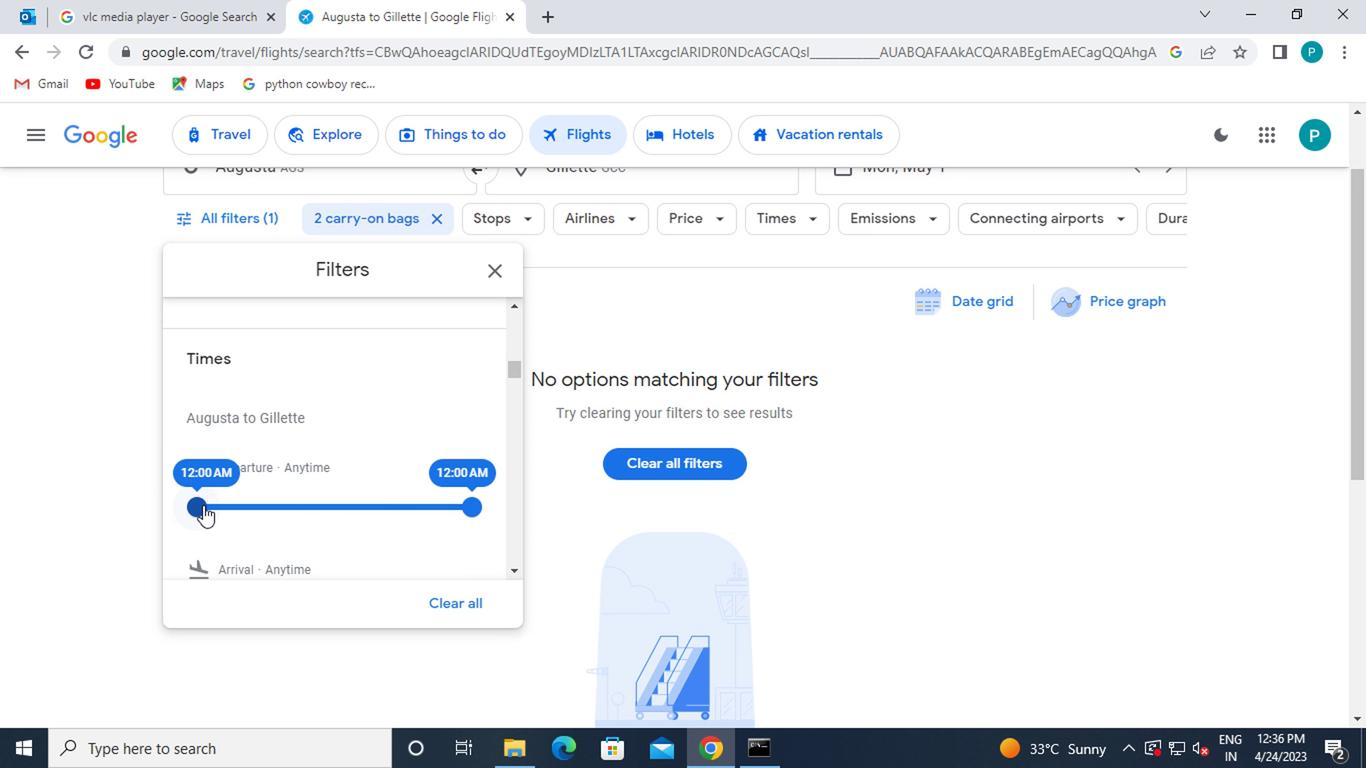 
Action: Mouse moved to (492, 268)
Screenshot: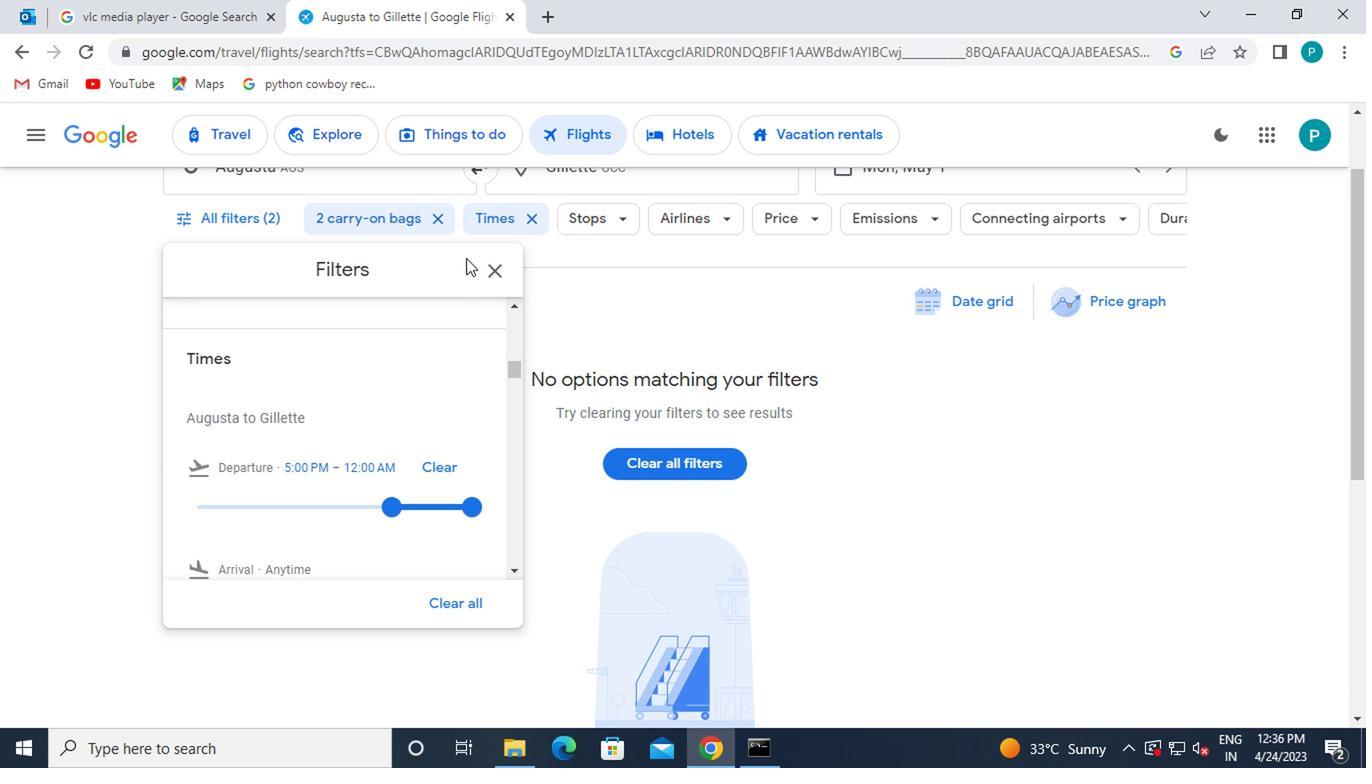 
Action: Mouse pressed left at (492, 268)
Screenshot: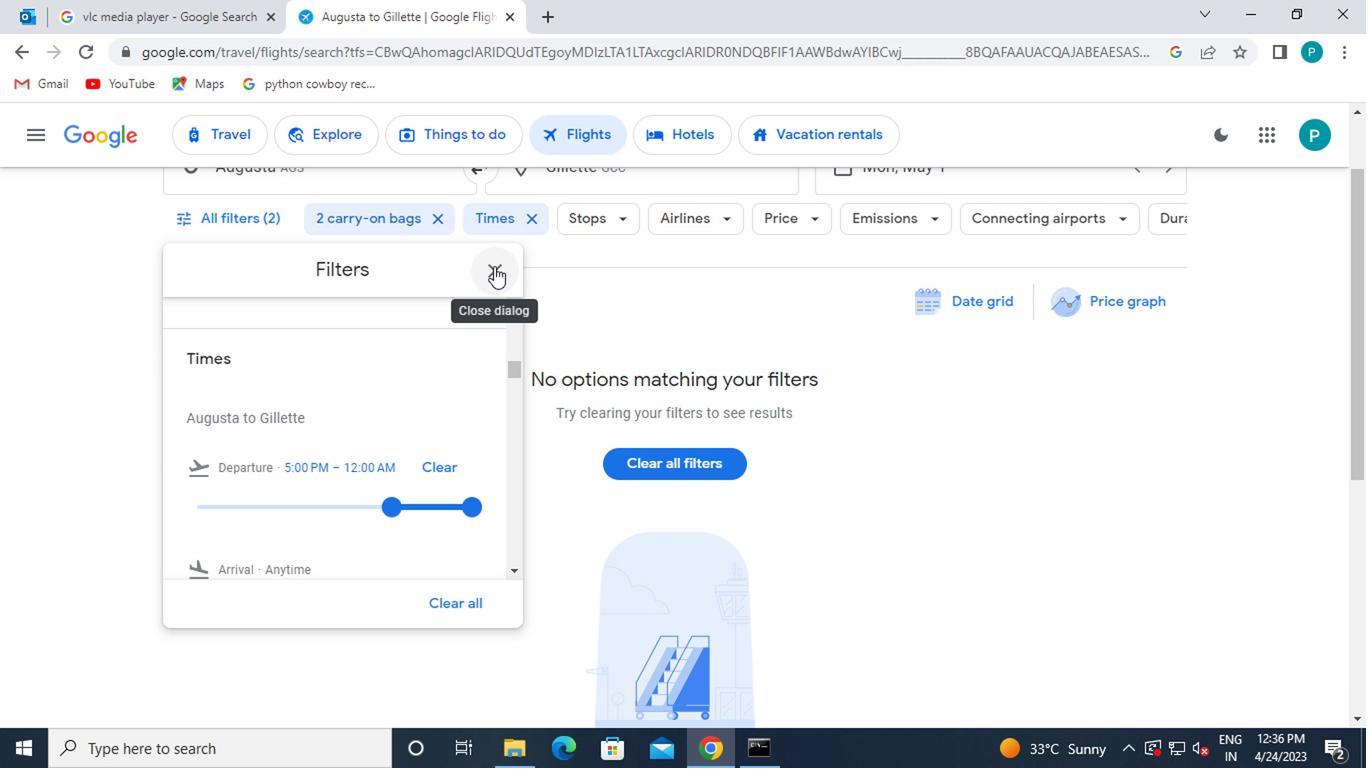 
